 Task: Find connections with filter location Berga with filter topic #technologywith filter profile language English with filter current company WTS Energy with filter school Data Brio Academy - Big Data Analytics, Data Science, Python, R, SAS, Hadoop Training Institute with filter industry Warehousing and Storage with filter service category Customer Service with filter keywords title Account Executive
Action: Mouse moved to (255, 317)
Screenshot: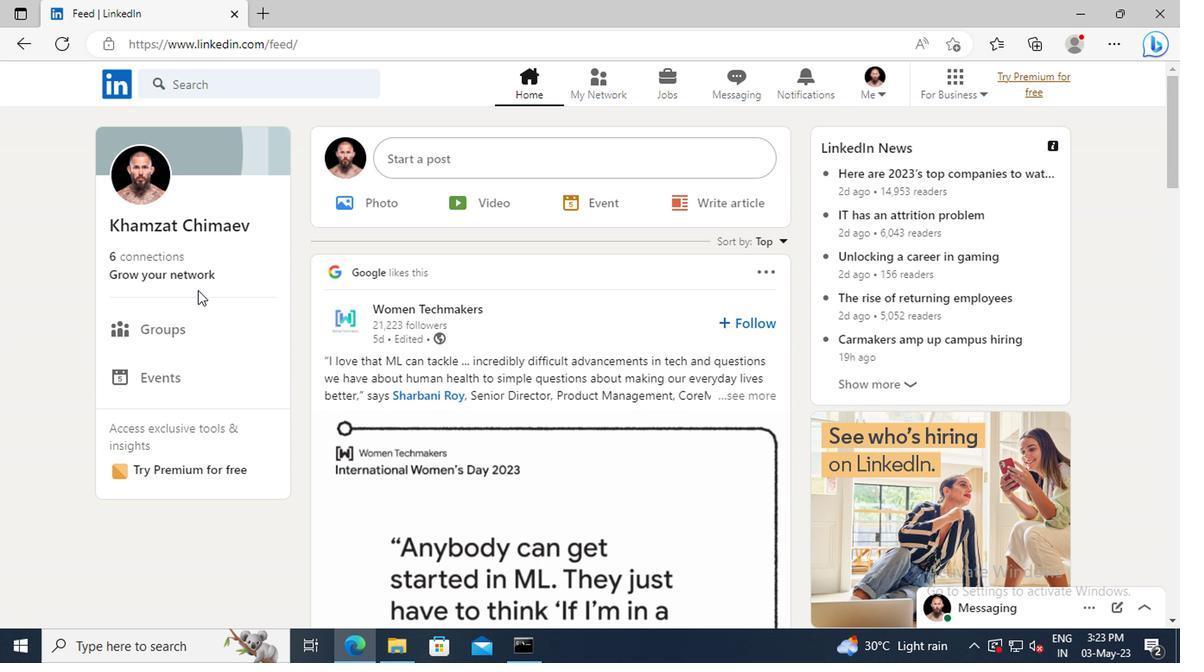 
Action: Mouse pressed left at (255, 317)
Screenshot: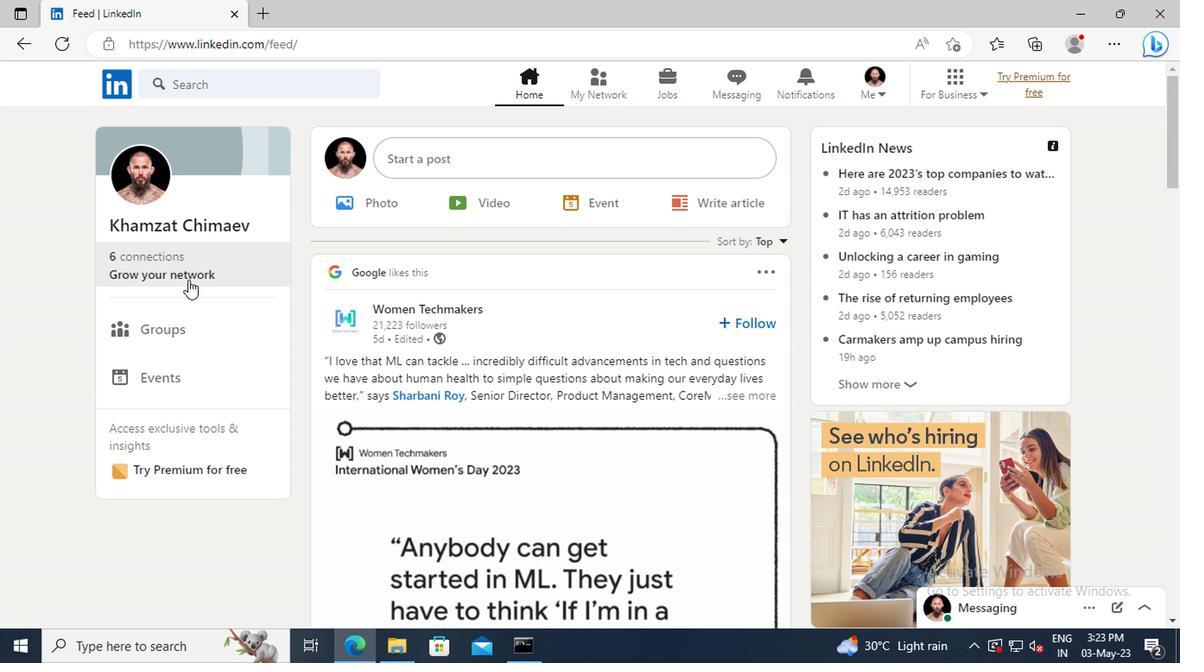 
Action: Mouse moved to (254, 255)
Screenshot: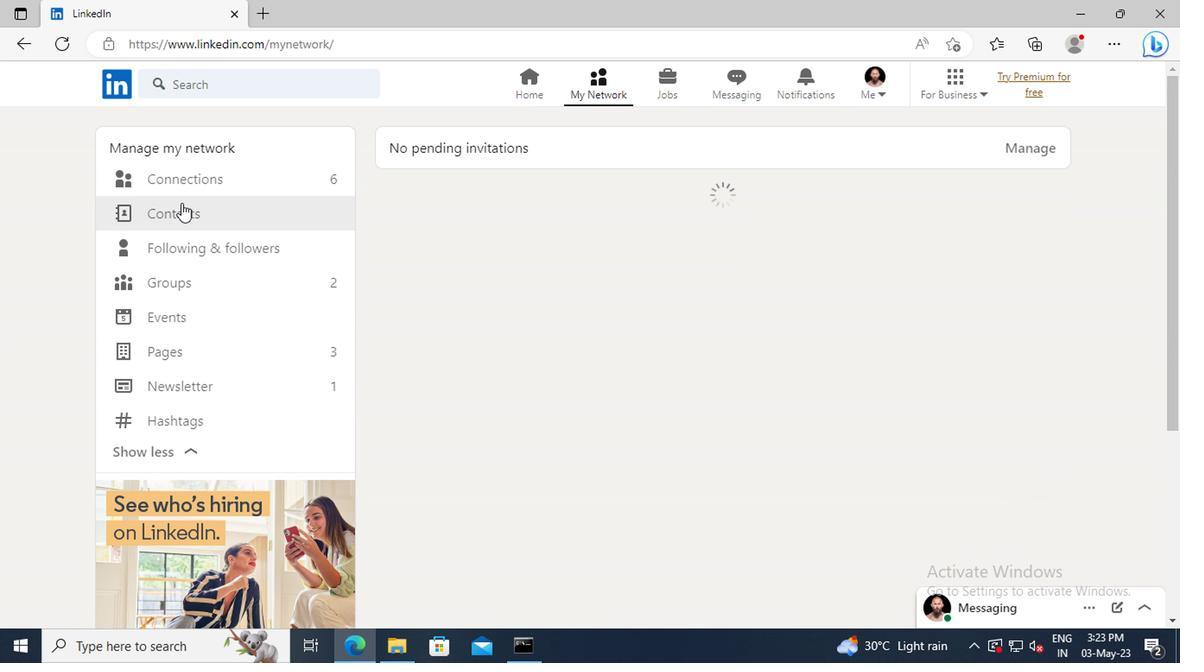 
Action: Mouse pressed left at (254, 255)
Screenshot: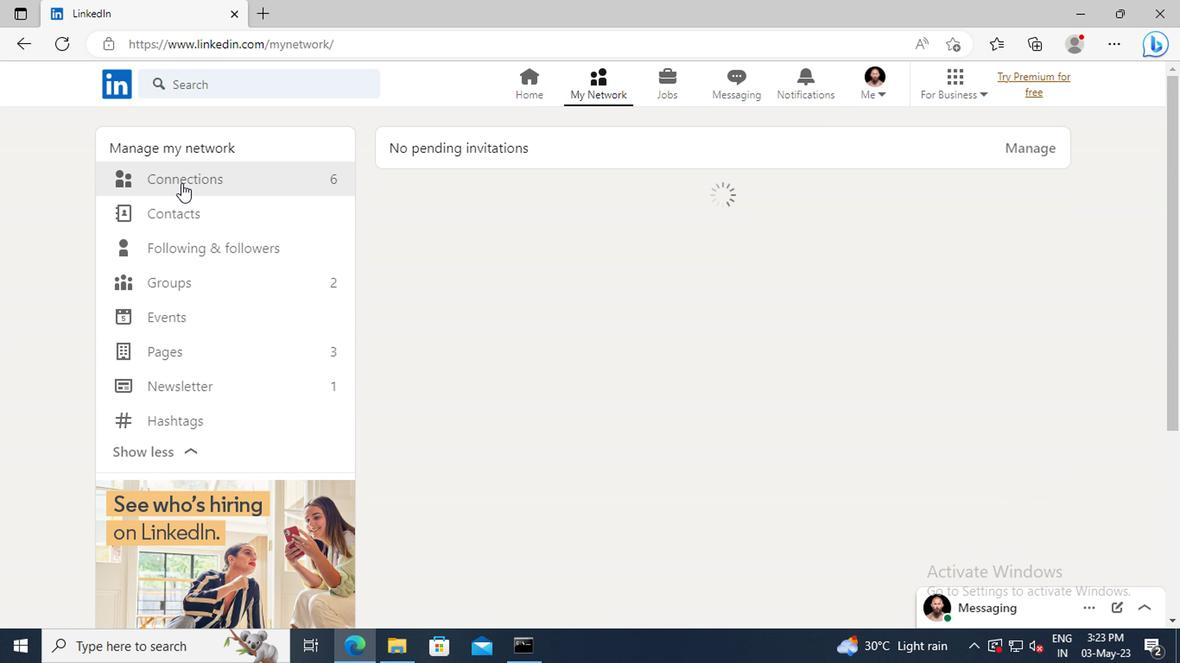 
Action: Mouse moved to (622, 256)
Screenshot: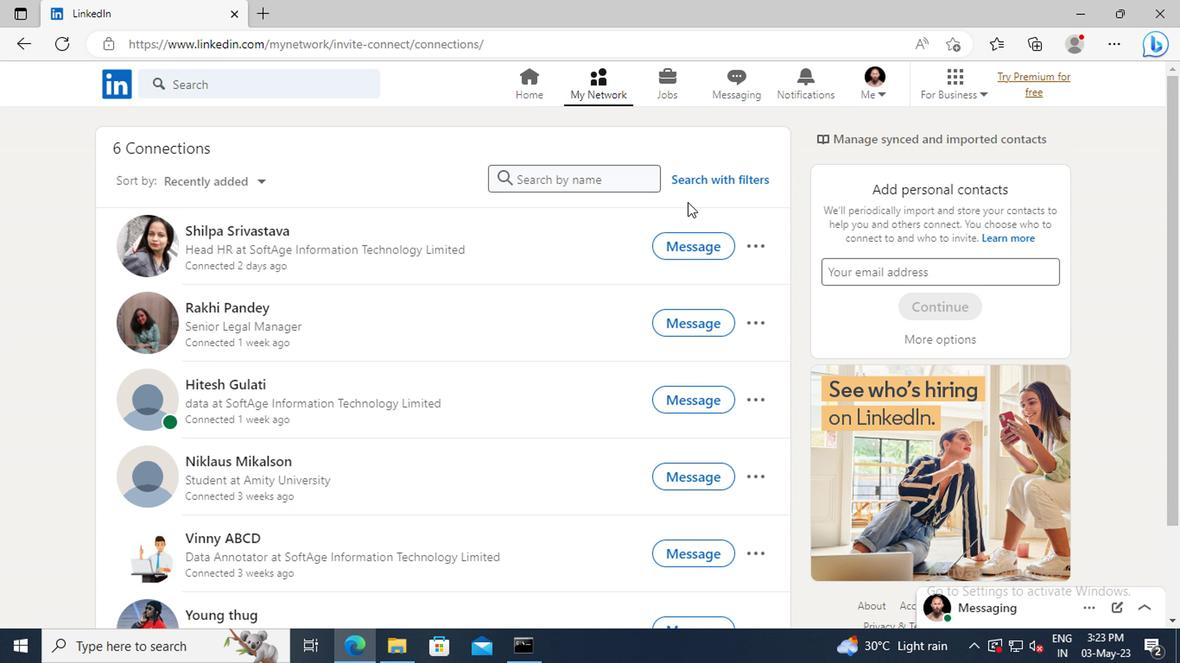 
Action: Mouse pressed left at (622, 256)
Screenshot: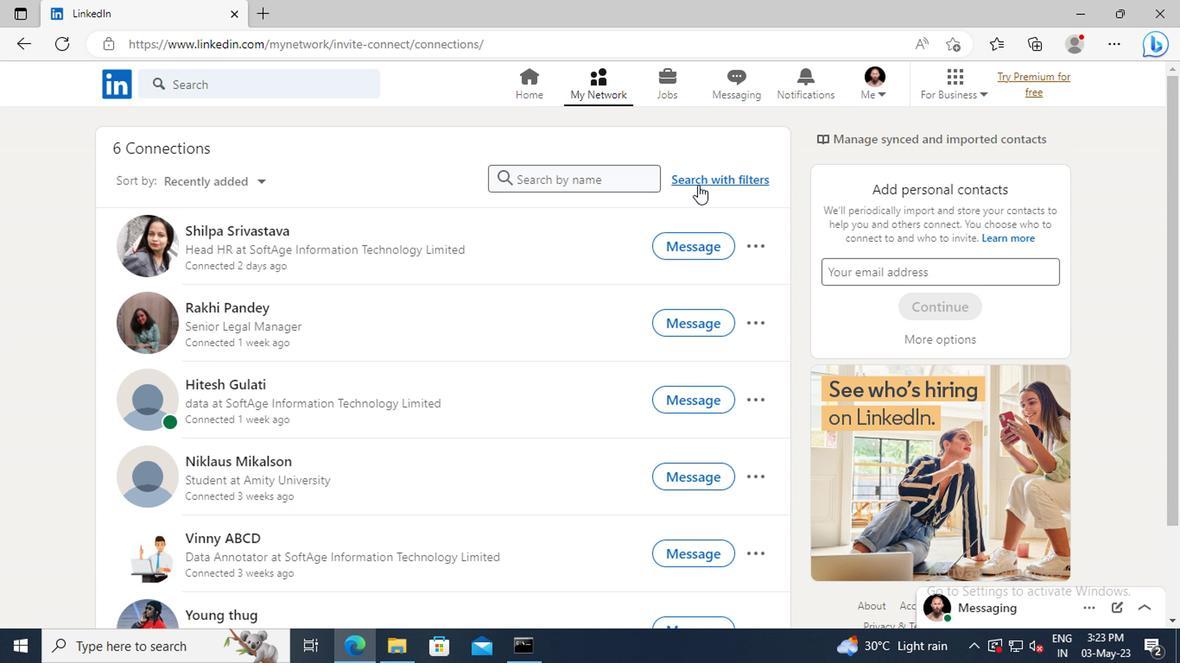 
Action: Mouse moved to (592, 223)
Screenshot: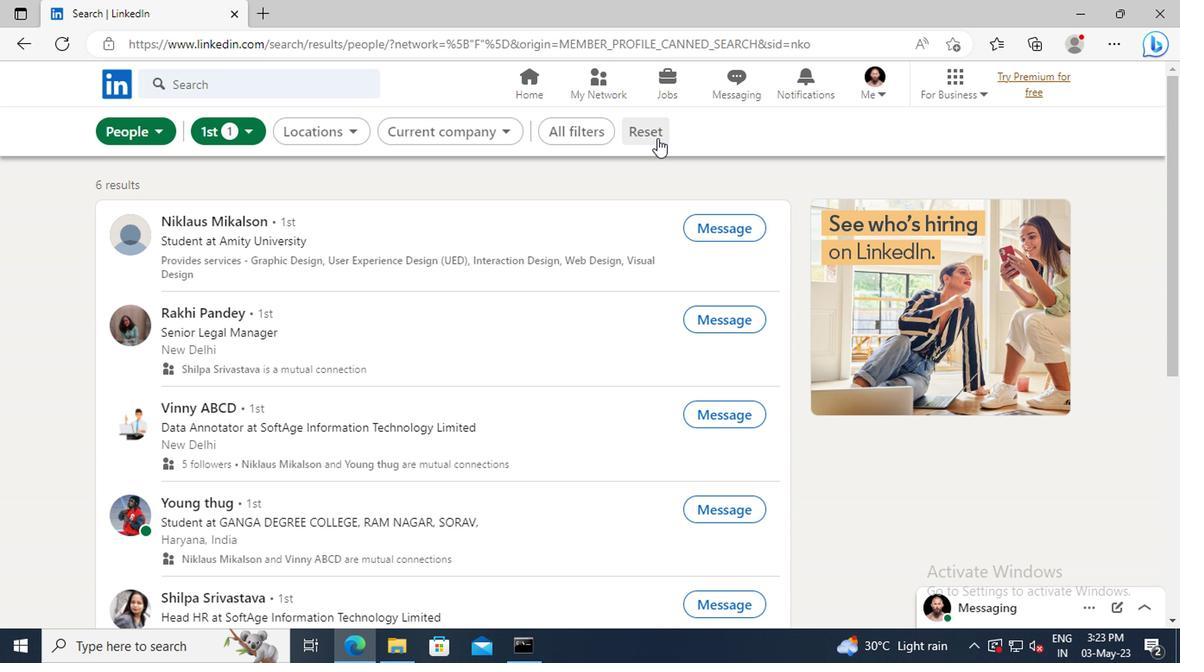 
Action: Mouse pressed left at (592, 223)
Screenshot: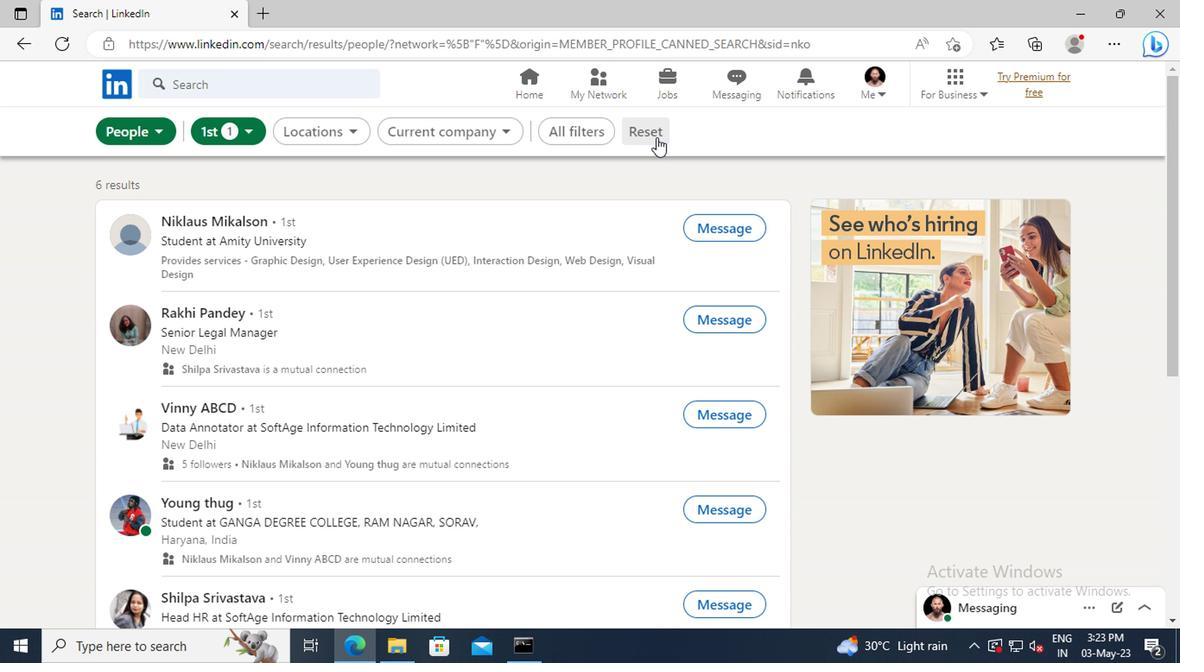 
Action: Mouse moved to (569, 221)
Screenshot: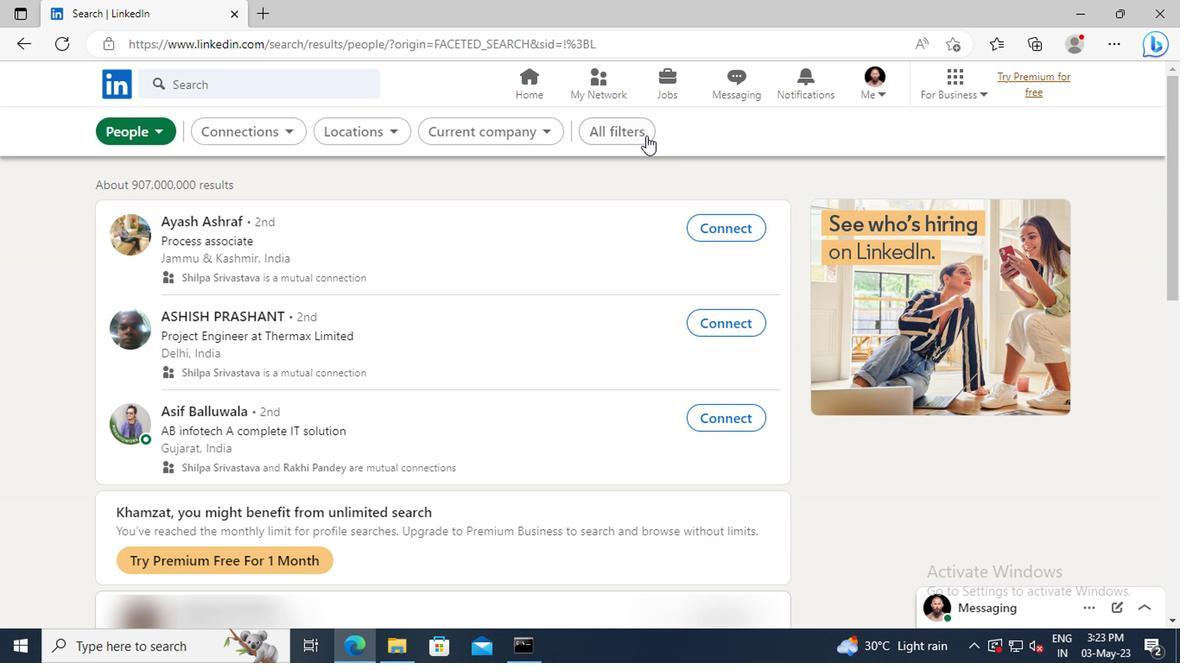 
Action: Mouse pressed left at (569, 221)
Screenshot: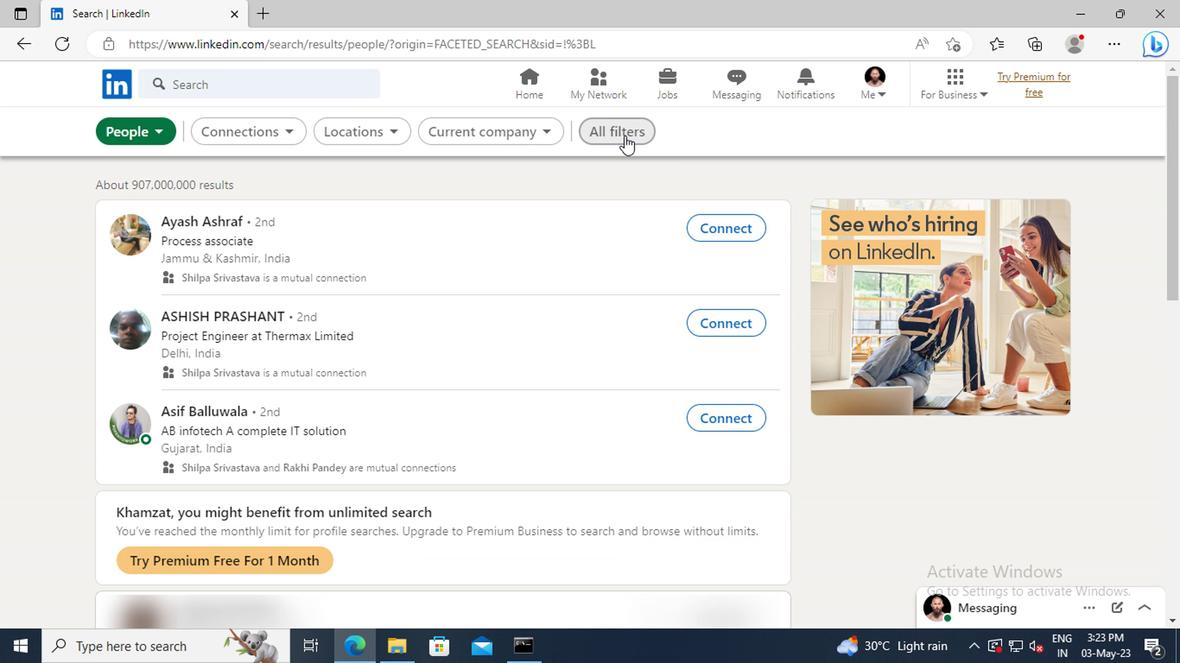 
Action: Mouse moved to (780, 363)
Screenshot: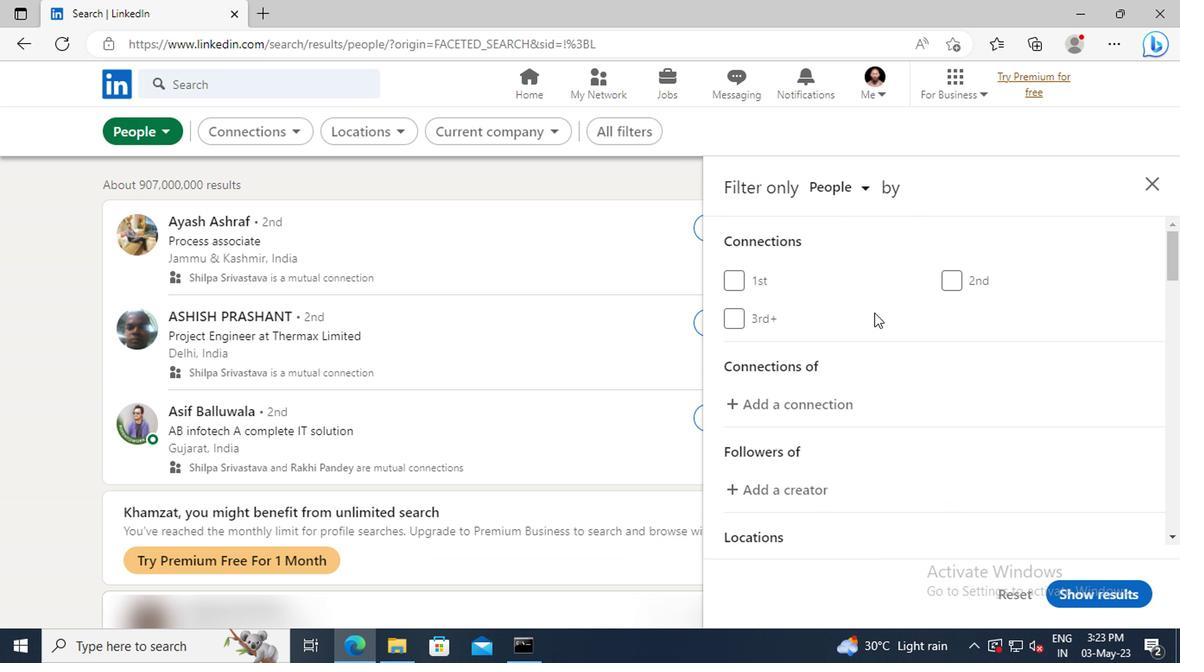 
Action: Mouse scrolled (780, 362) with delta (0, 0)
Screenshot: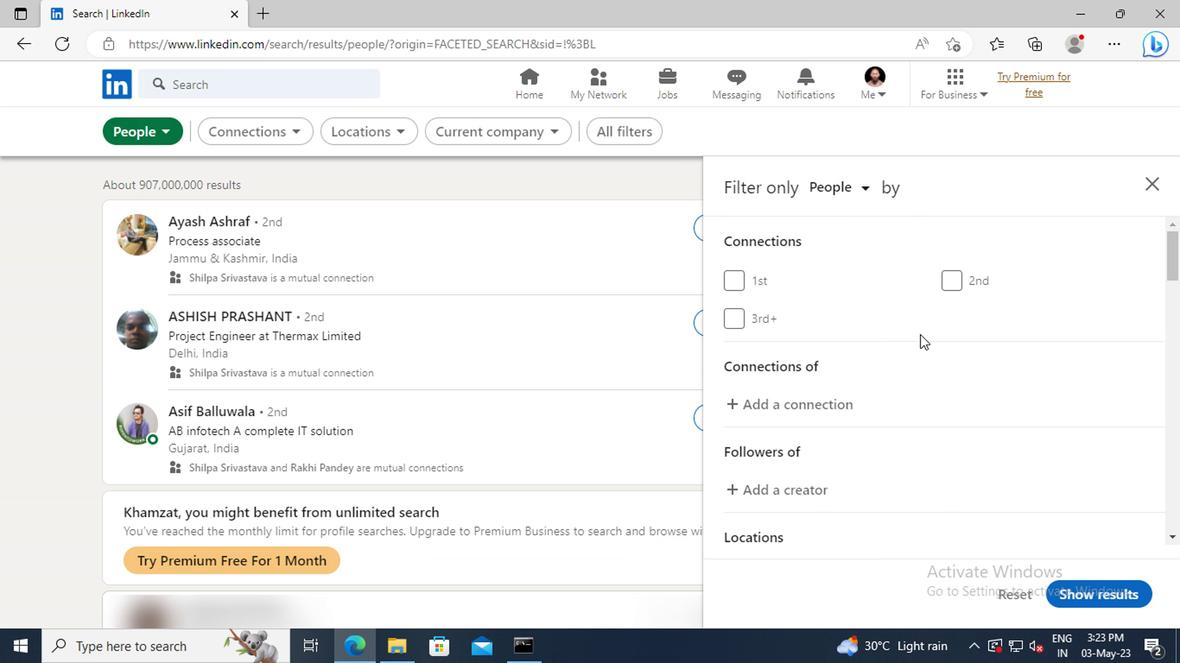 
Action: Mouse scrolled (780, 362) with delta (0, 0)
Screenshot: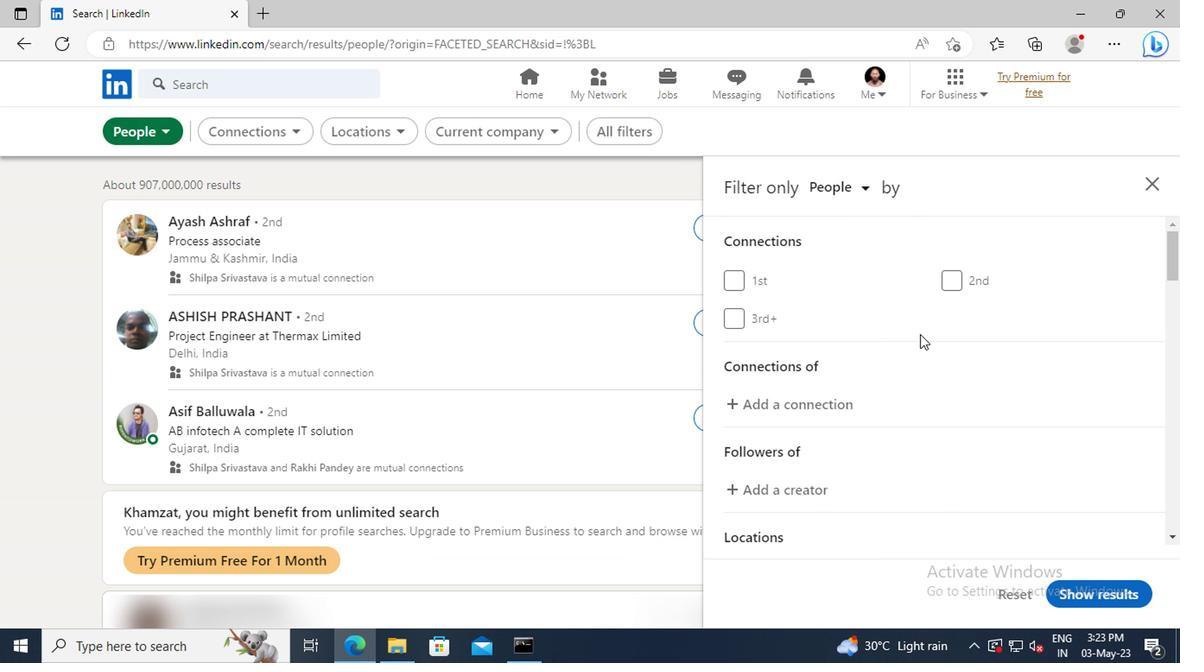 
Action: Mouse scrolled (780, 362) with delta (0, 0)
Screenshot: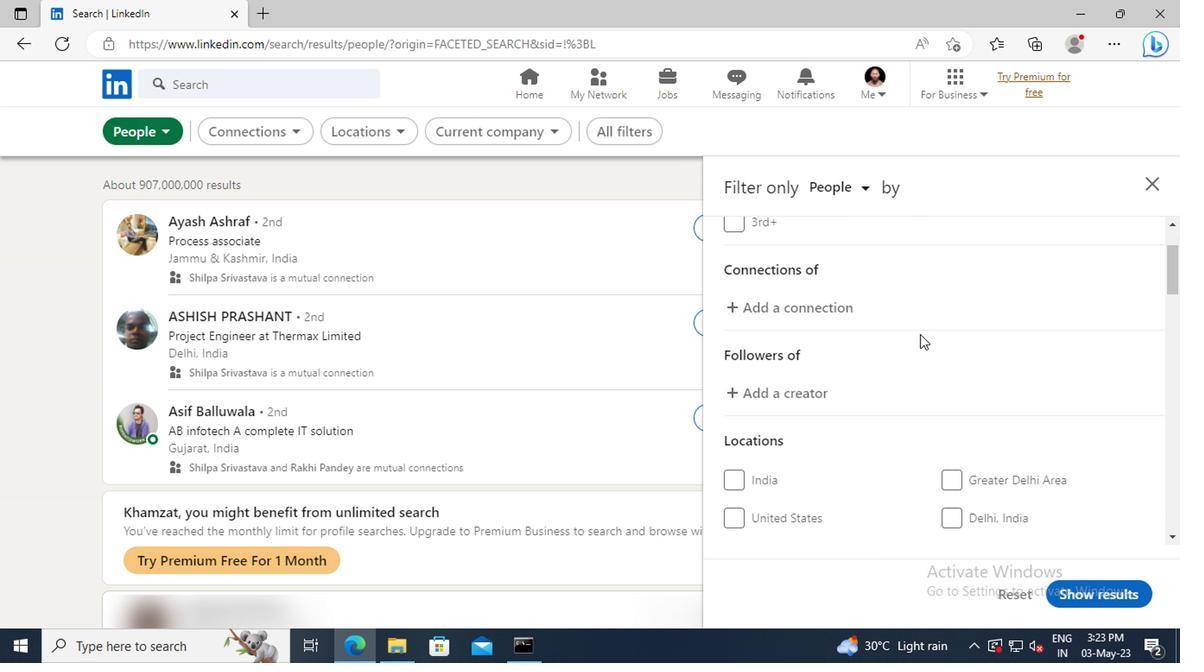 
Action: Mouse scrolled (780, 362) with delta (0, 0)
Screenshot: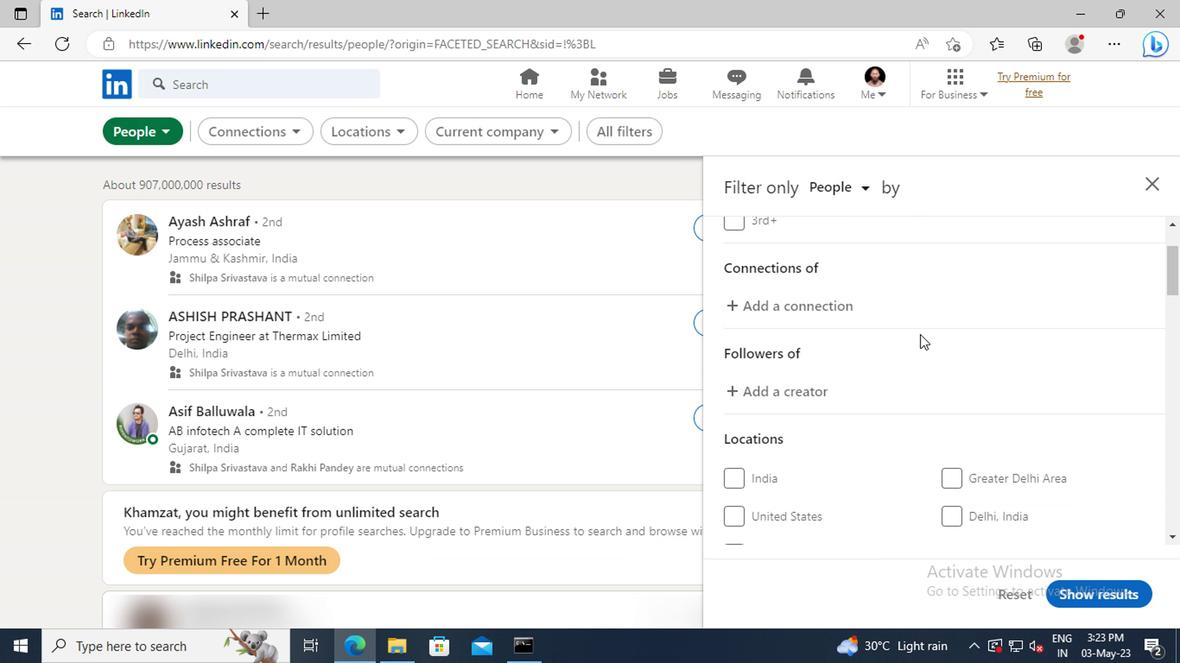 
Action: Mouse scrolled (780, 362) with delta (0, 0)
Screenshot: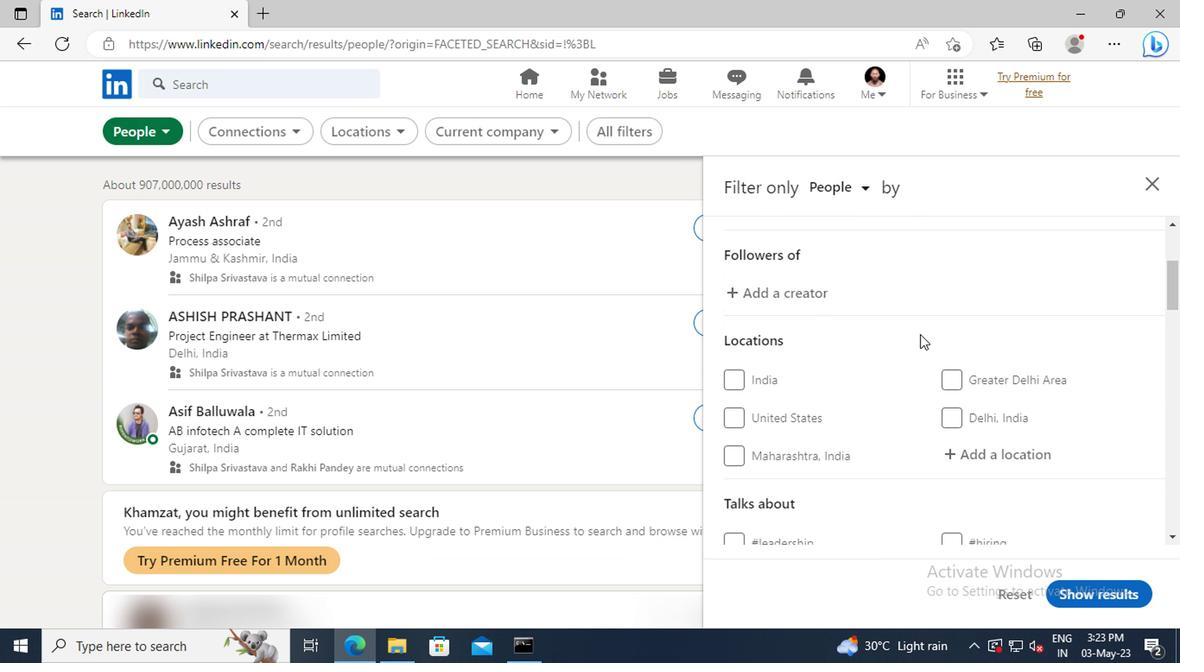 
Action: Mouse scrolled (780, 362) with delta (0, 0)
Screenshot: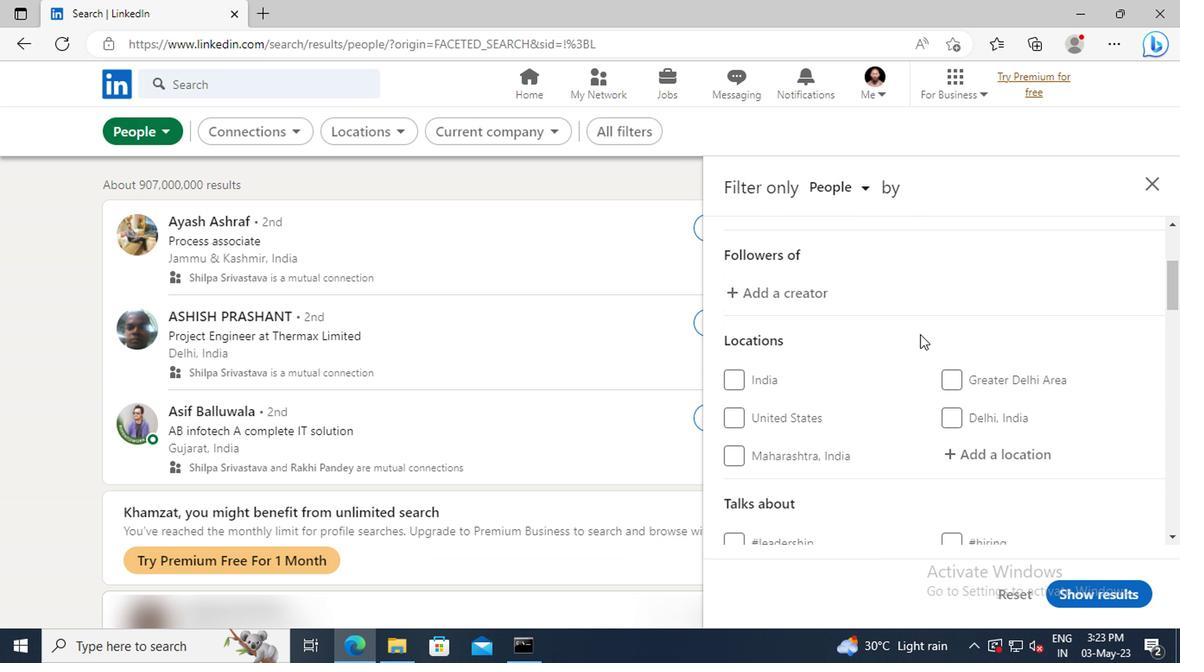 
Action: Mouse moved to (803, 378)
Screenshot: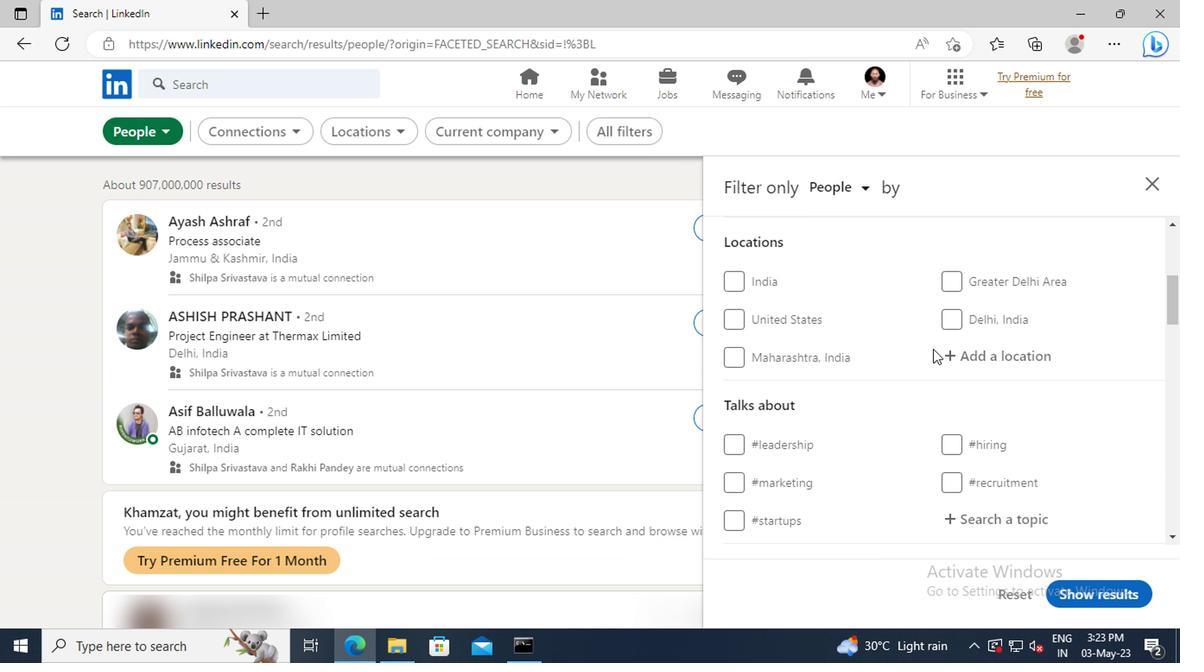 
Action: Mouse pressed left at (803, 378)
Screenshot: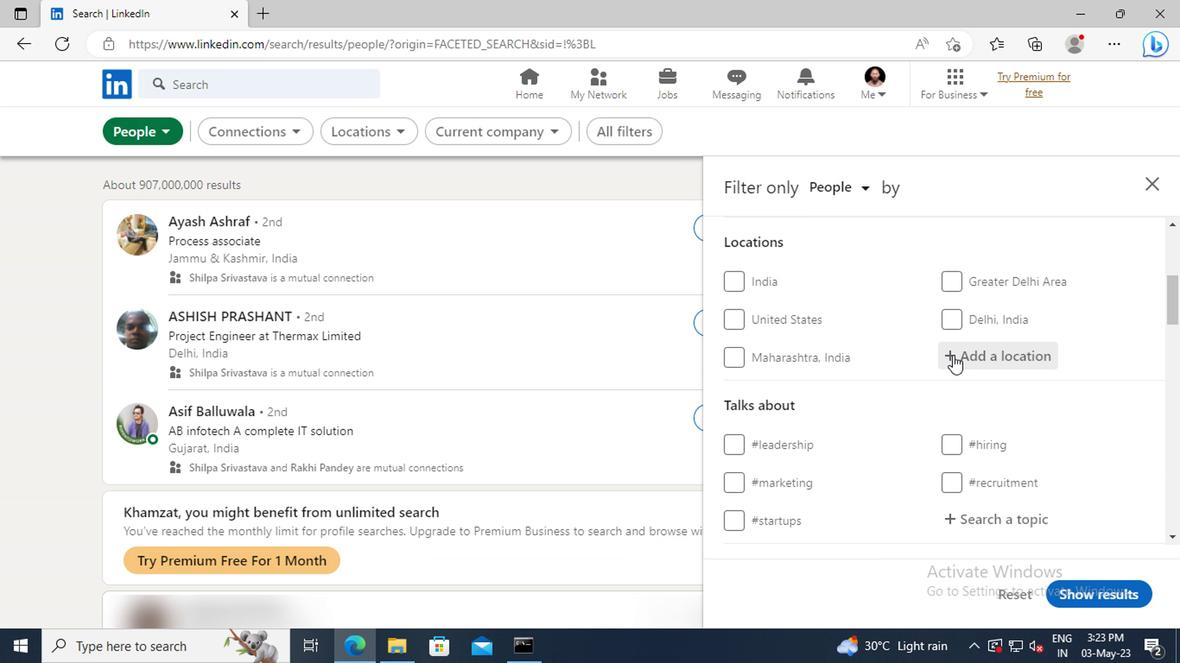 
Action: Key pressed <Key.shift>BERGA
Screenshot: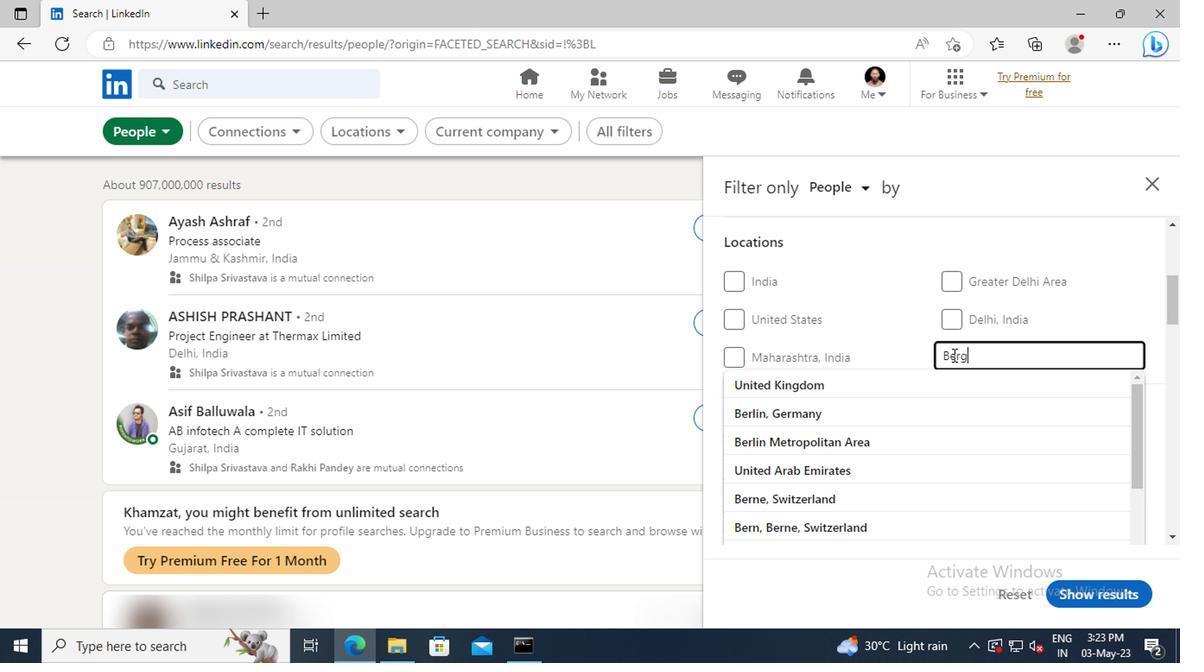 
Action: Mouse moved to (805, 433)
Screenshot: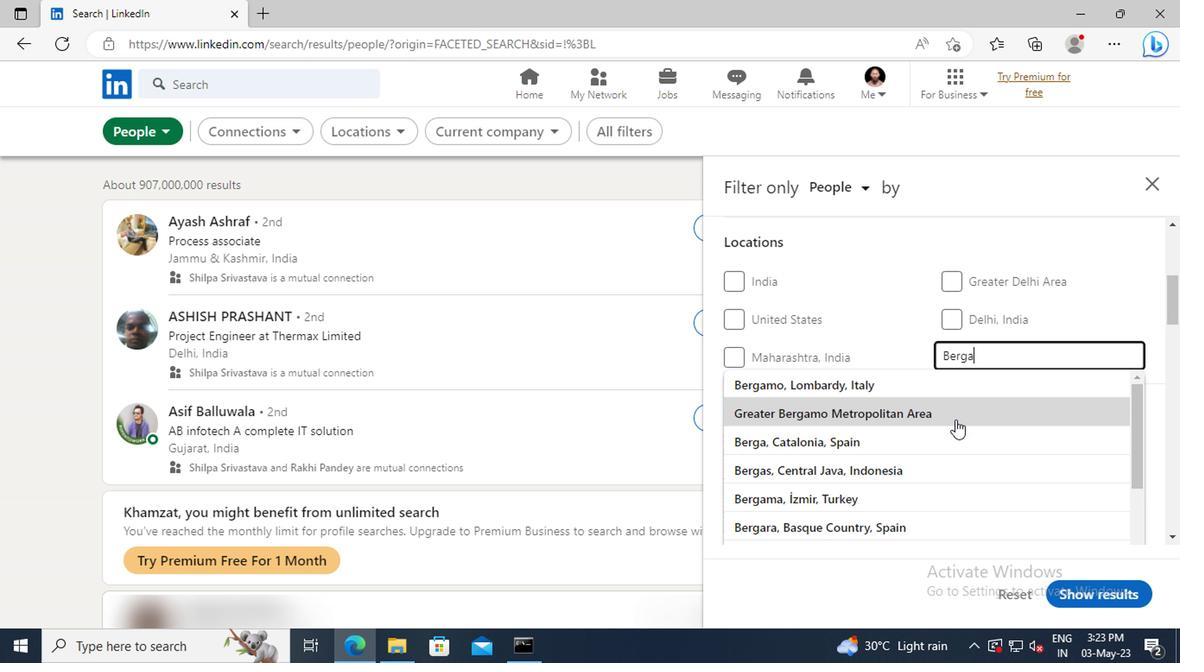 
Action: Mouse pressed left at (805, 433)
Screenshot: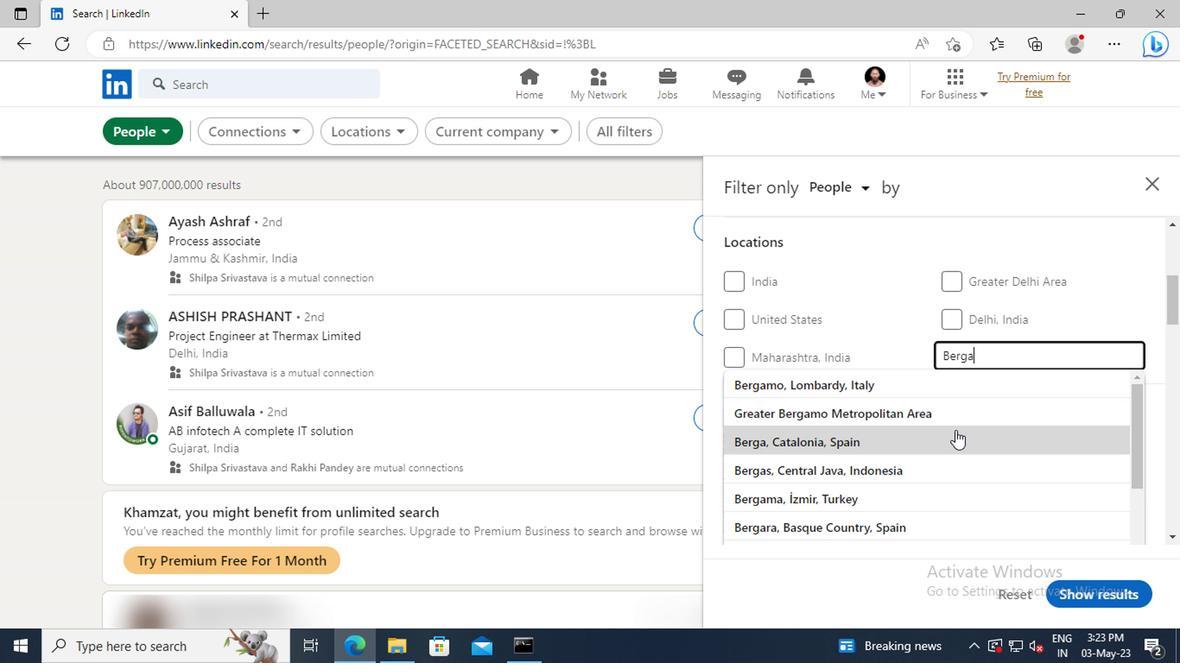 
Action: Mouse scrolled (805, 432) with delta (0, 0)
Screenshot: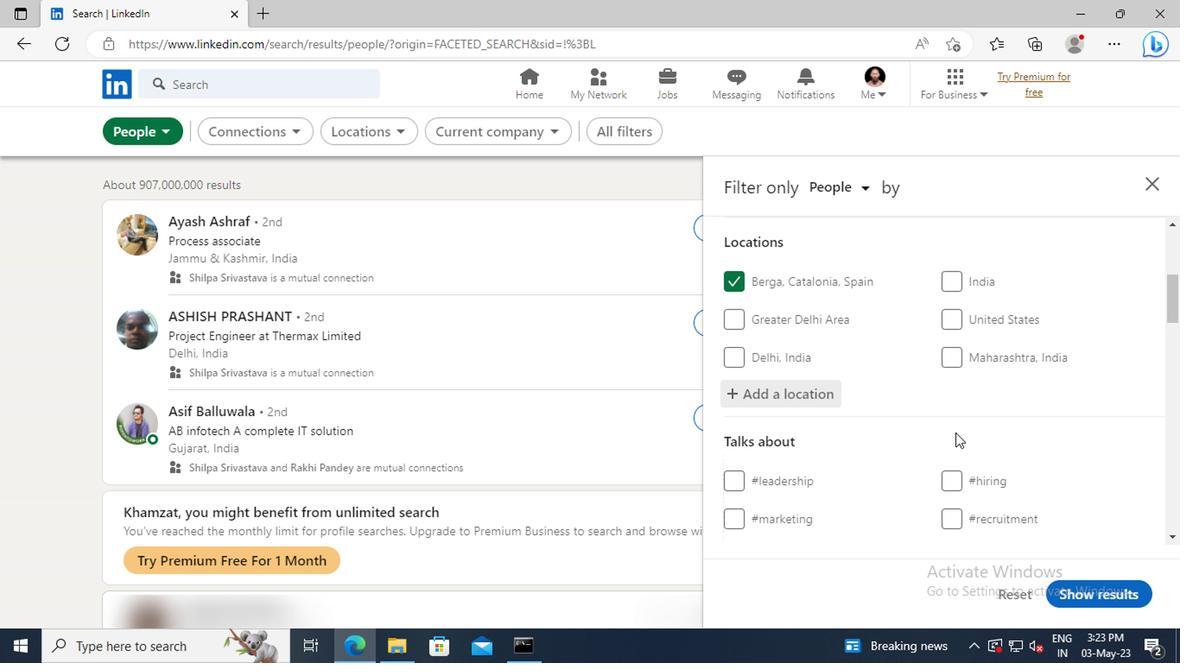 
Action: Mouse moved to (805, 426)
Screenshot: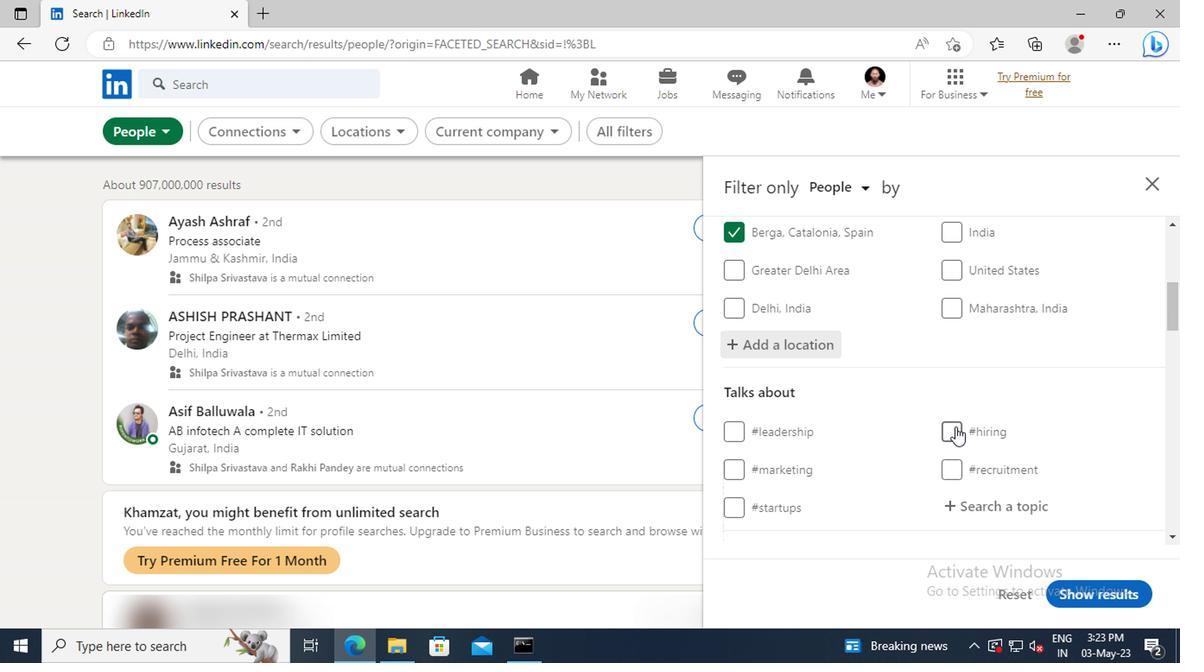 
Action: Mouse scrolled (805, 425) with delta (0, 0)
Screenshot: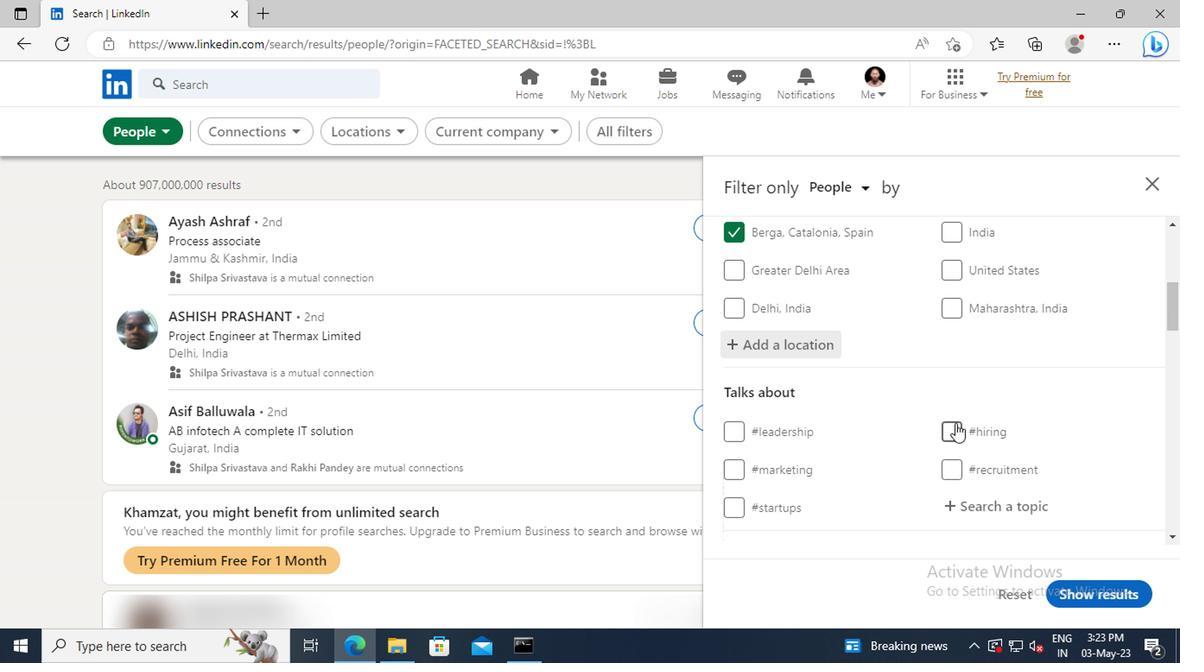 
Action: Mouse scrolled (805, 425) with delta (0, 0)
Screenshot: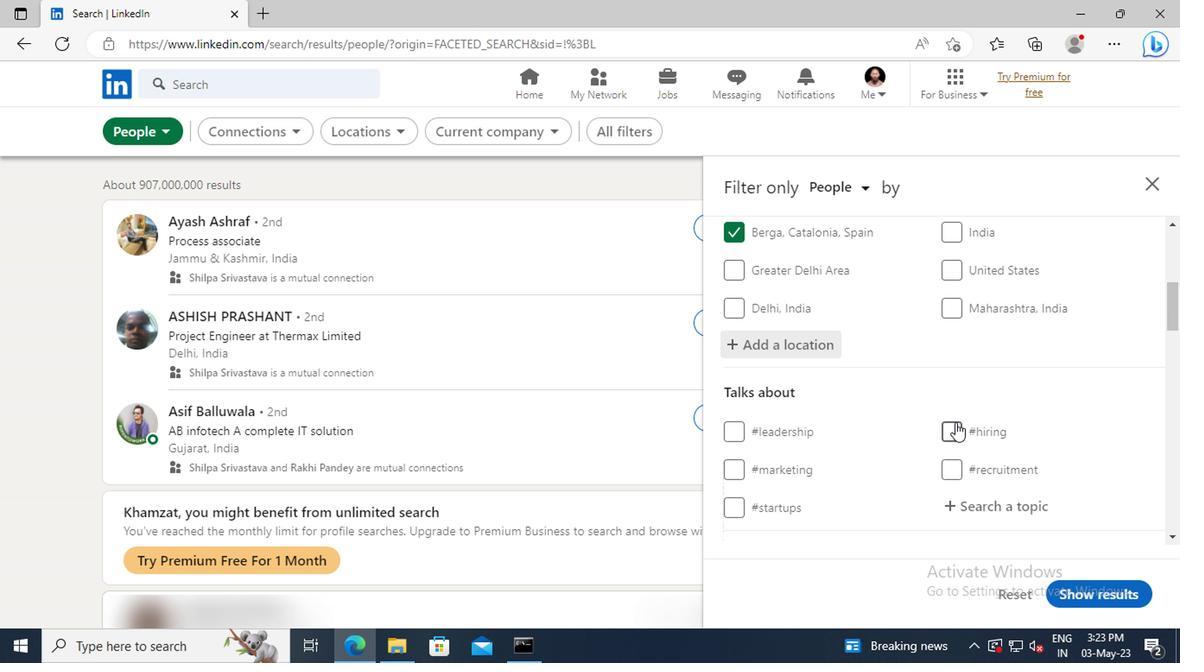 
Action: Mouse moved to (821, 423)
Screenshot: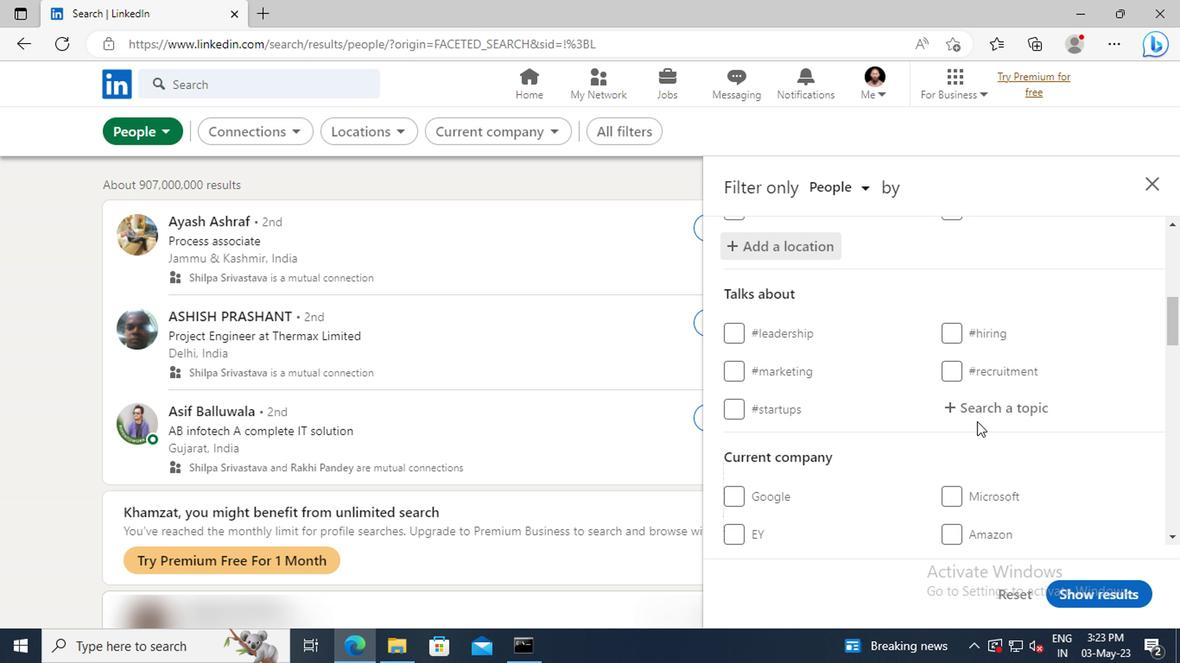 
Action: Mouse pressed left at (821, 423)
Screenshot: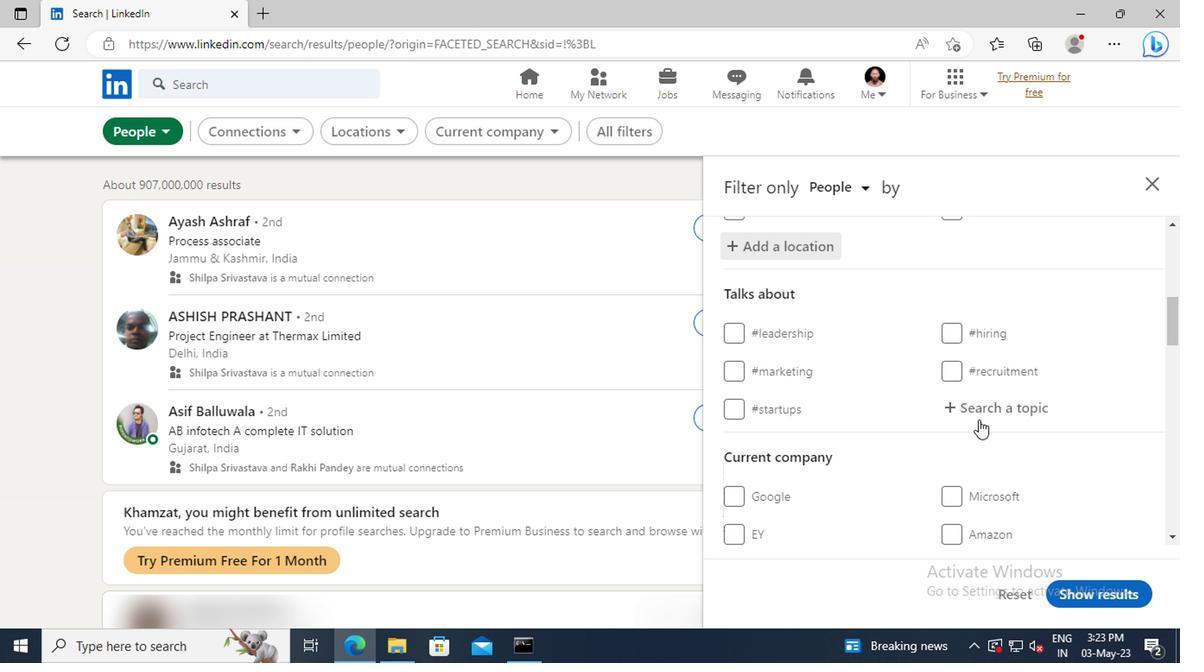 
Action: Key pressed TECHNOL
Screenshot: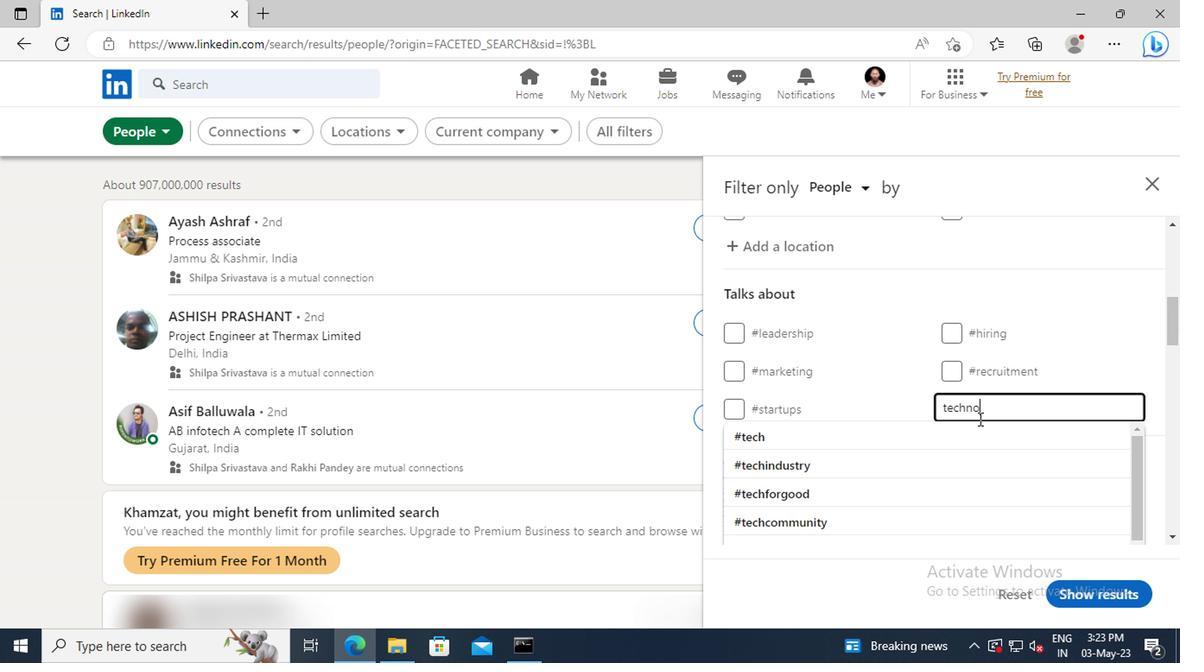 
Action: Mouse moved to (824, 430)
Screenshot: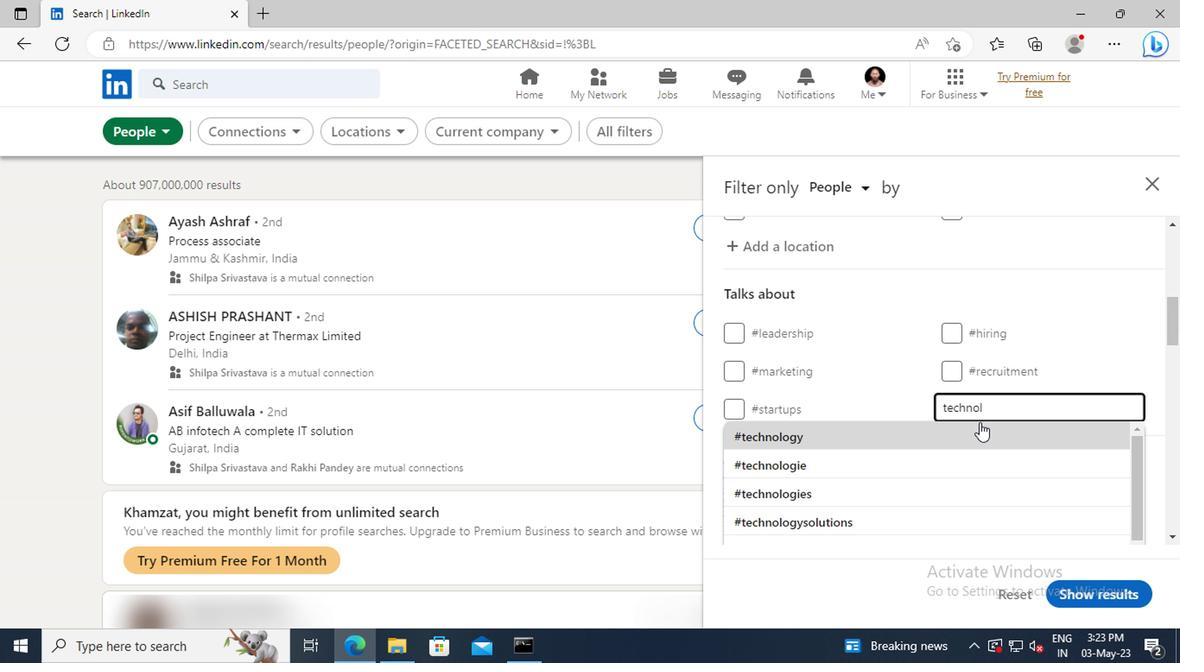 
Action: Mouse pressed left at (824, 430)
Screenshot: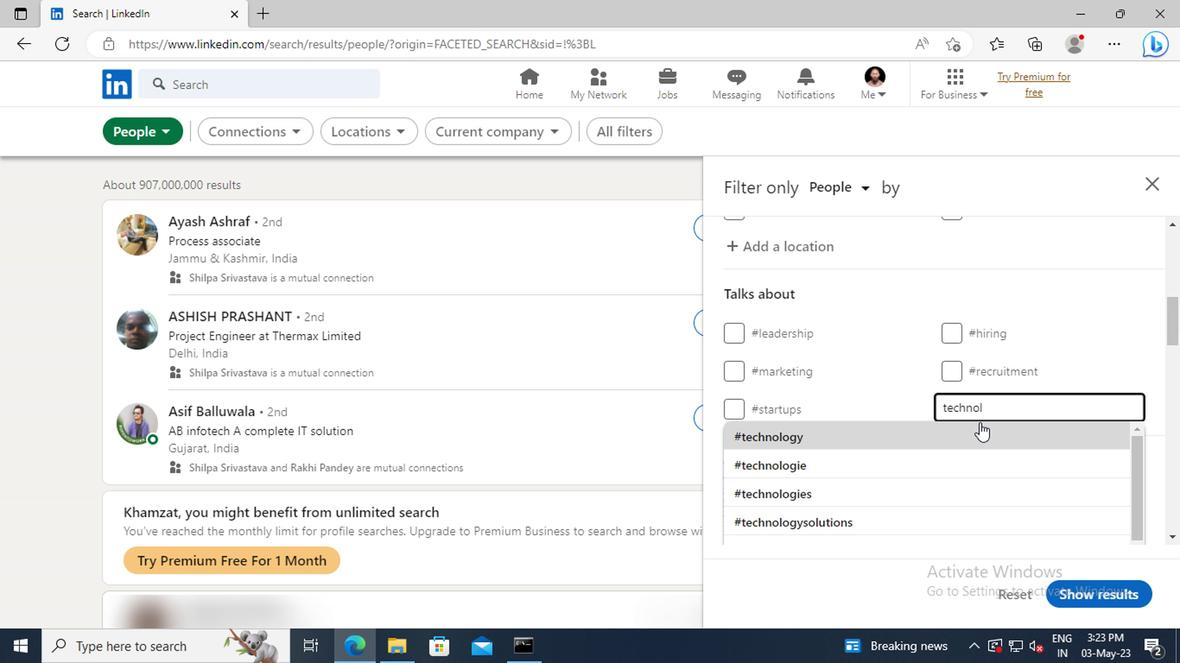 
Action: Mouse scrolled (824, 429) with delta (0, 0)
Screenshot: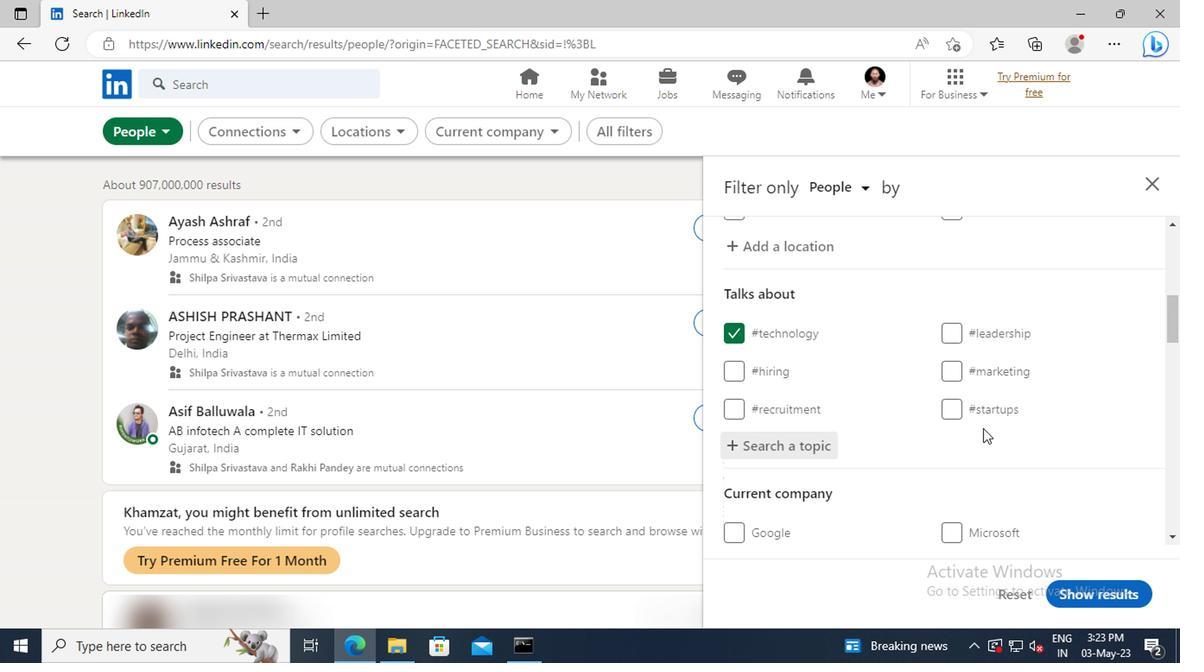
Action: Mouse scrolled (824, 429) with delta (0, 0)
Screenshot: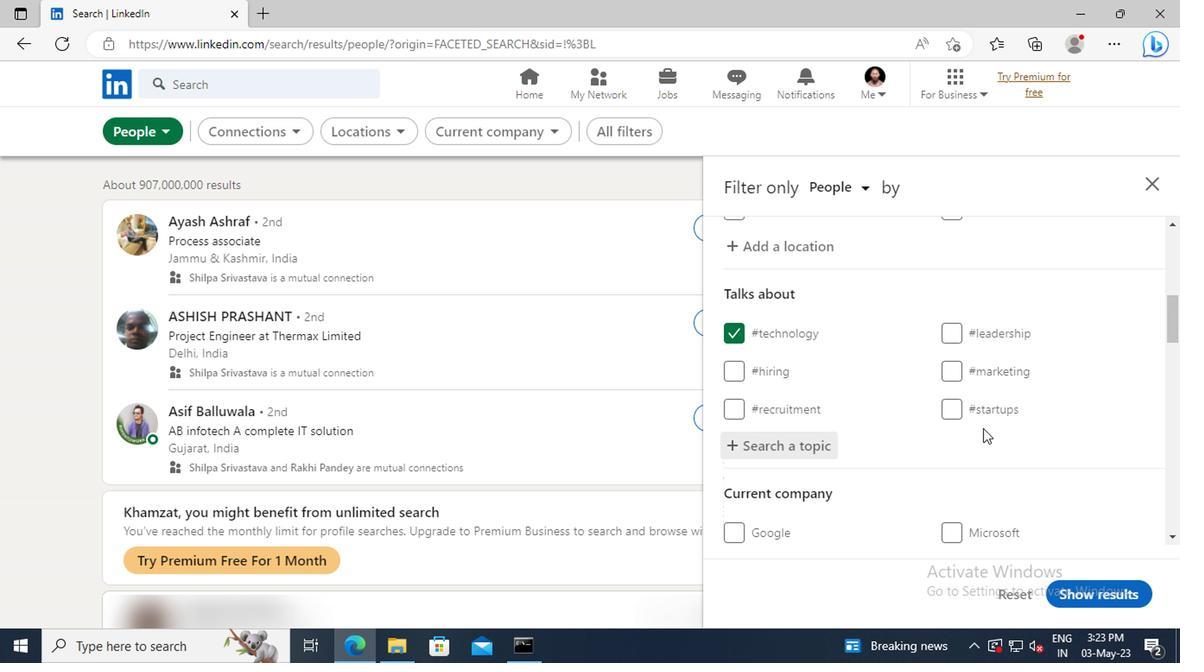 
Action: Mouse scrolled (824, 429) with delta (0, 0)
Screenshot: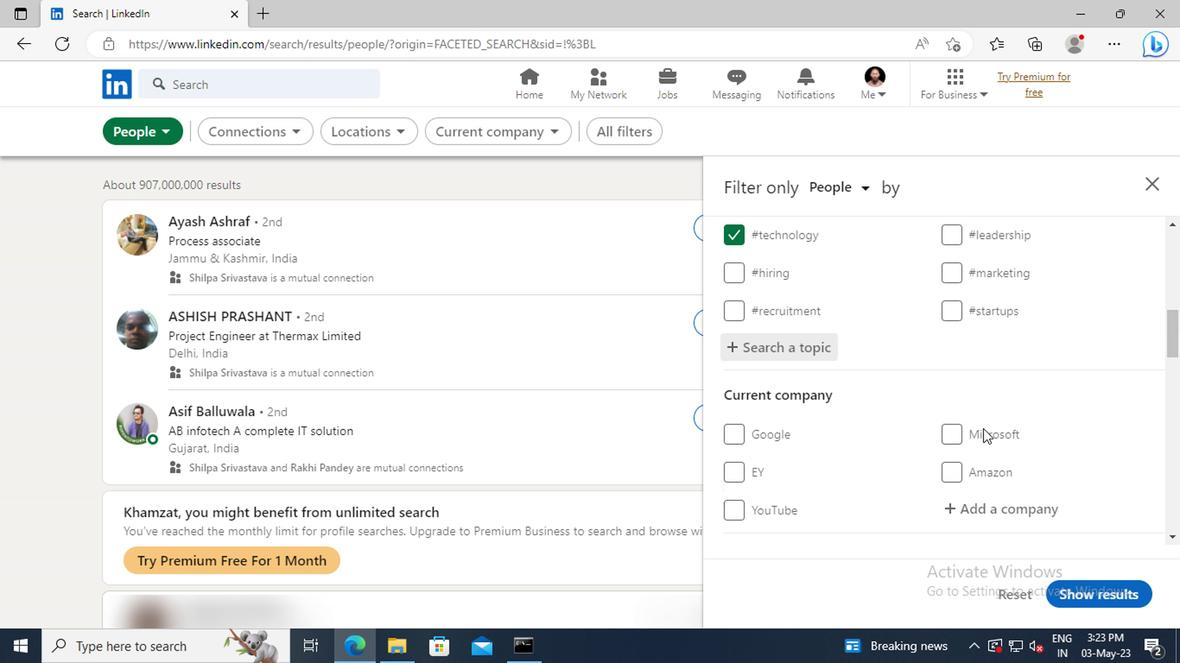 
Action: Mouse scrolled (824, 429) with delta (0, 0)
Screenshot: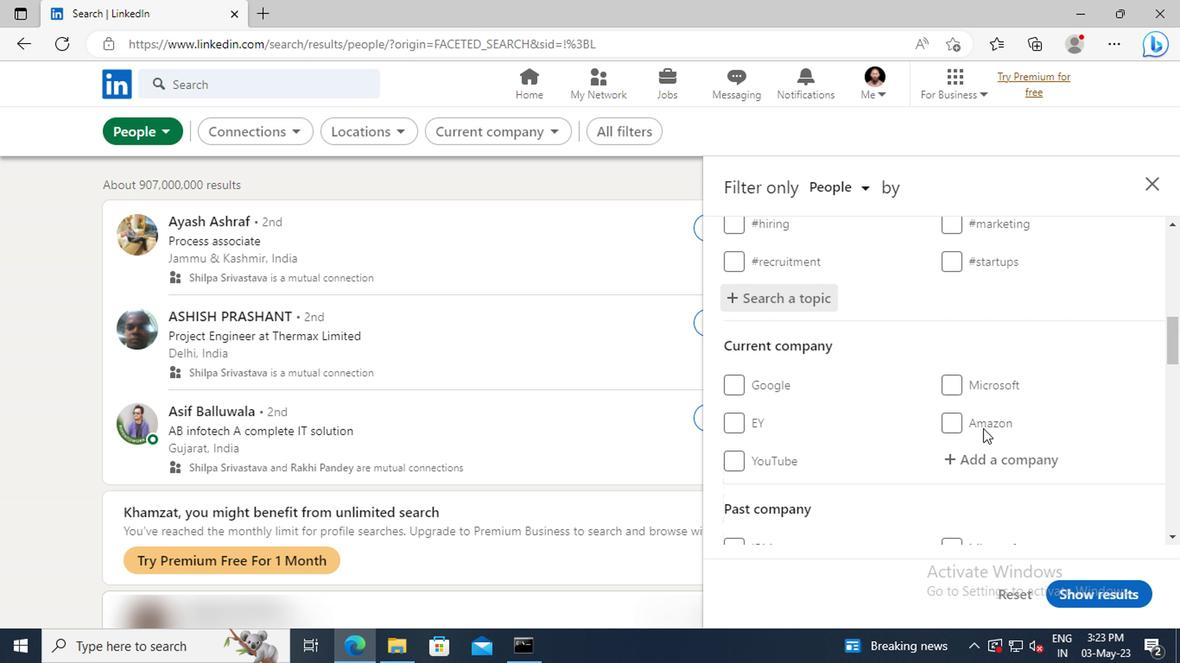 
Action: Mouse scrolled (824, 429) with delta (0, 0)
Screenshot: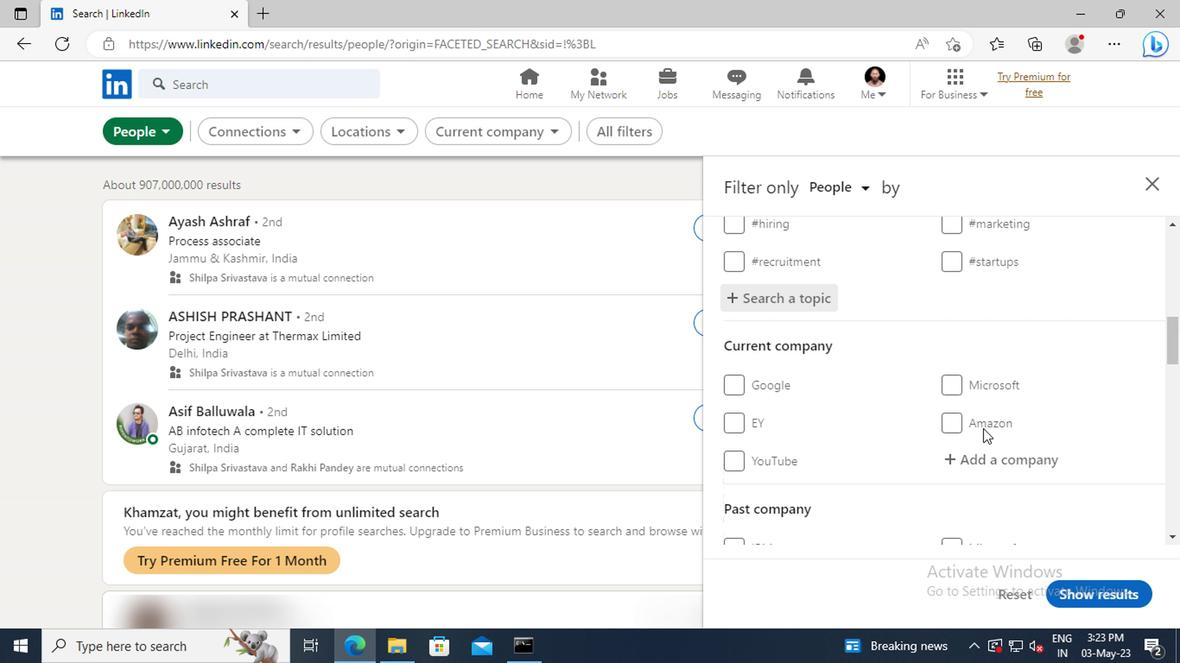
Action: Mouse scrolled (824, 429) with delta (0, 0)
Screenshot: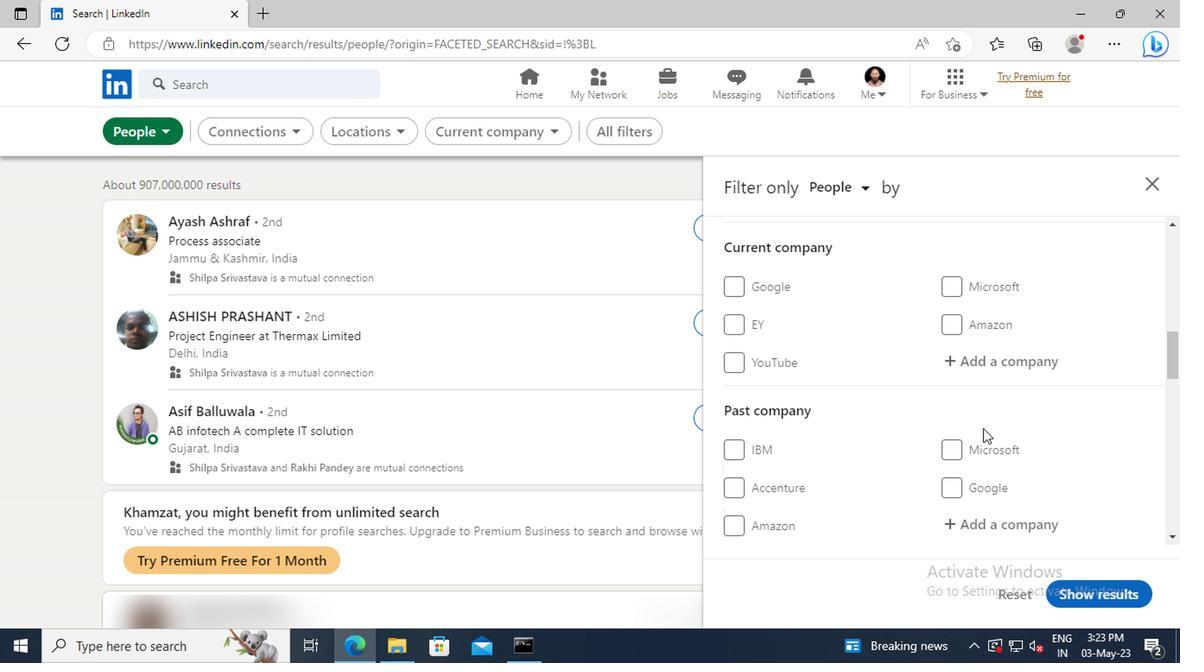 
Action: Mouse scrolled (824, 429) with delta (0, 0)
Screenshot: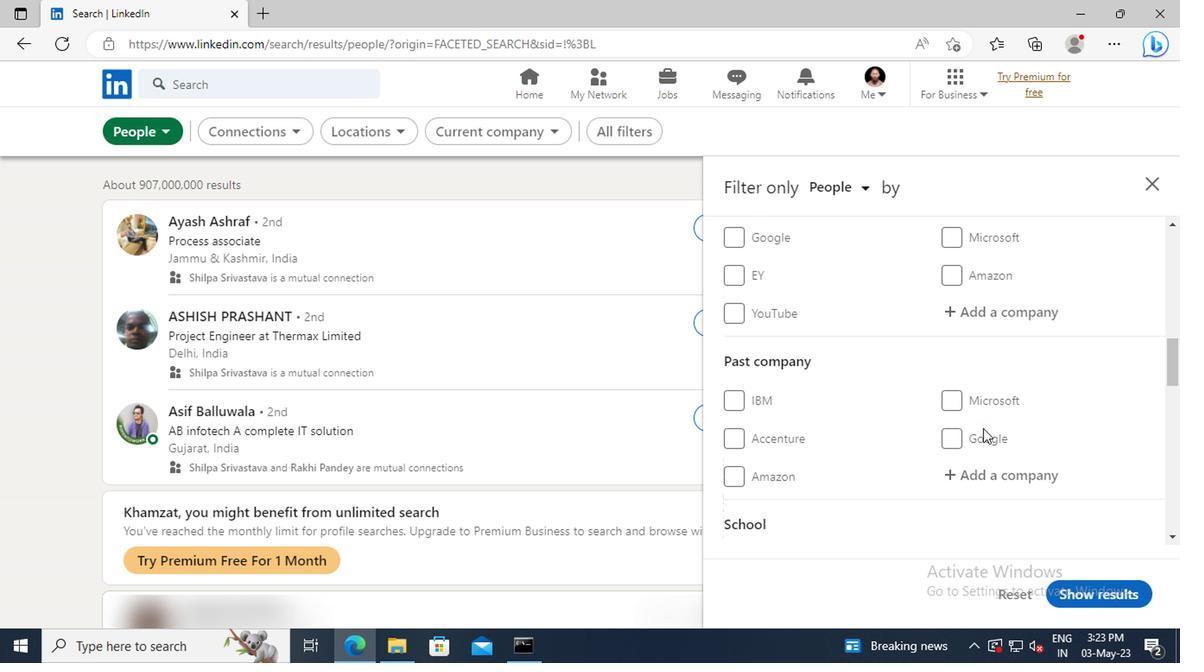 
Action: Mouse scrolled (824, 429) with delta (0, 0)
Screenshot: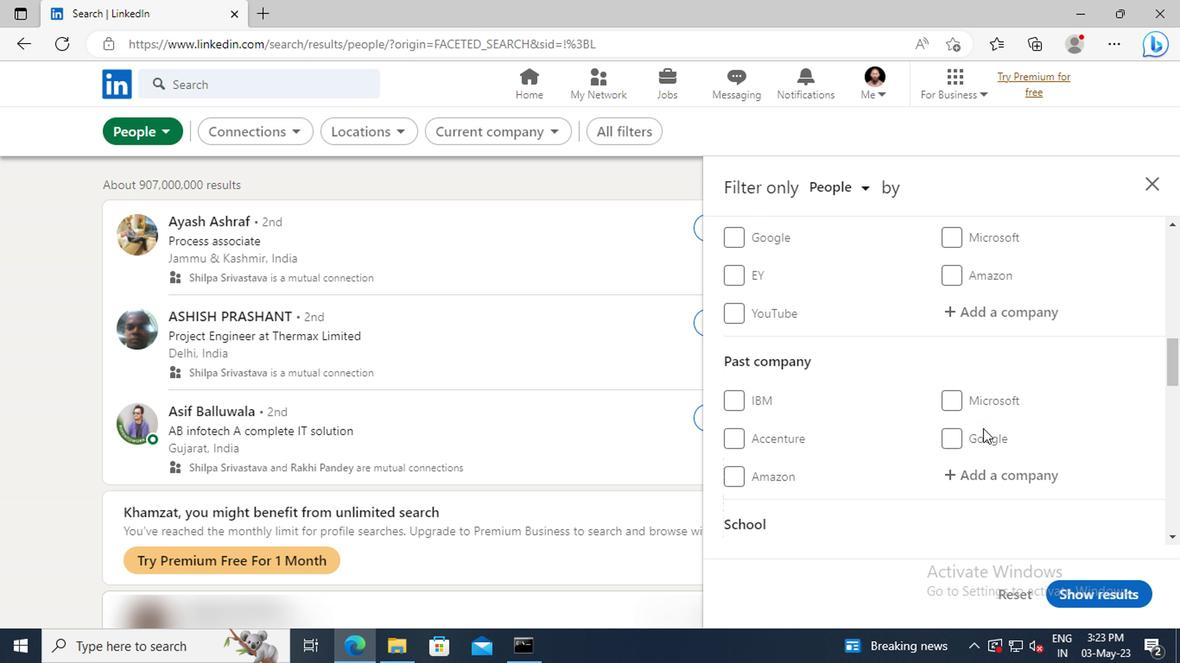 
Action: Mouse scrolled (824, 429) with delta (0, 0)
Screenshot: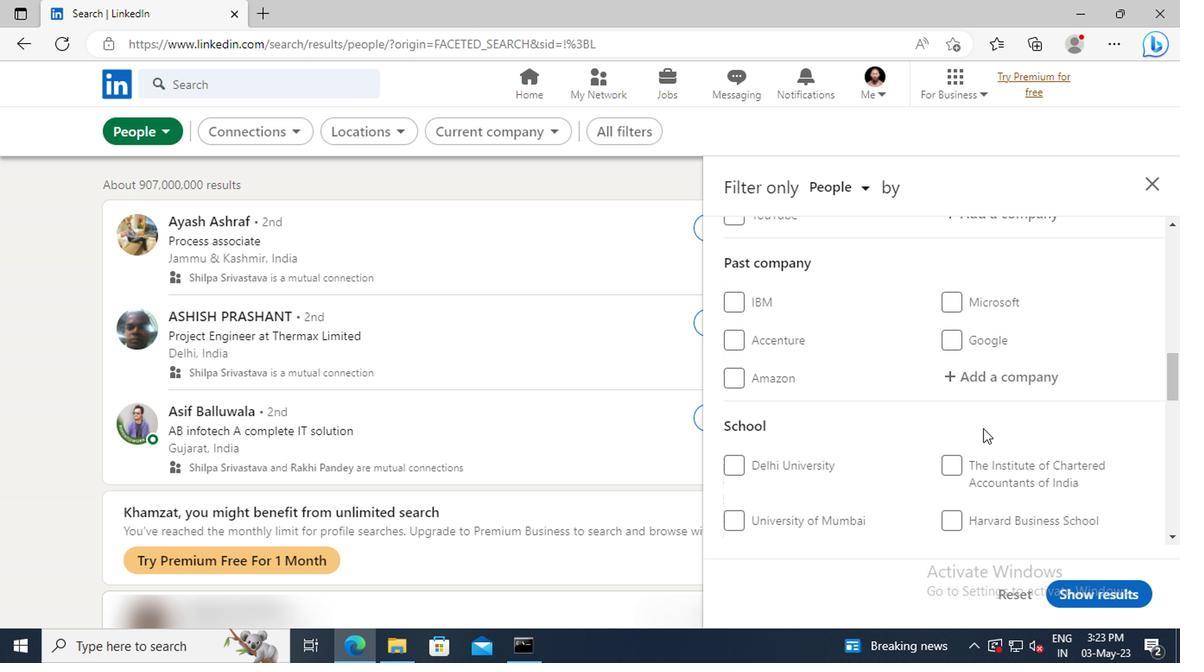 
Action: Mouse scrolled (824, 429) with delta (0, 0)
Screenshot: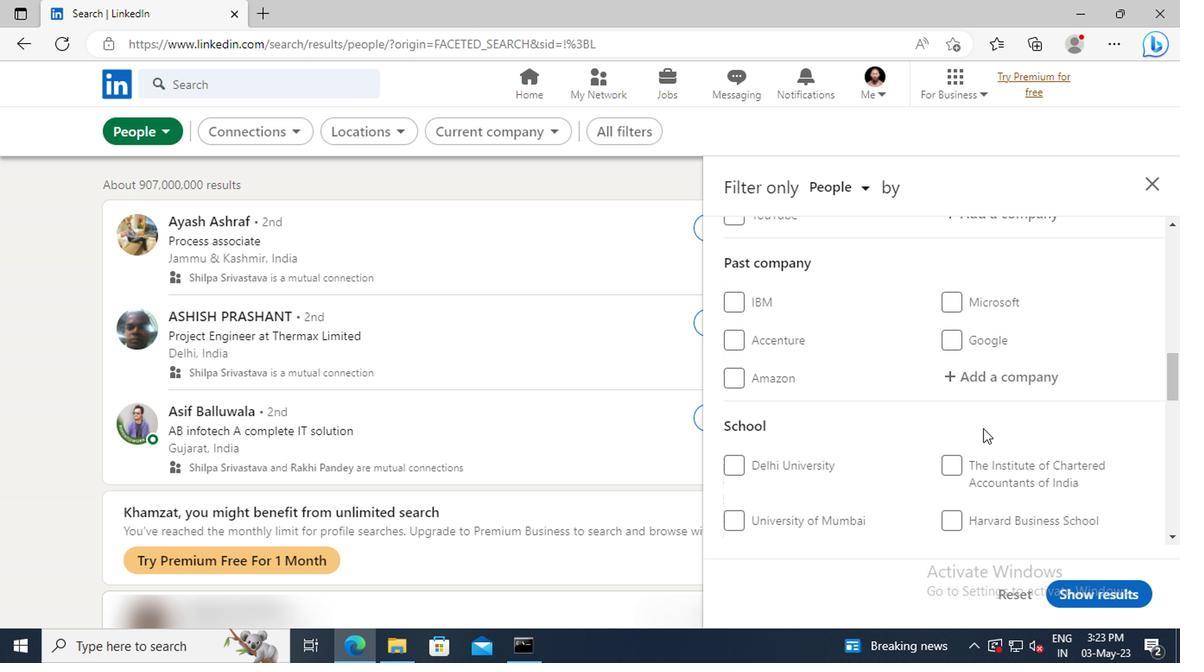 
Action: Mouse scrolled (824, 429) with delta (0, 0)
Screenshot: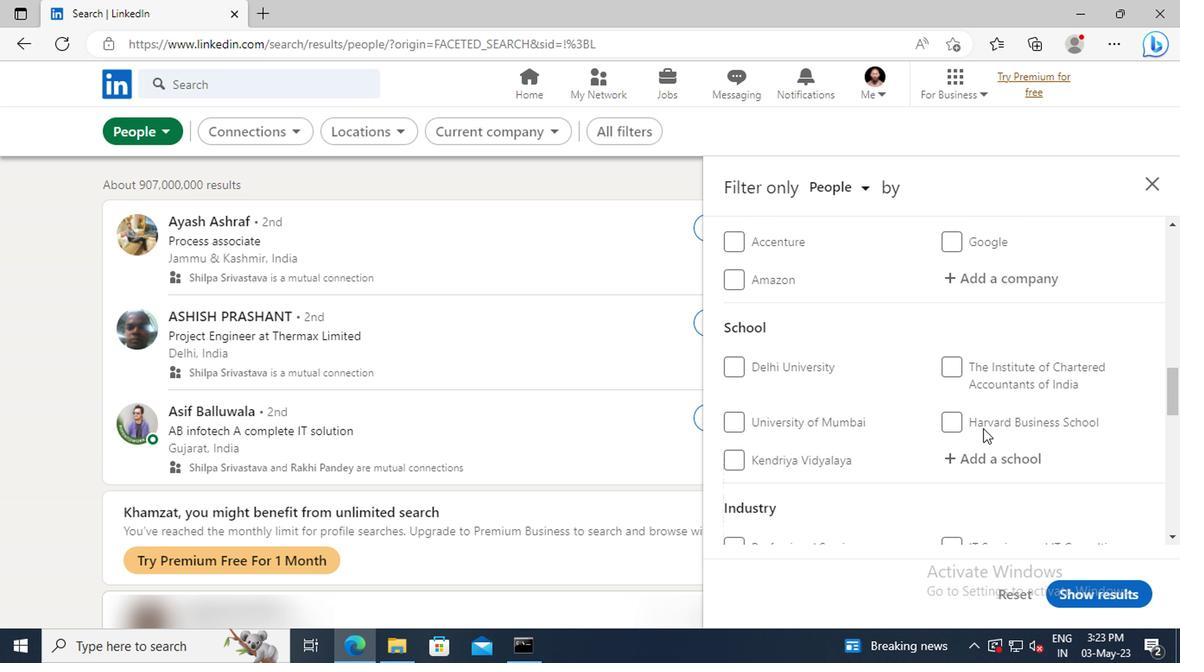 
Action: Mouse scrolled (824, 429) with delta (0, 0)
Screenshot: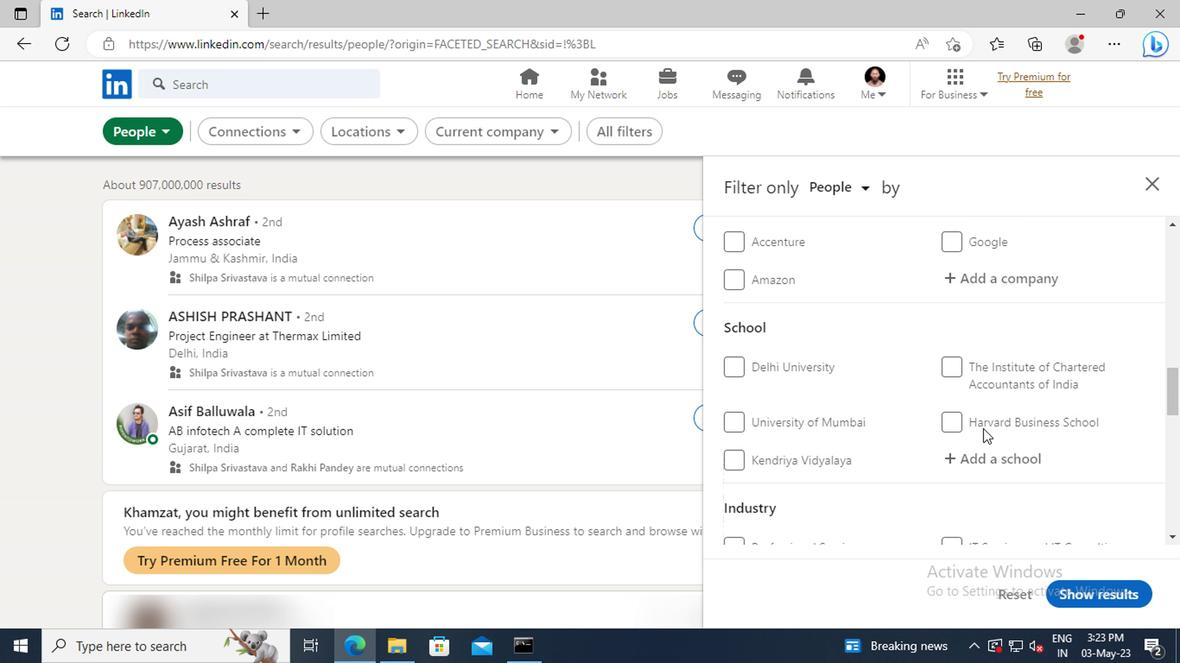 
Action: Mouse scrolled (824, 429) with delta (0, 0)
Screenshot: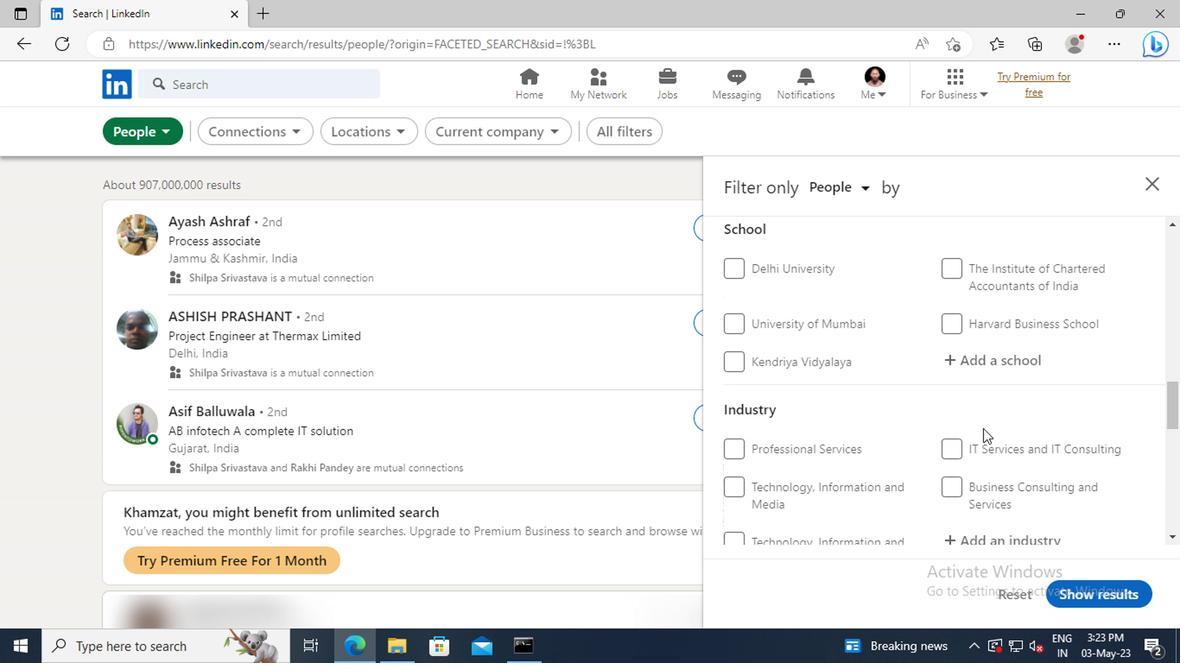 
Action: Mouse scrolled (824, 429) with delta (0, 0)
Screenshot: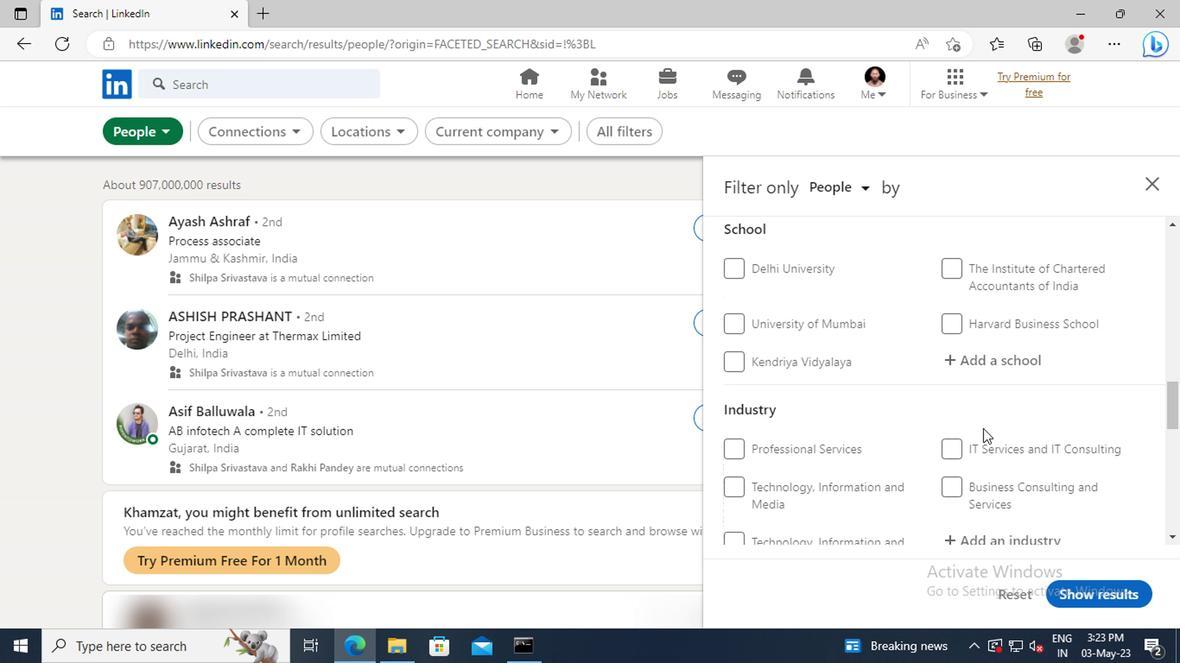 
Action: Mouse scrolled (824, 429) with delta (0, 0)
Screenshot: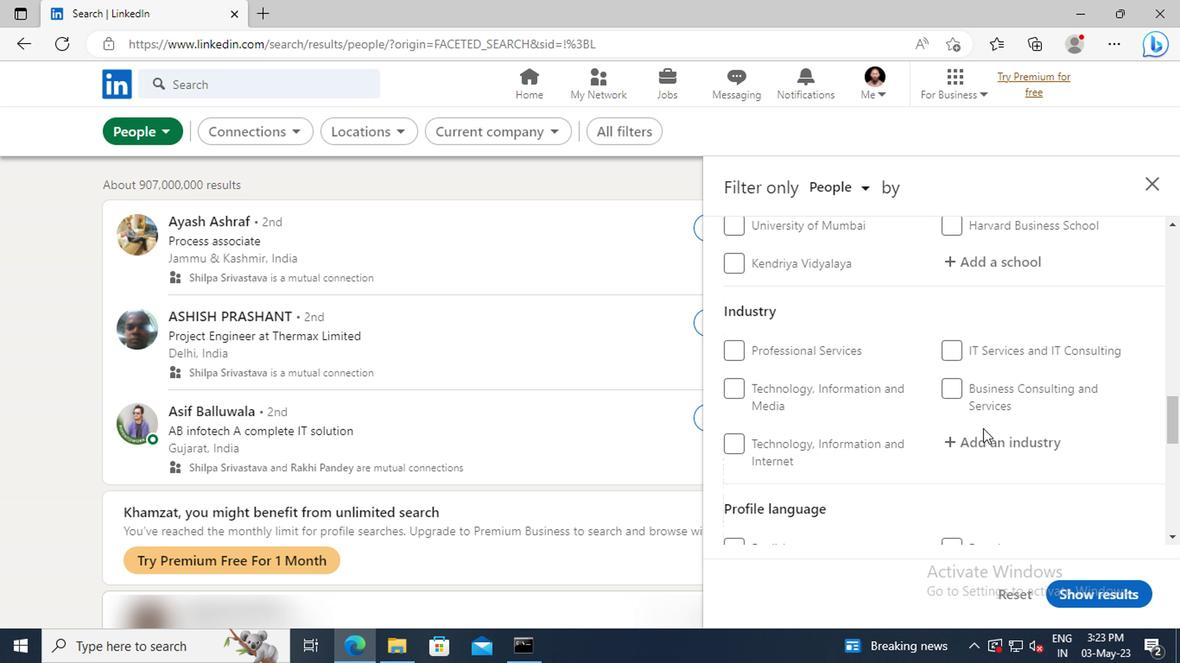 
Action: Mouse scrolled (824, 429) with delta (0, 0)
Screenshot: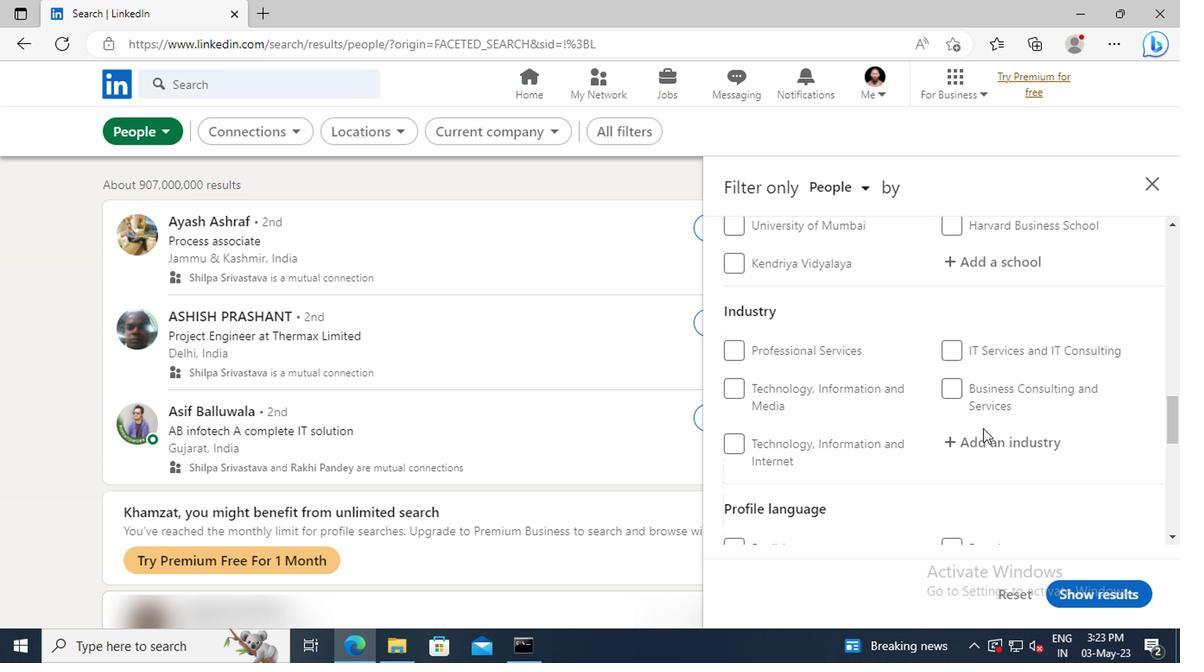 
Action: Mouse moved to (647, 449)
Screenshot: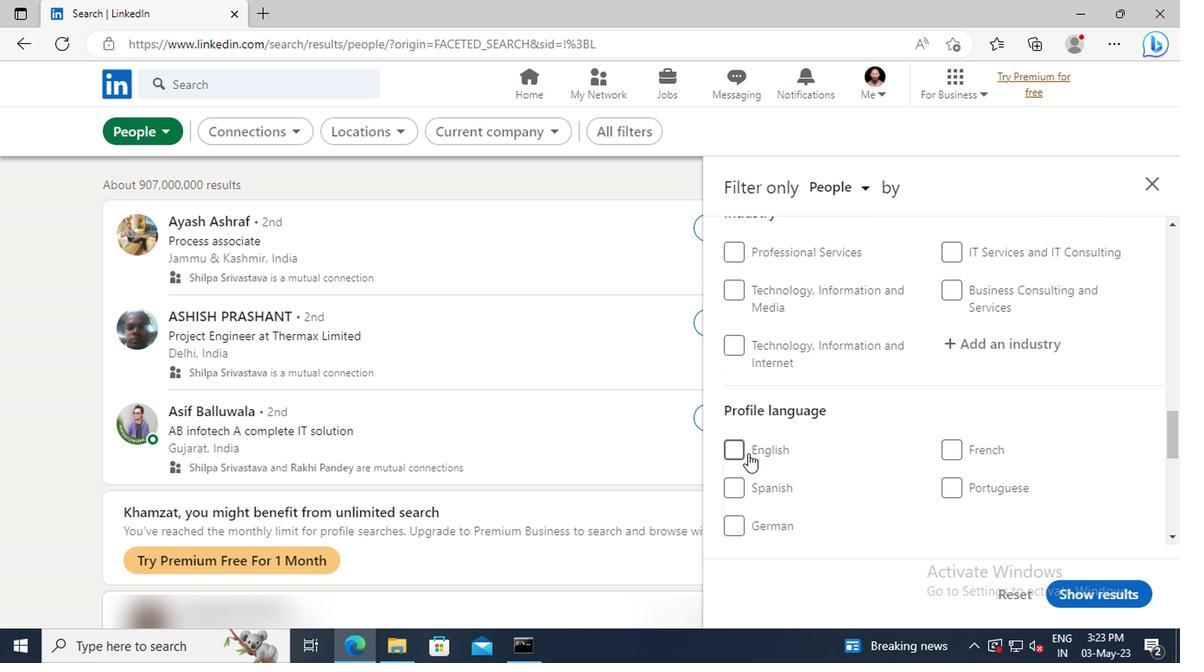 
Action: Mouse pressed left at (647, 449)
Screenshot: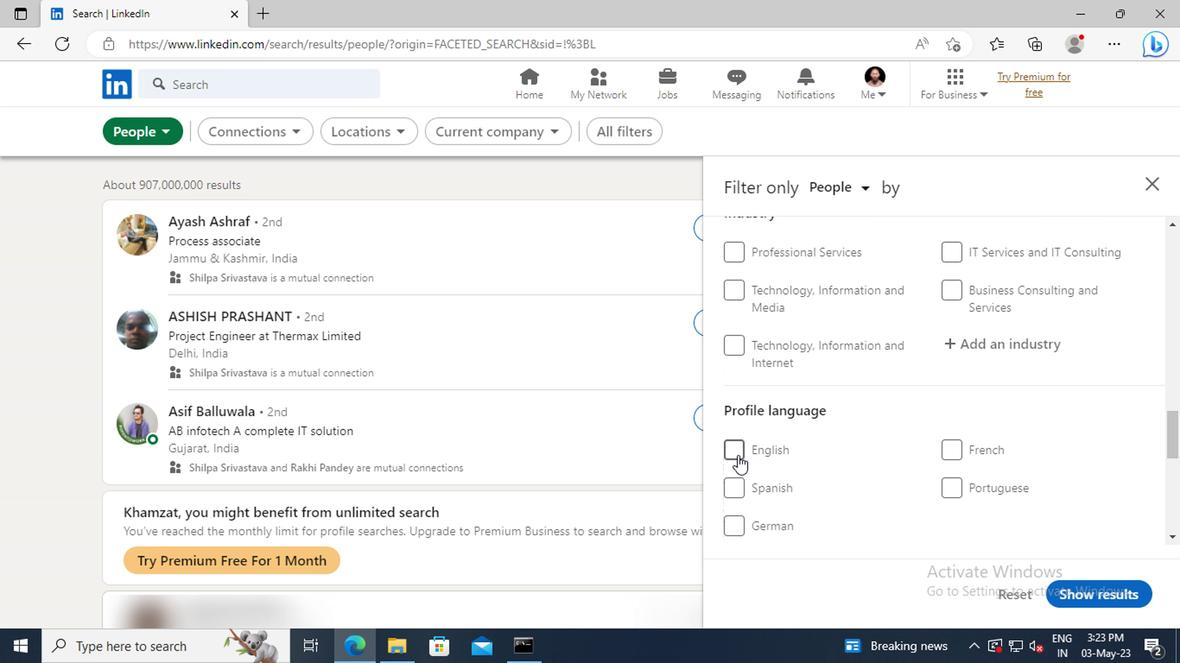
Action: Mouse moved to (806, 432)
Screenshot: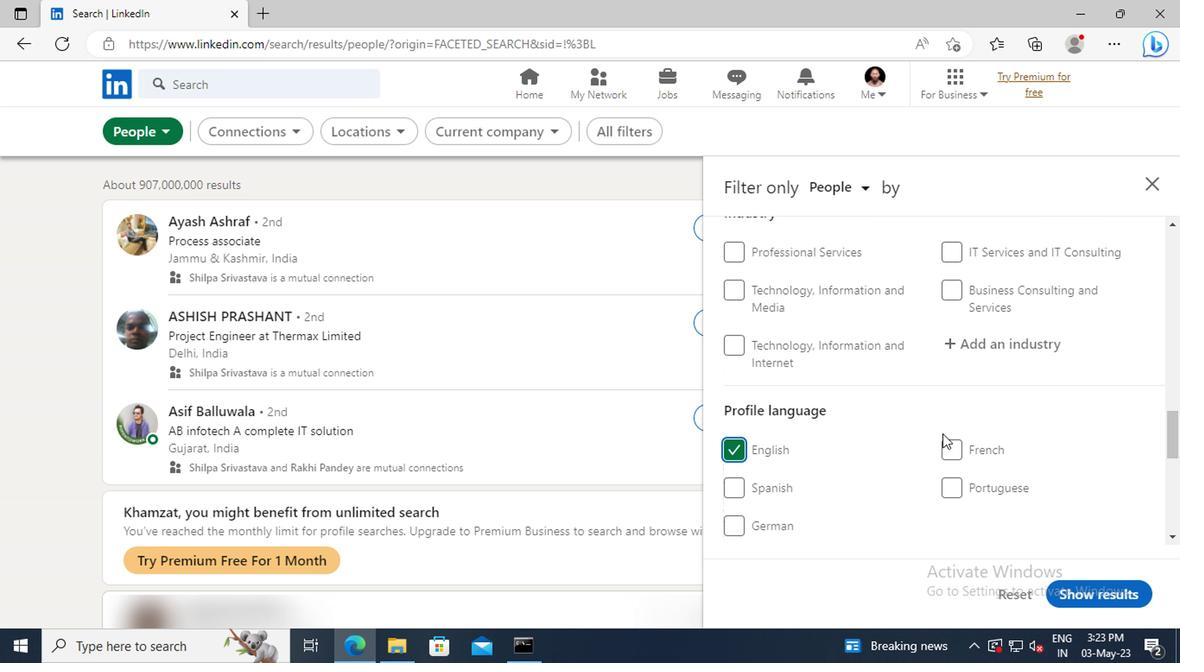 
Action: Mouse scrolled (806, 432) with delta (0, 0)
Screenshot: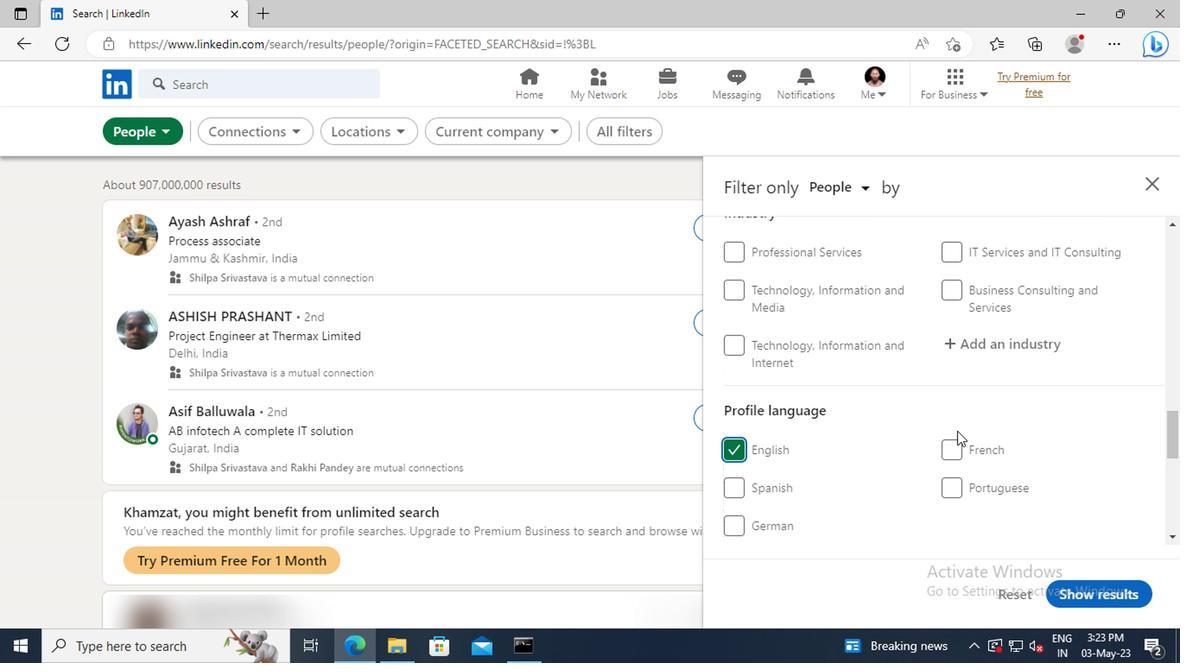 
Action: Mouse moved to (807, 431)
Screenshot: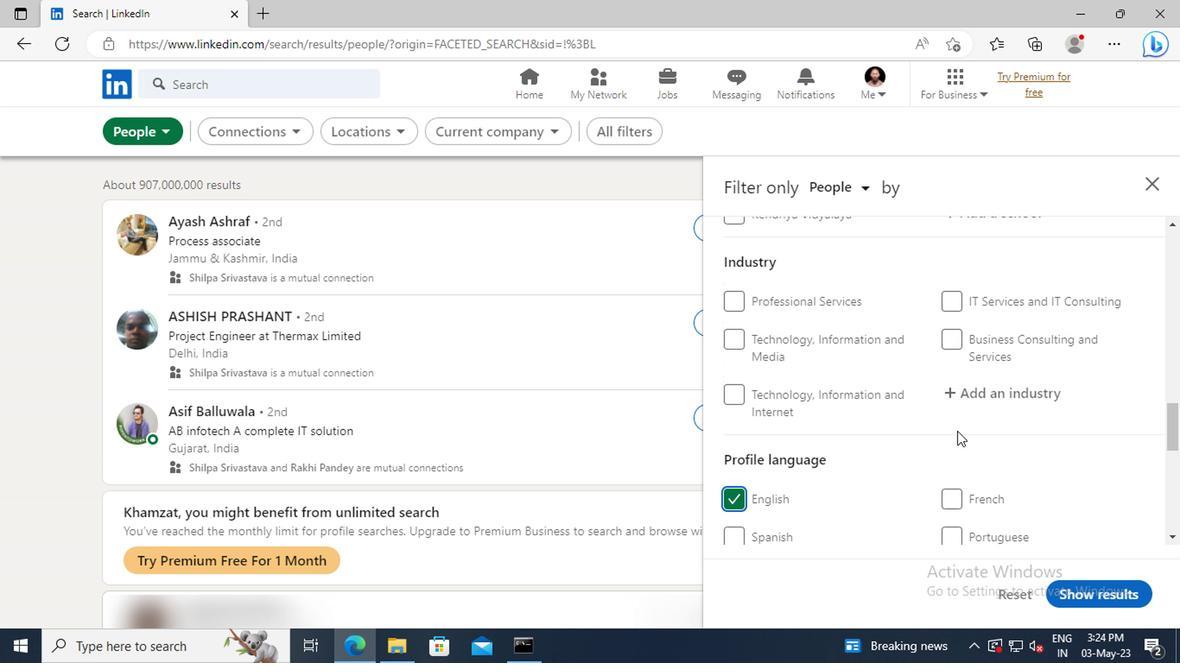 
Action: Mouse scrolled (807, 432) with delta (0, 0)
Screenshot: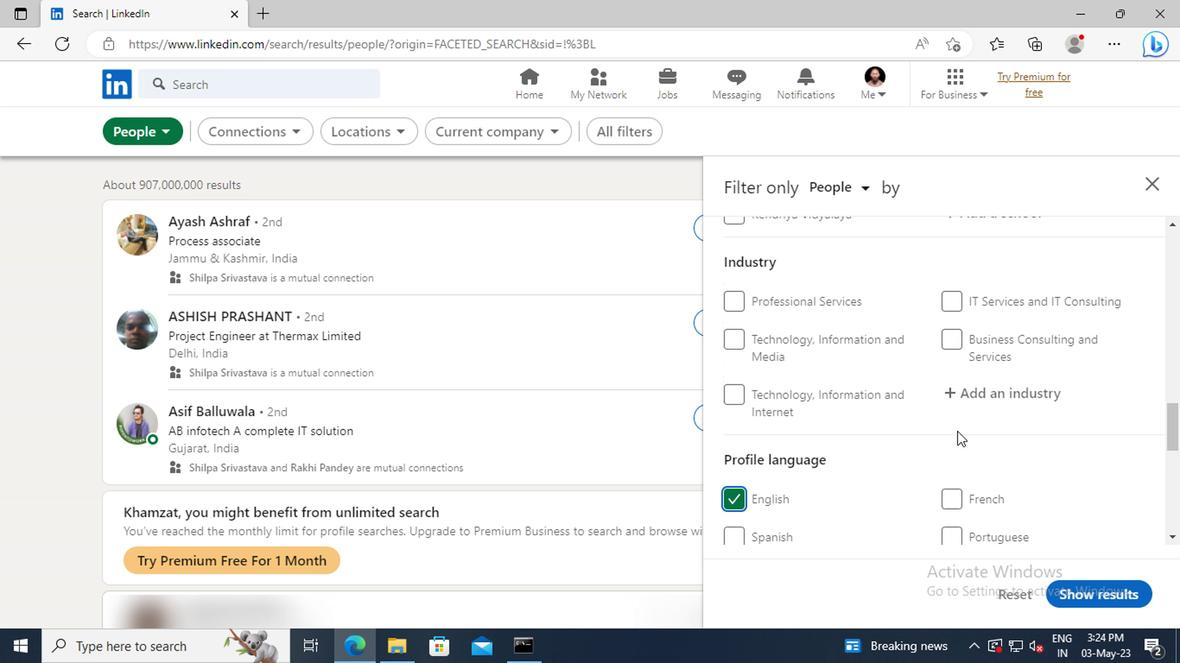 
Action: Mouse scrolled (807, 432) with delta (0, 0)
Screenshot: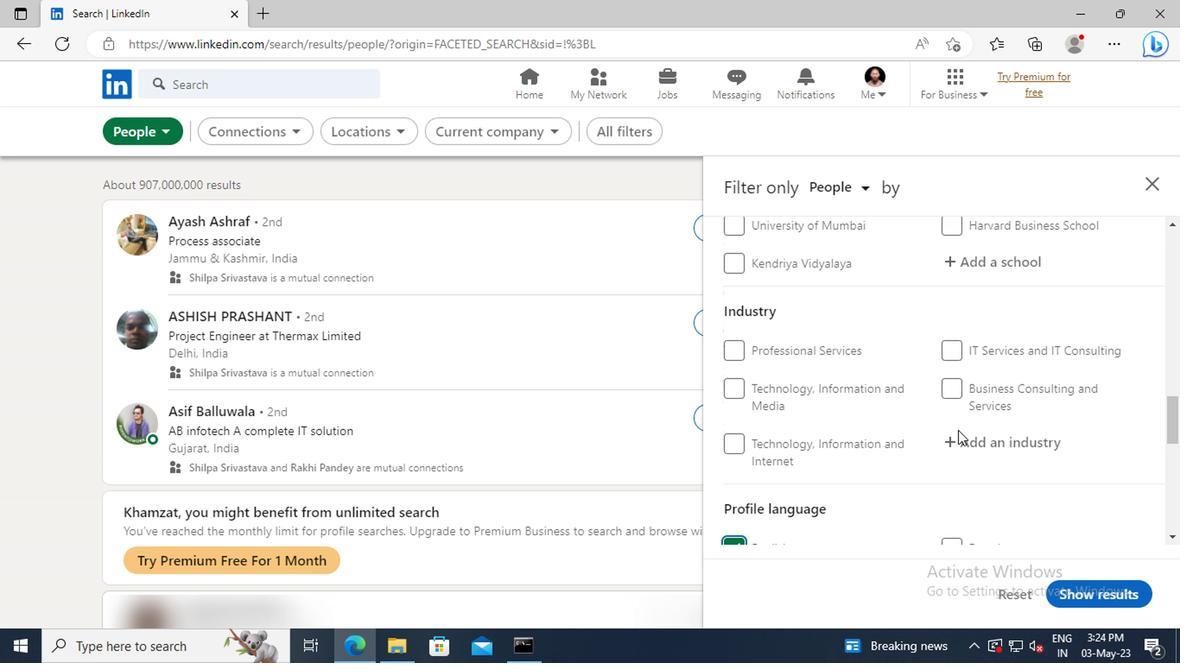
Action: Mouse scrolled (807, 432) with delta (0, 0)
Screenshot: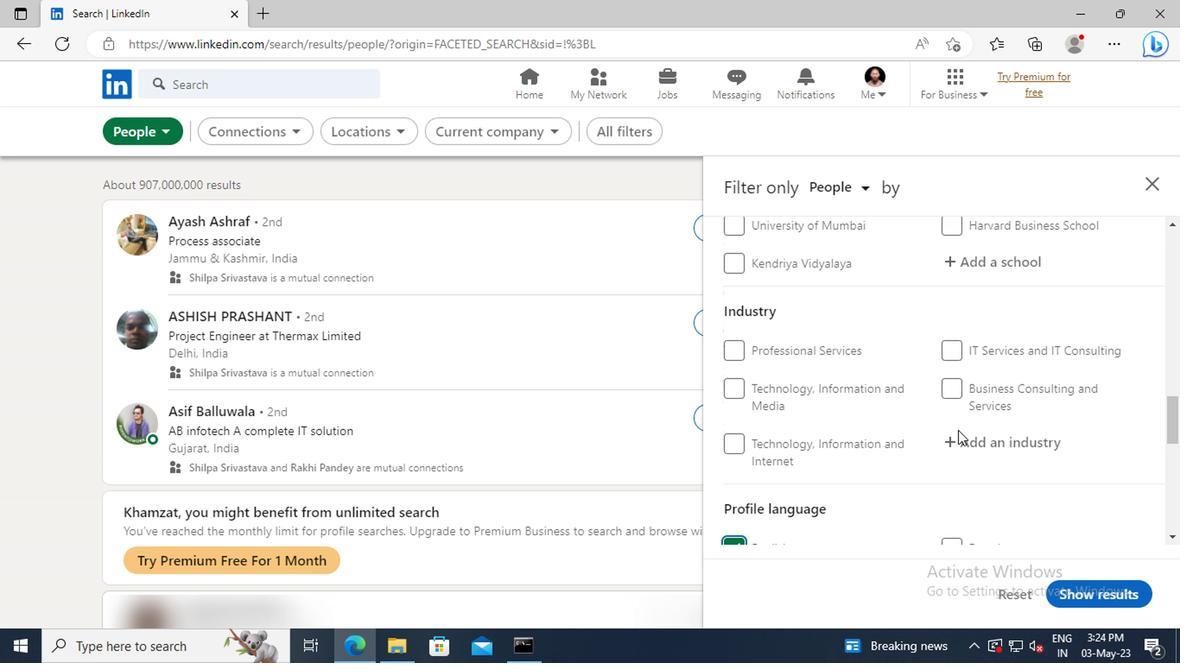 
Action: Mouse scrolled (807, 432) with delta (0, 0)
Screenshot: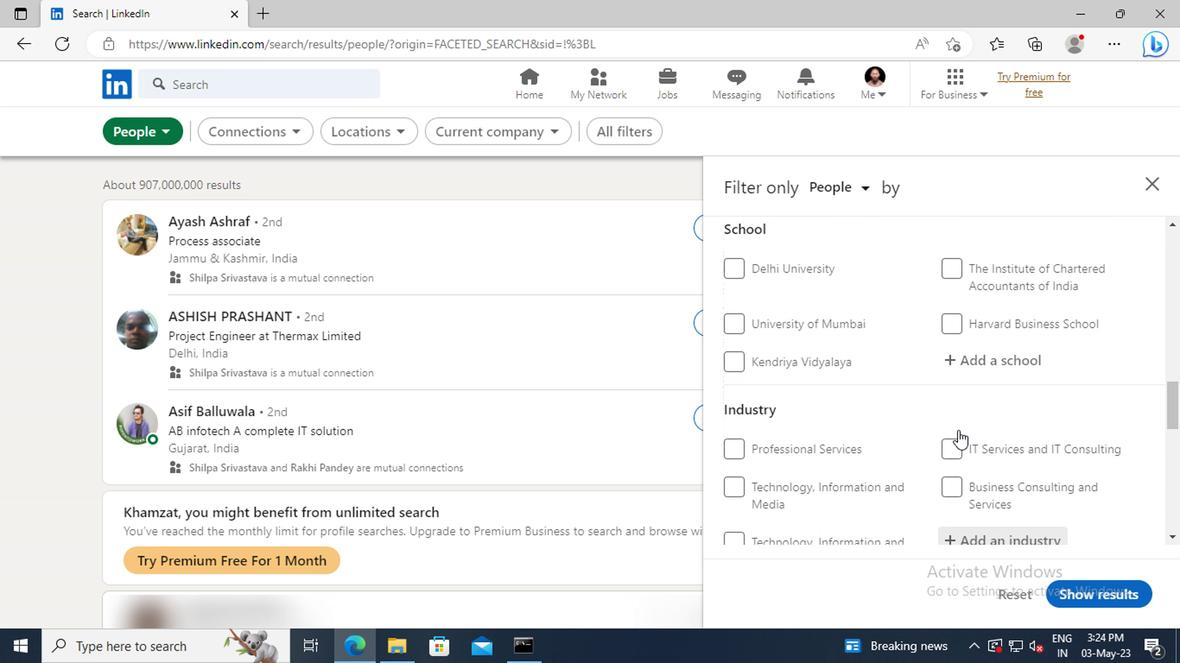 
Action: Mouse scrolled (807, 432) with delta (0, 0)
Screenshot: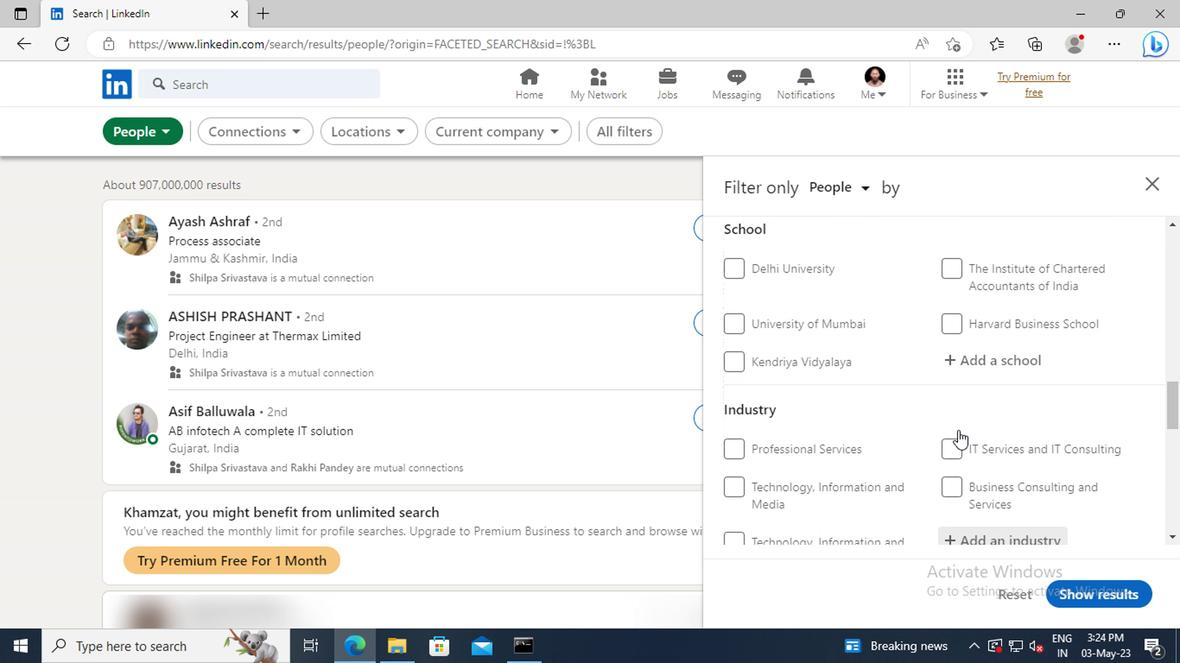 
Action: Mouse scrolled (807, 432) with delta (0, 0)
Screenshot: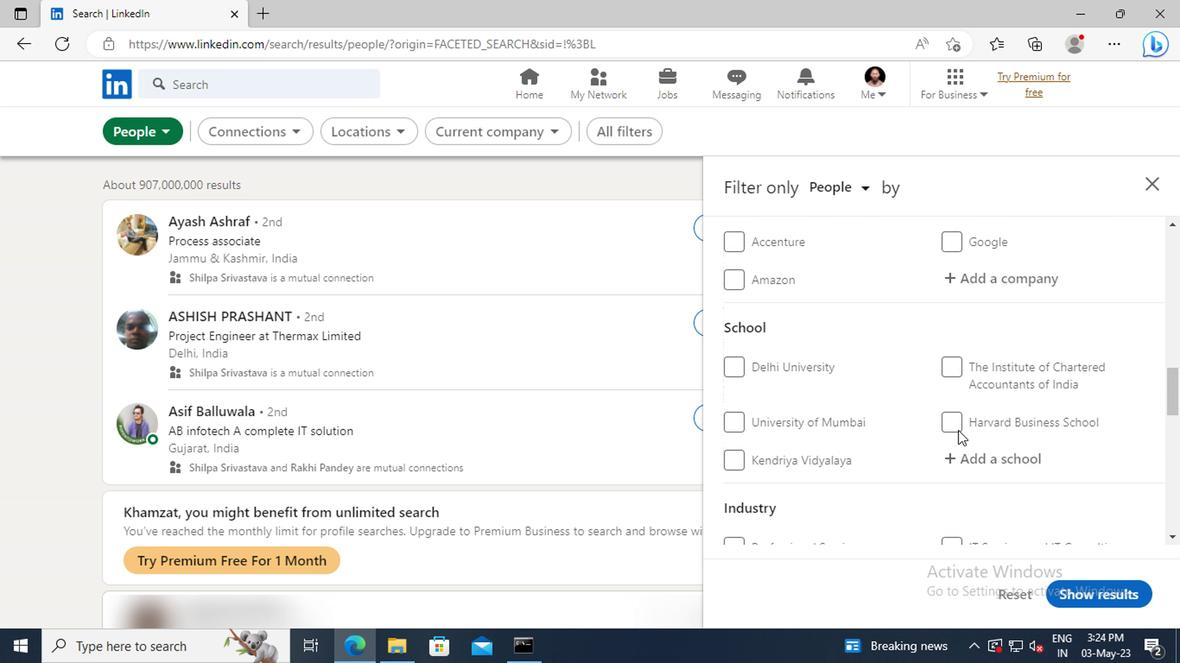 
Action: Mouse scrolled (807, 432) with delta (0, 0)
Screenshot: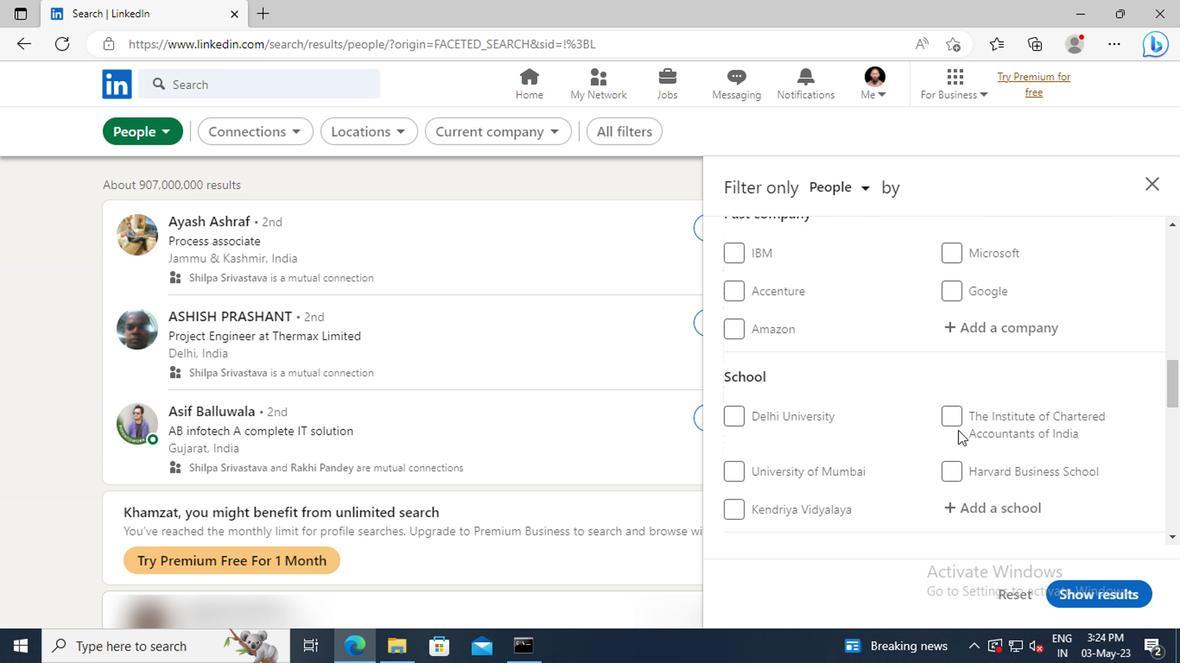 
Action: Mouse scrolled (807, 432) with delta (0, 0)
Screenshot: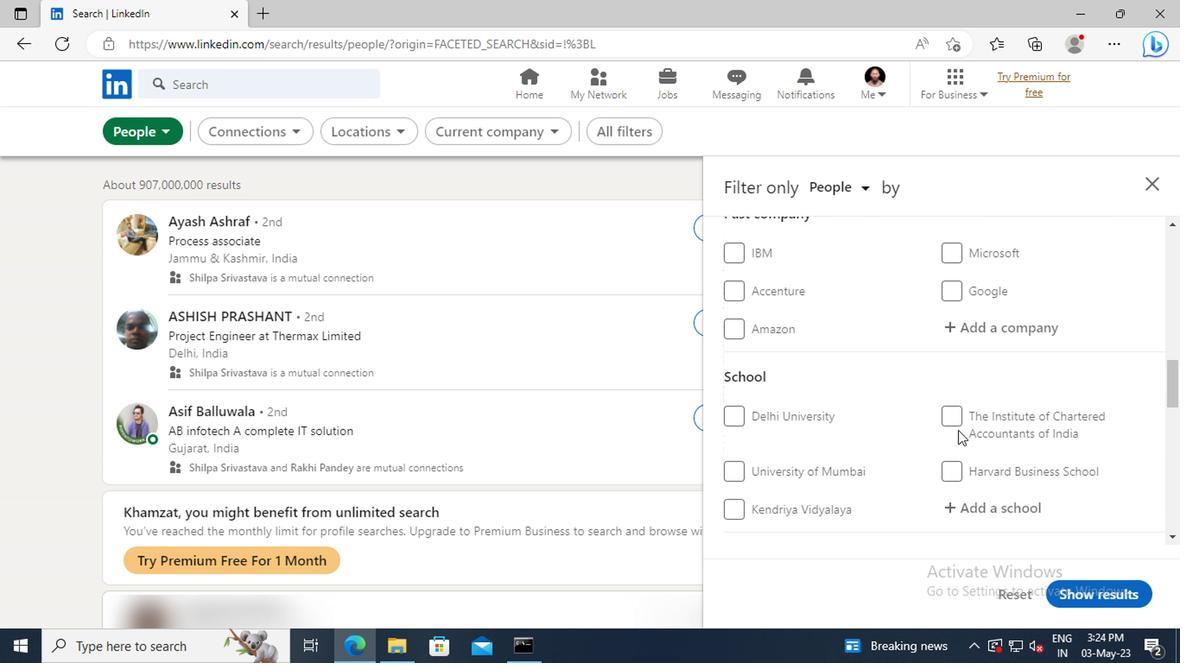 
Action: Mouse scrolled (807, 432) with delta (0, 0)
Screenshot: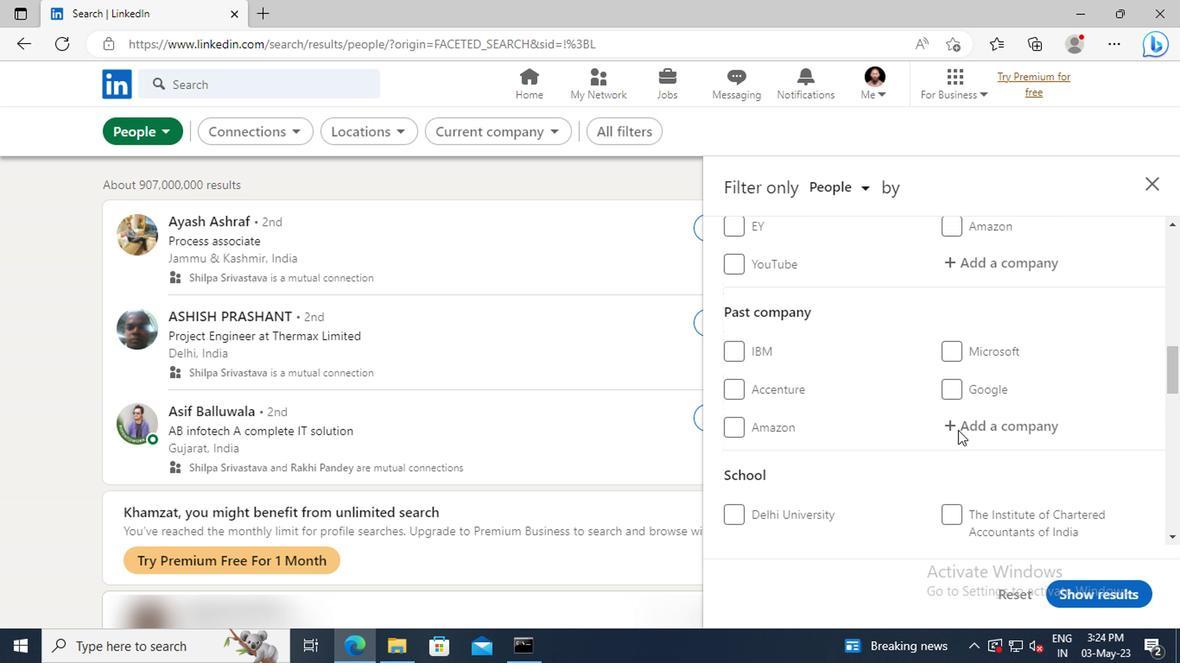 
Action: Mouse scrolled (807, 432) with delta (0, 0)
Screenshot: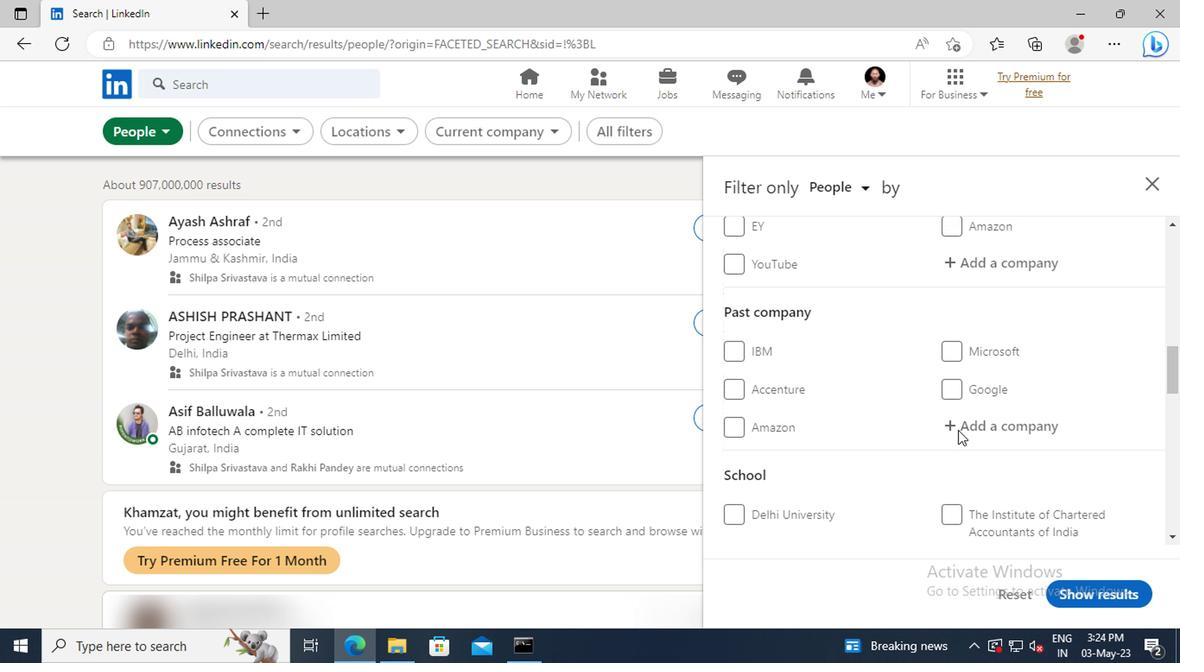 
Action: Mouse scrolled (807, 432) with delta (0, 0)
Screenshot: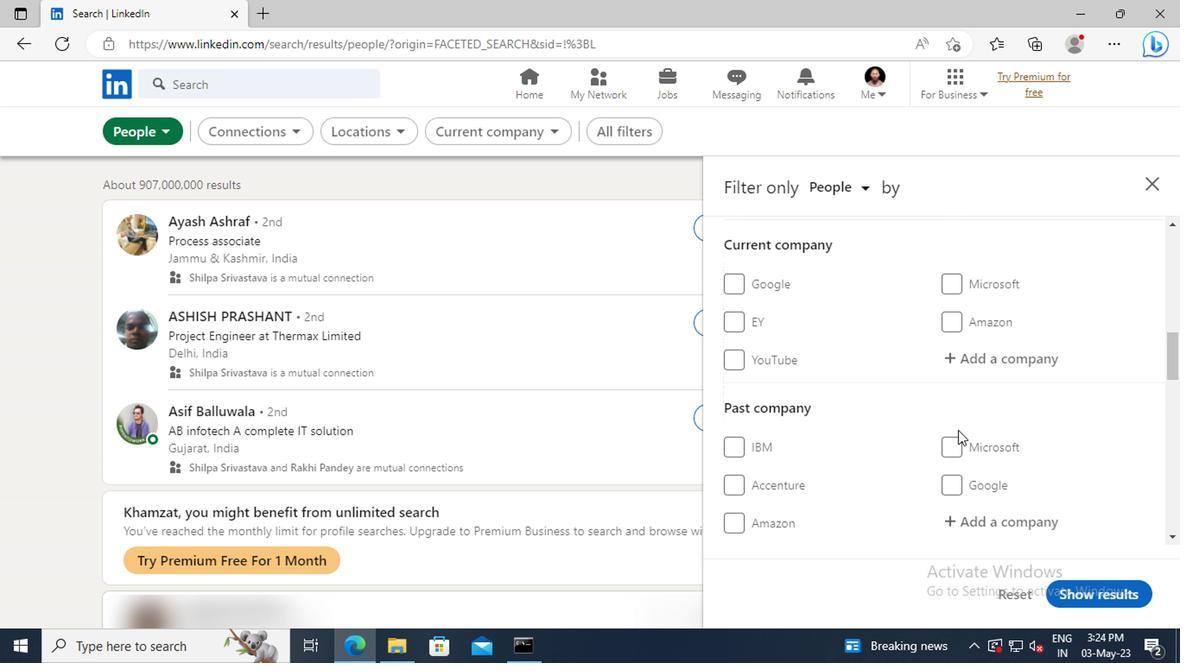 
Action: Mouse moved to (812, 423)
Screenshot: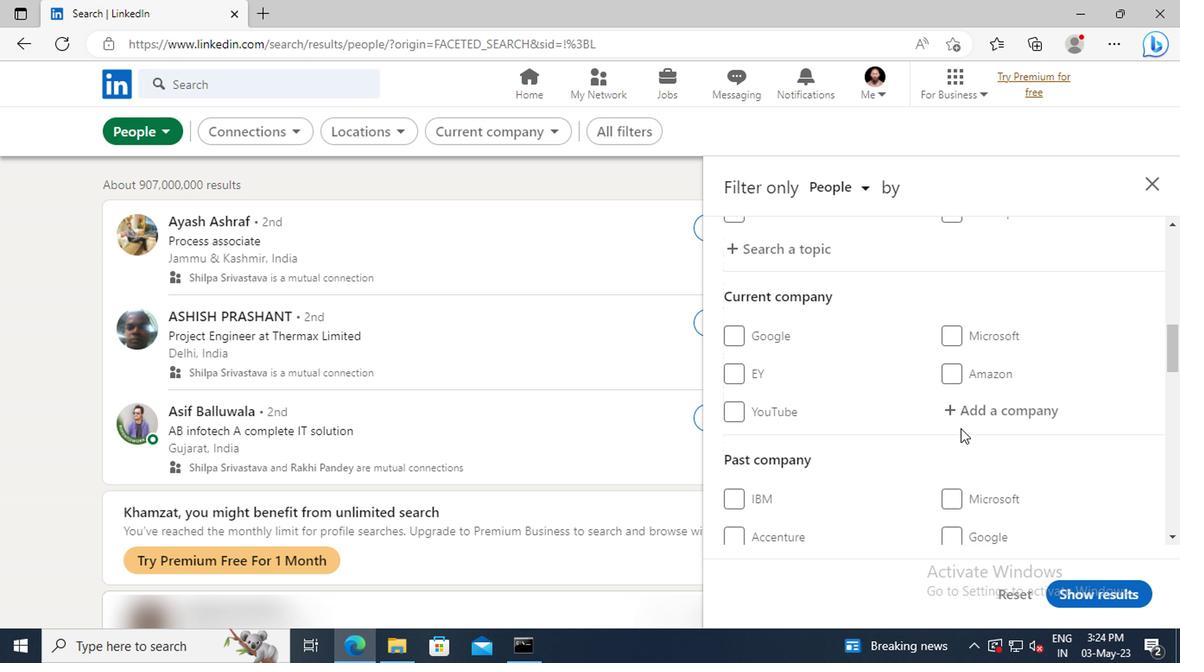 
Action: Mouse pressed left at (812, 423)
Screenshot: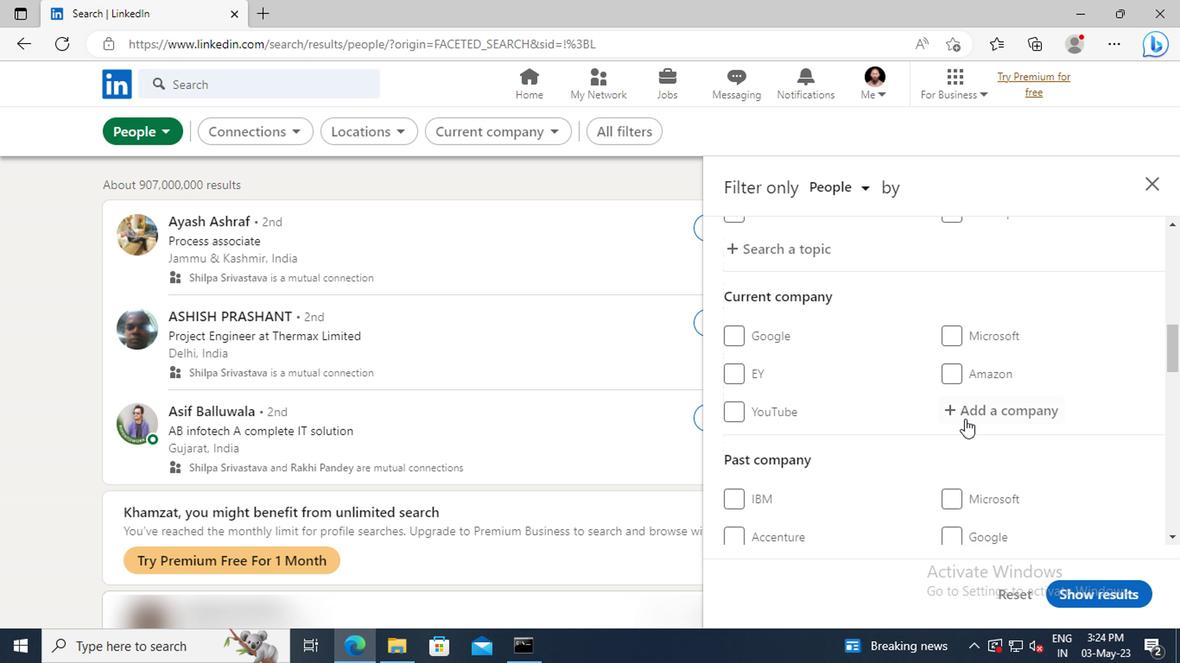 
Action: Key pressed <Key.shift>WTS<Key.space><Key.shift>ENE
Screenshot: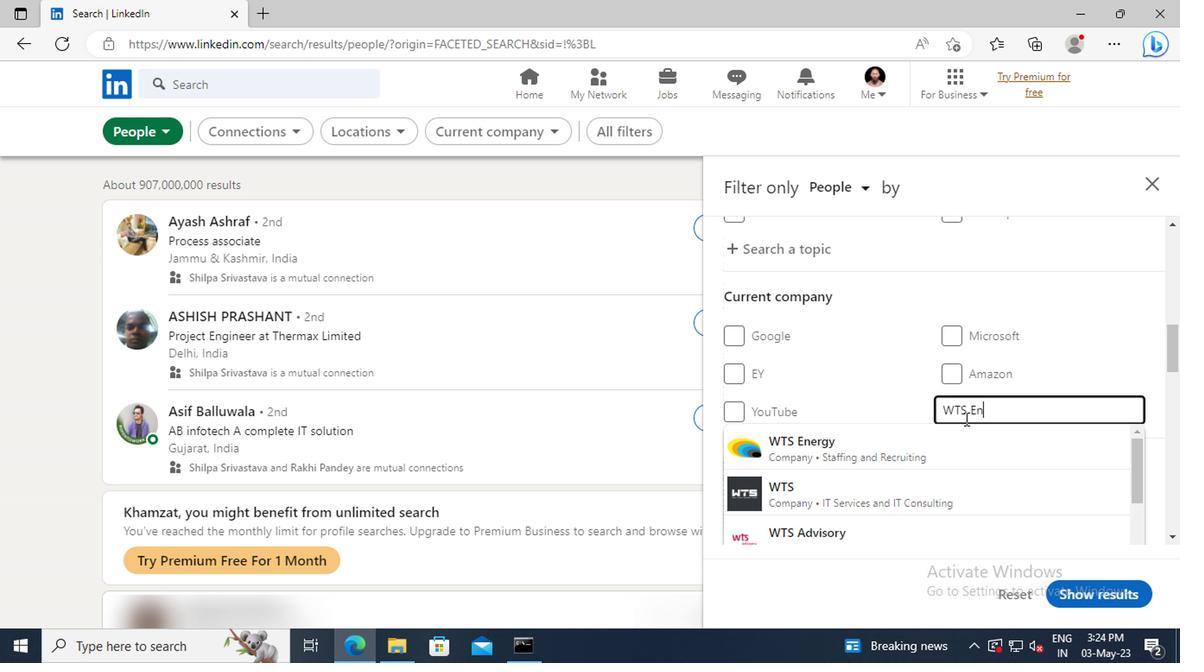 
Action: Mouse moved to (812, 437)
Screenshot: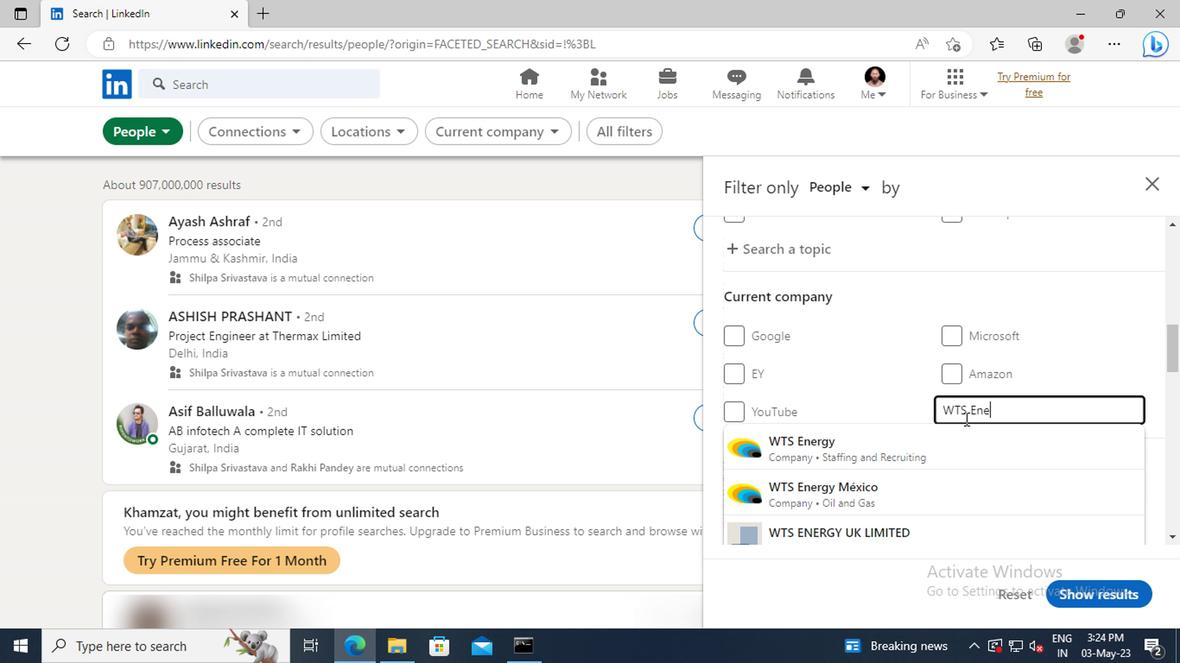 
Action: Mouse pressed left at (812, 437)
Screenshot: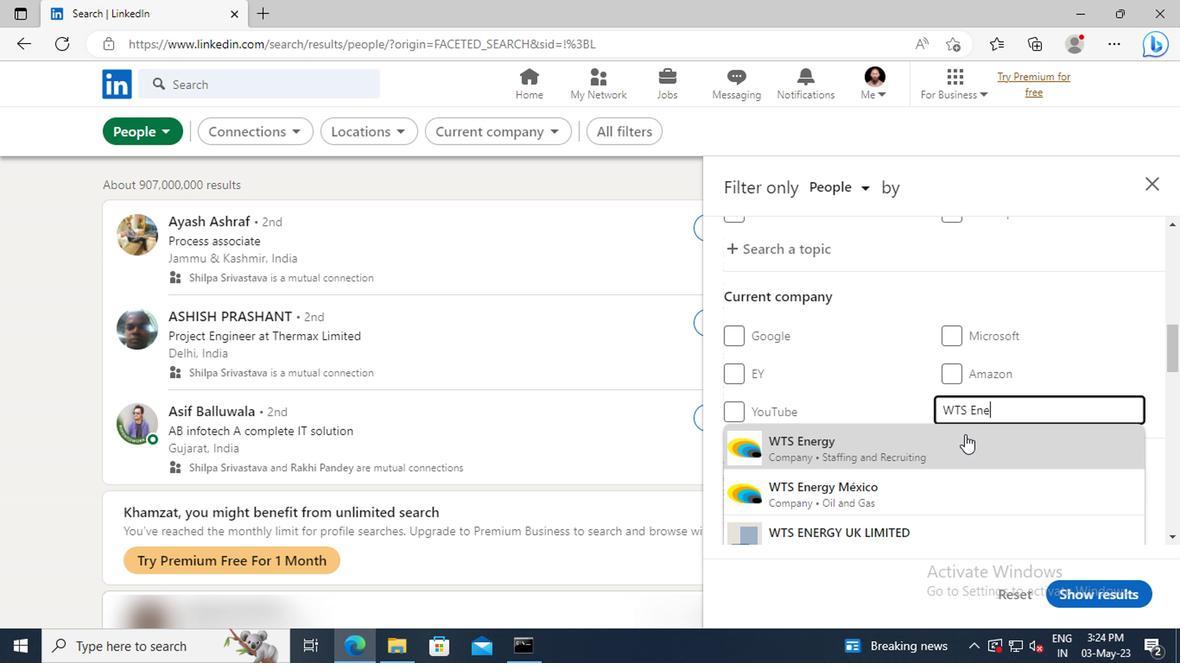 
Action: Mouse scrolled (812, 436) with delta (0, 0)
Screenshot: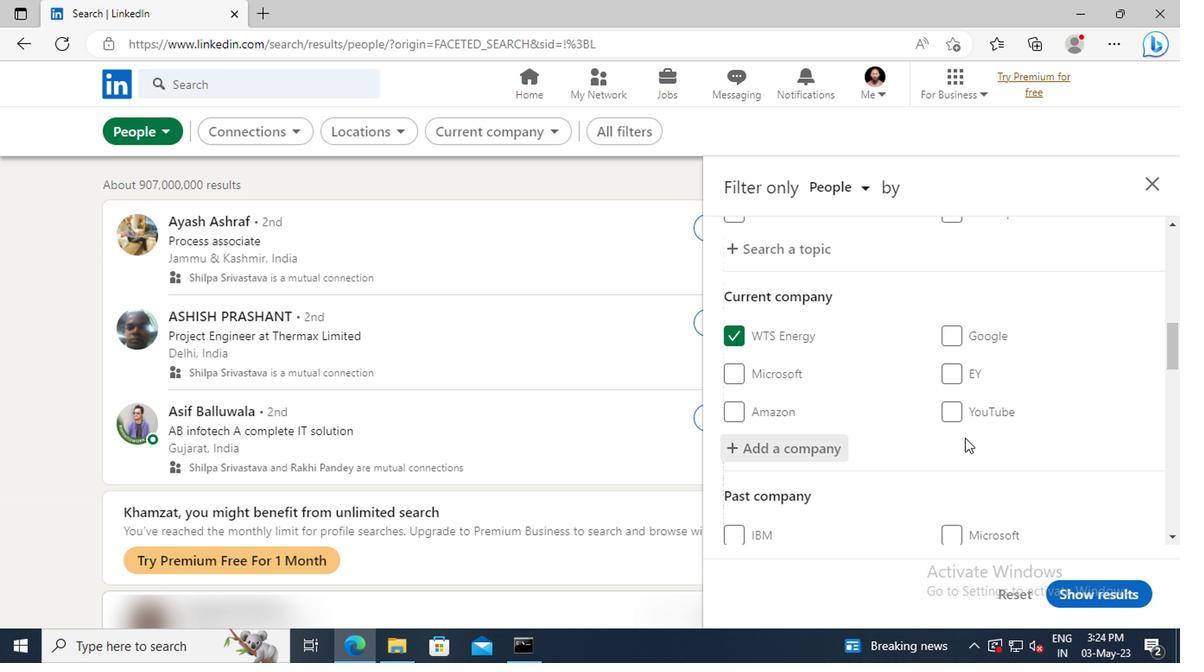 
Action: Mouse moved to (812, 434)
Screenshot: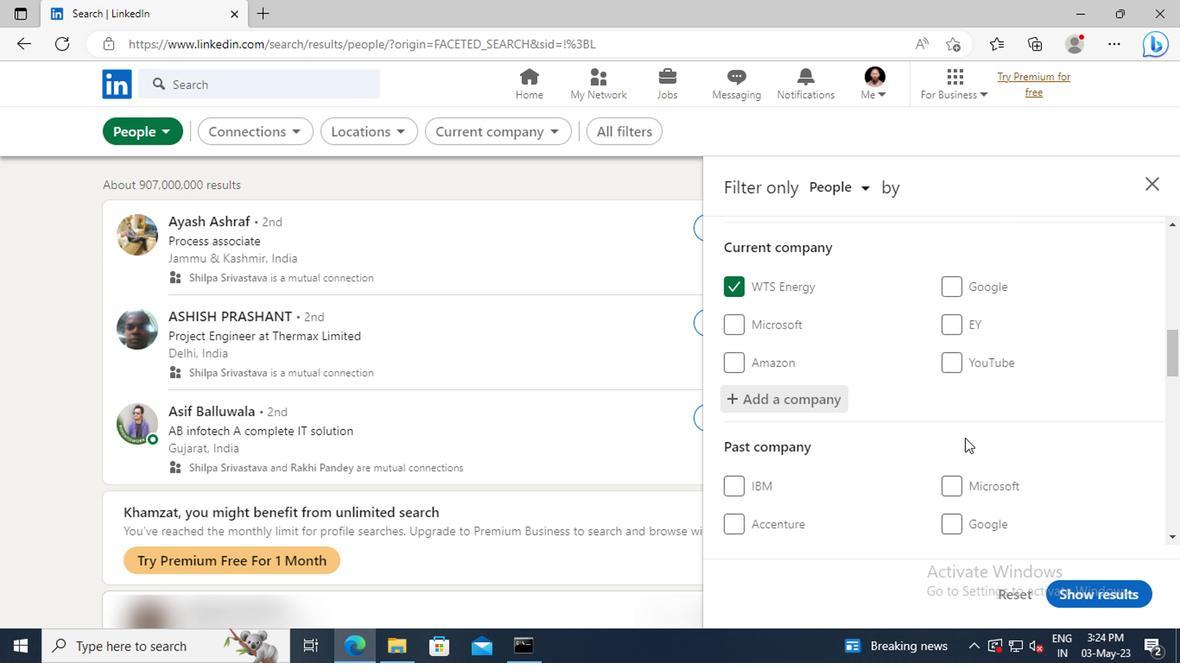 
Action: Mouse scrolled (812, 433) with delta (0, 0)
Screenshot: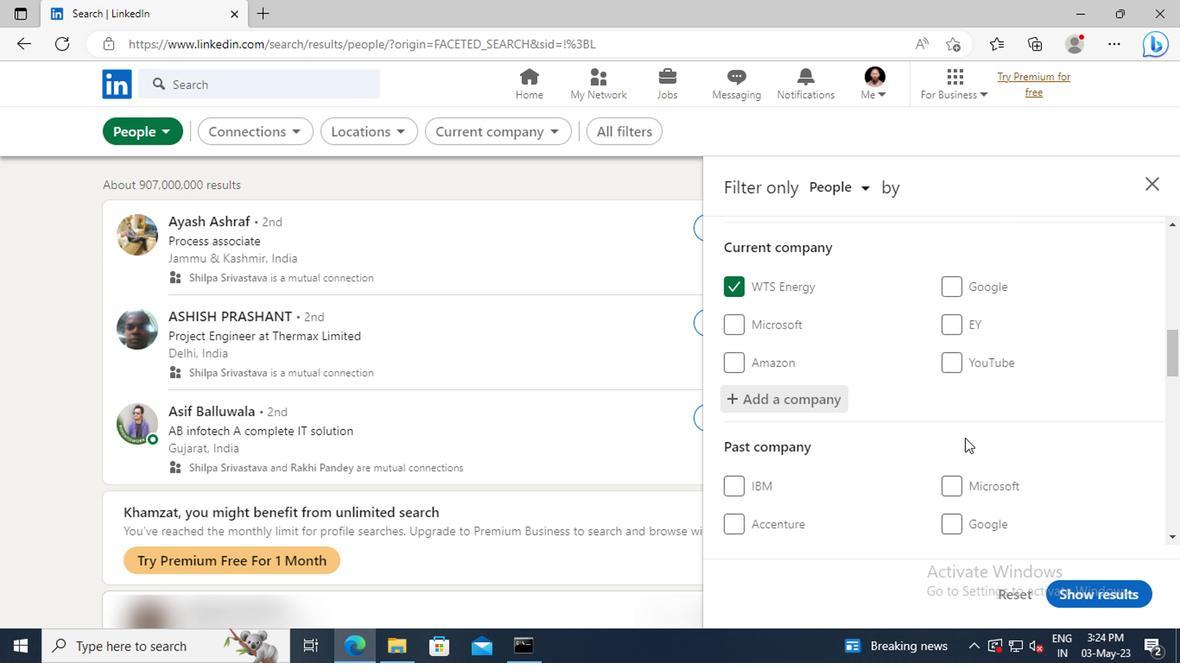 
Action: Mouse scrolled (812, 433) with delta (0, 0)
Screenshot: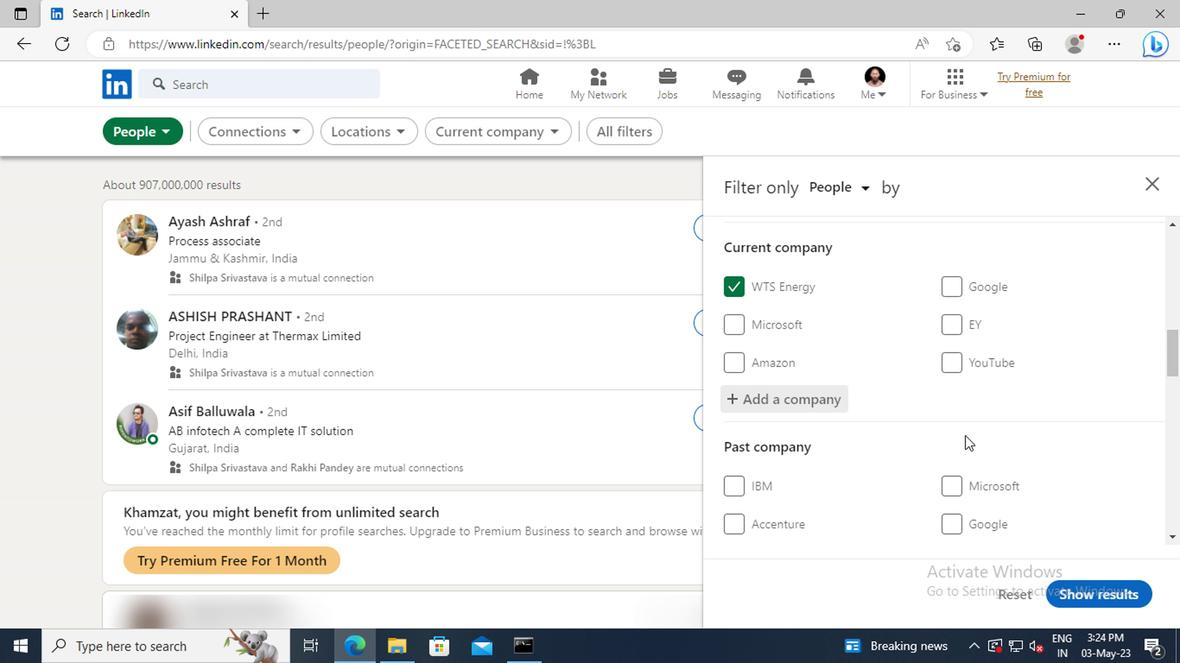 
Action: Mouse moved to (809, 398)
Screenshot: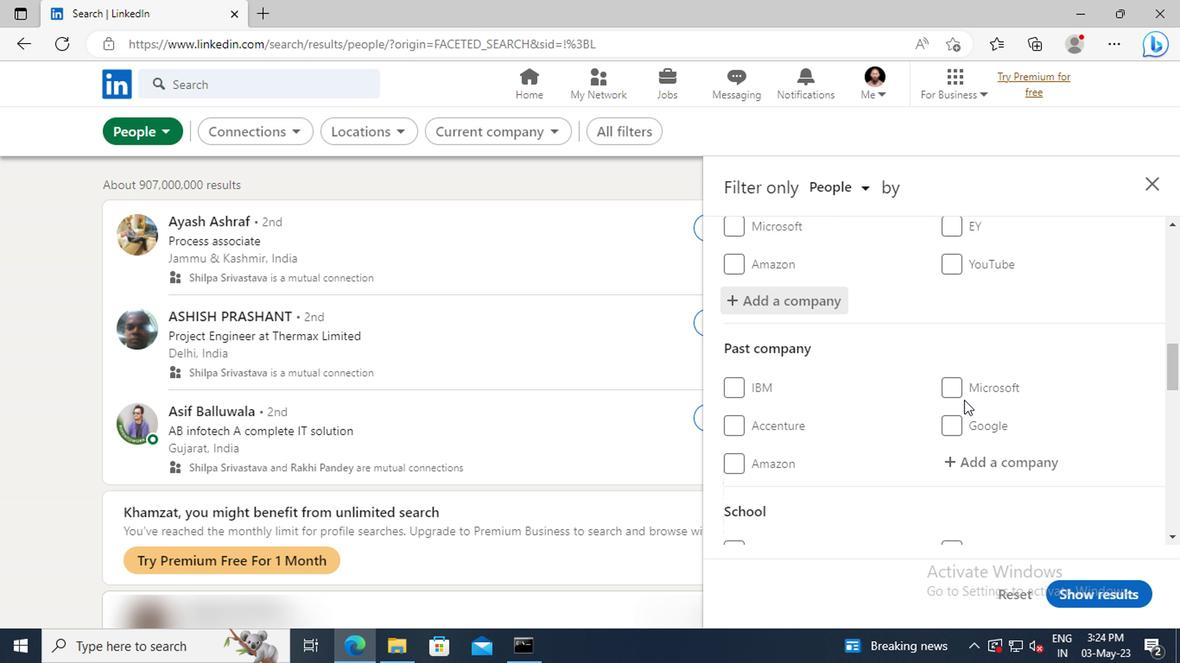 
Action: Mouse scrolled (809, 397) with delta (0, 0)
Screenshot: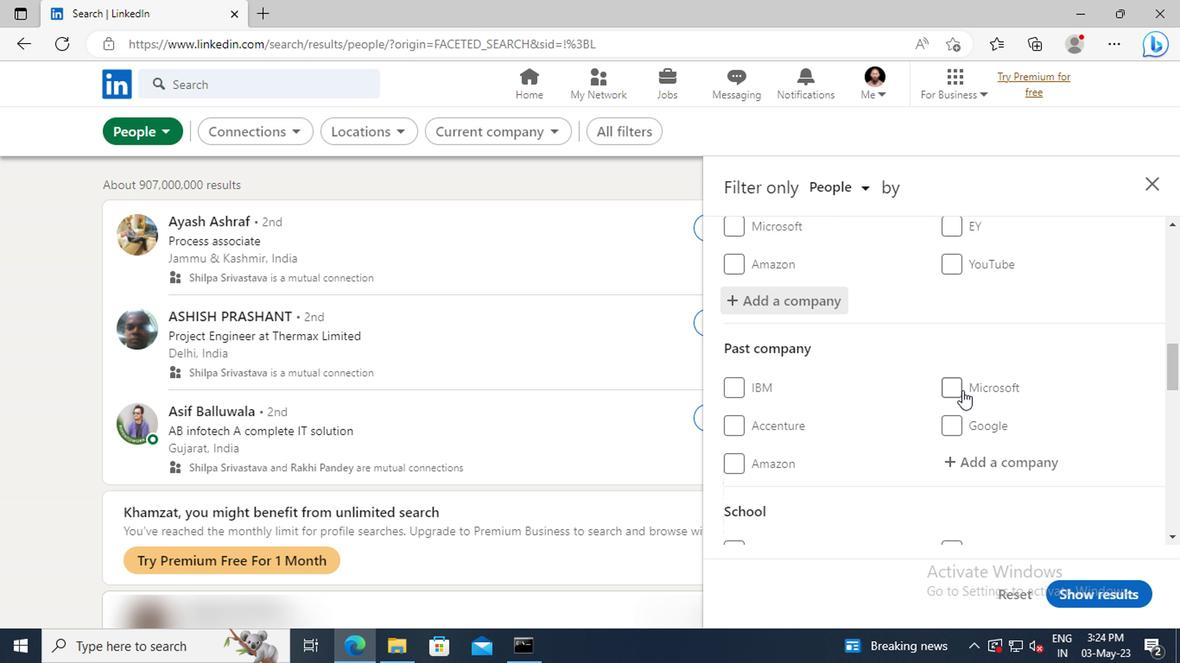 
Action: Mouse scrolled (809, 397) with delta (0, 0)
Screenshot: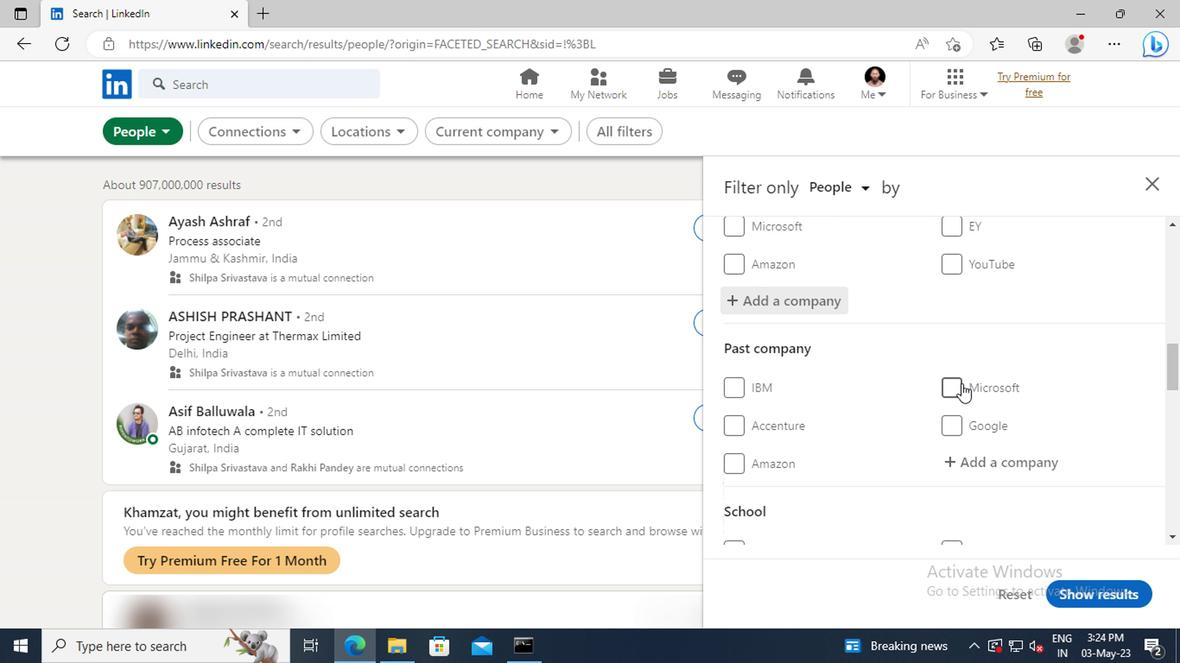 
Action: Mouse moved to (809, 392)
Screenshot: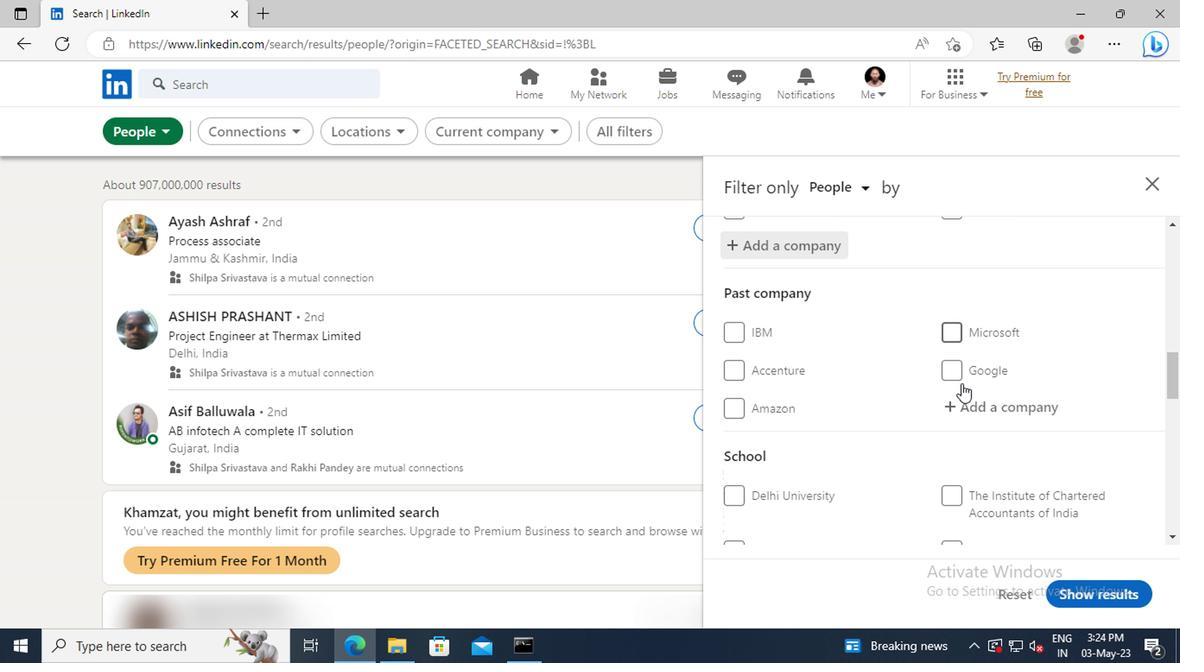 
Action: Mouse scrolled (809, 392) with delta (0, 0)
Screenshot: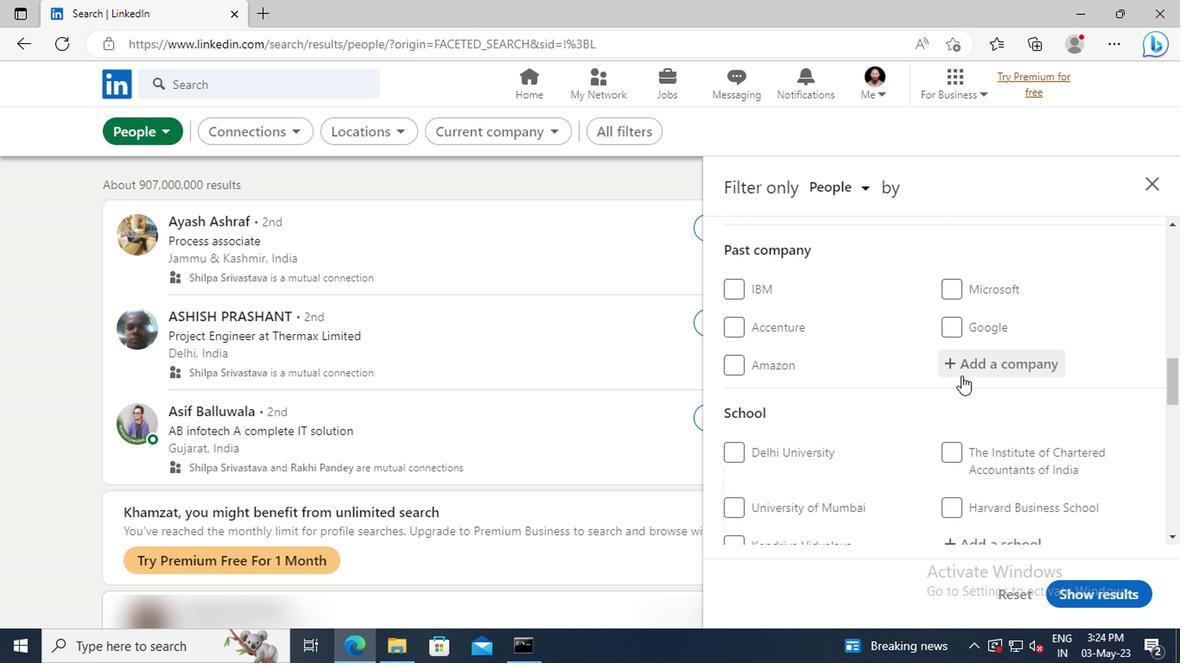 
Action: Mouse scrolled (809, 392) with delta (0, 0)
Screenshot: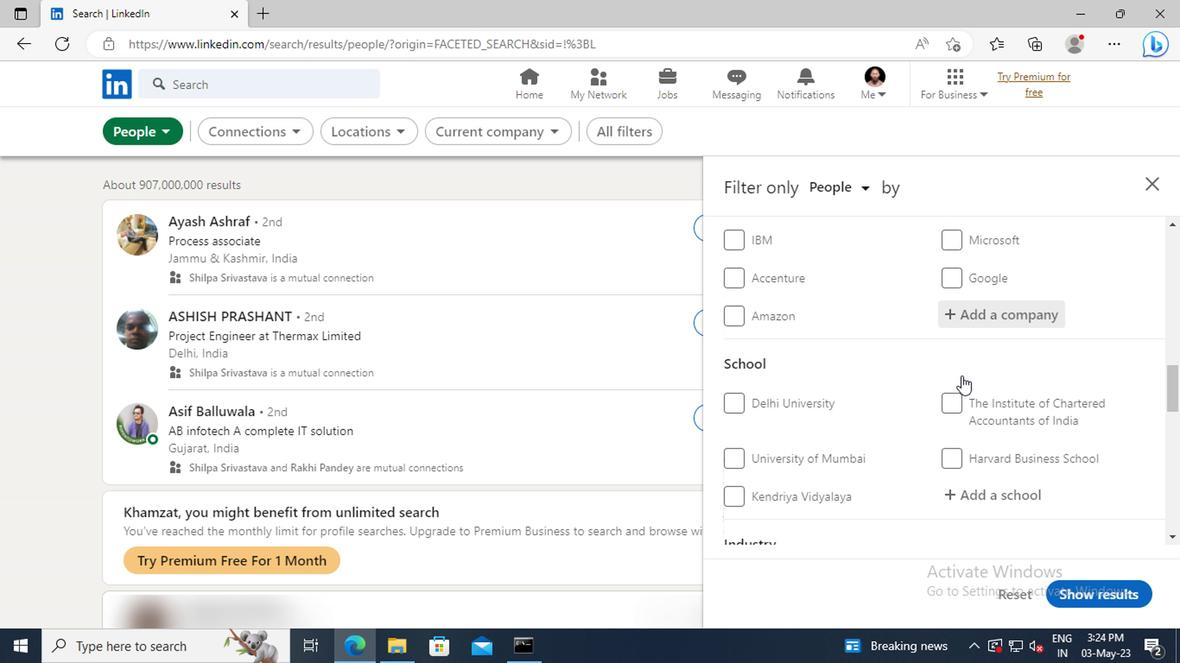 
Action: Mouse moved to (807, 392)
Screenshot: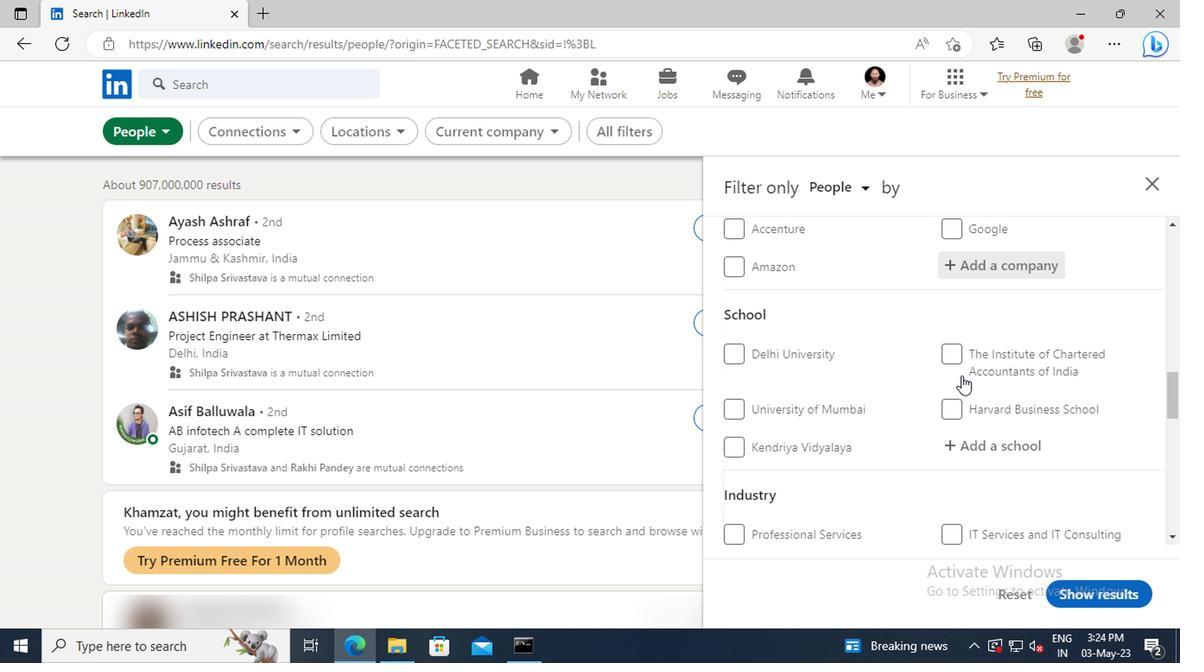 
Action: Mouse scrolled (807, 392) with delta (0, 0)
Screenshot: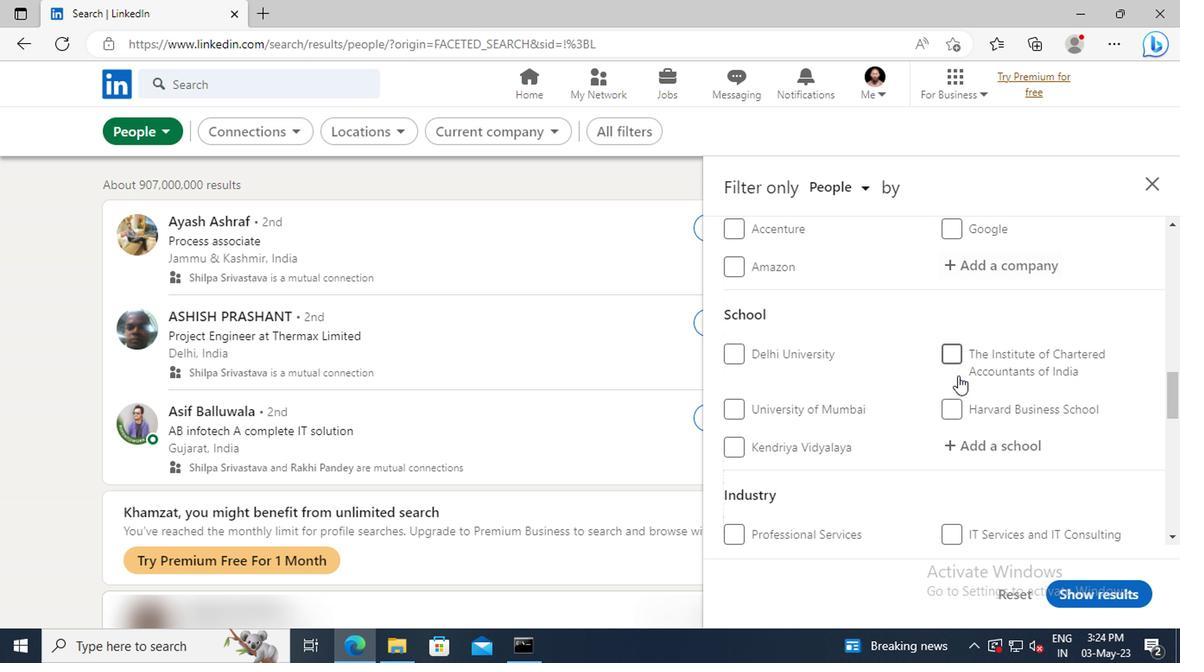 
Action: Mouse moved to (812, 405)
Screenshot: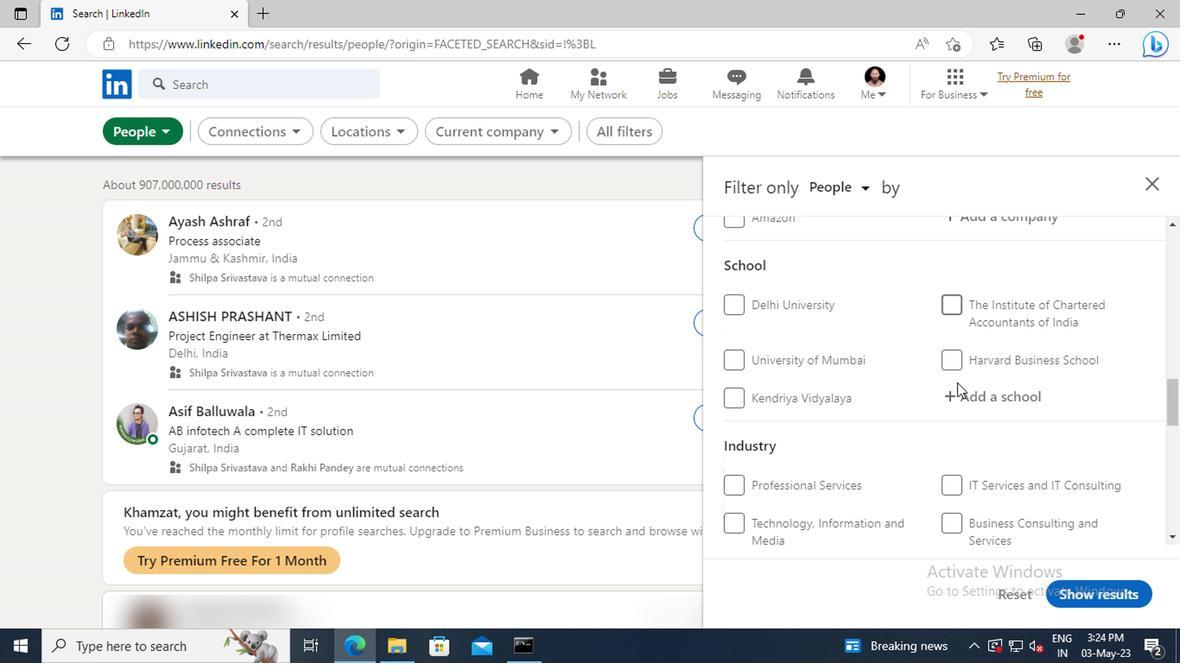 
Action: Mouse pressed left at (812, 405)
Screenshot: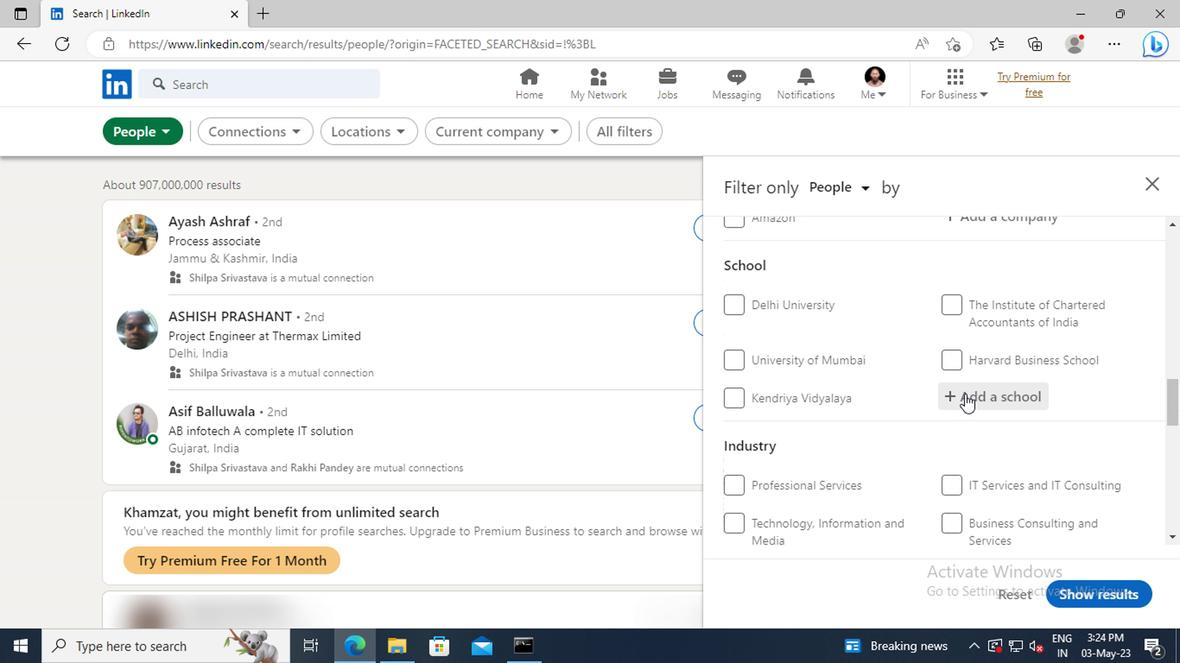 
Action: Key pressed <Key.shift>DATA<Key.space><Key.shift>BRIO
Screenshot: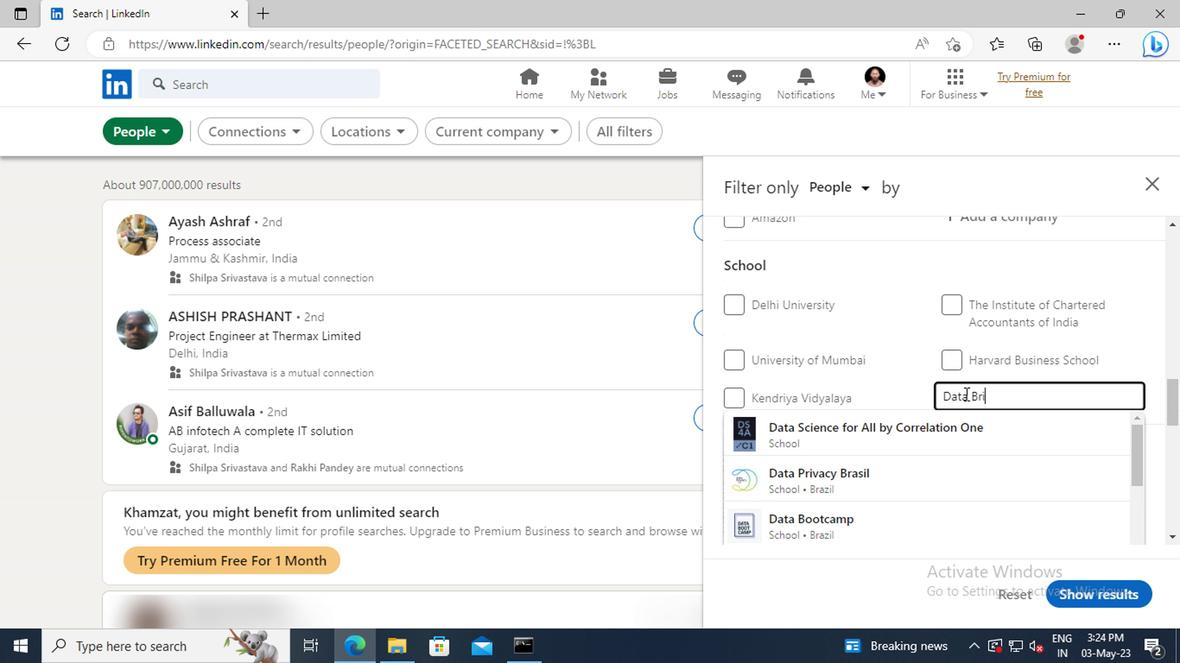 
Action: Mouse moved to (816, 430)
Screenshot: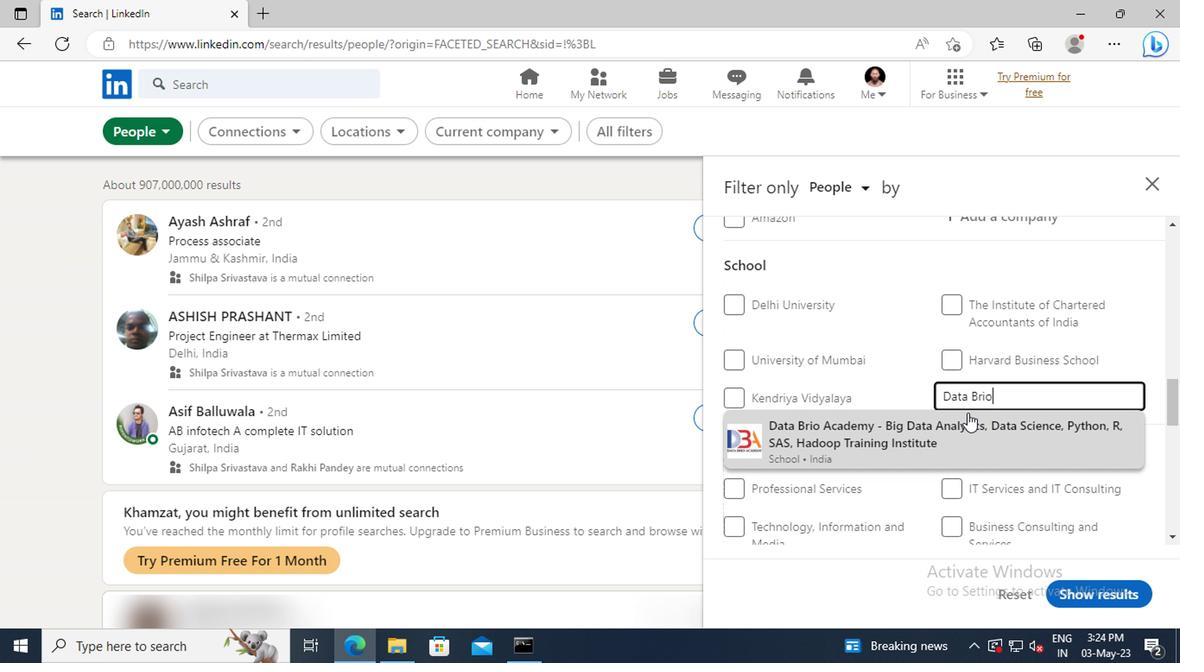 
Action: Mouse pressed left at (816, 430)
Screenshot: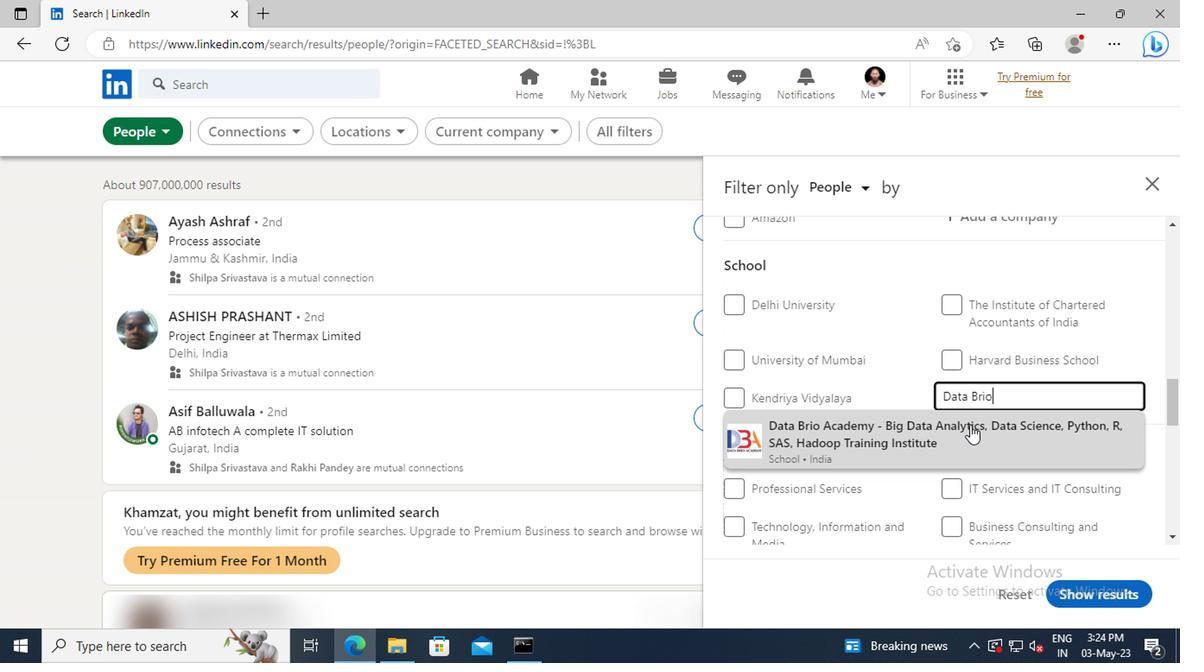 
Action: Mouse scrolled (816, 430) with delta (0, 0)
Screenshot: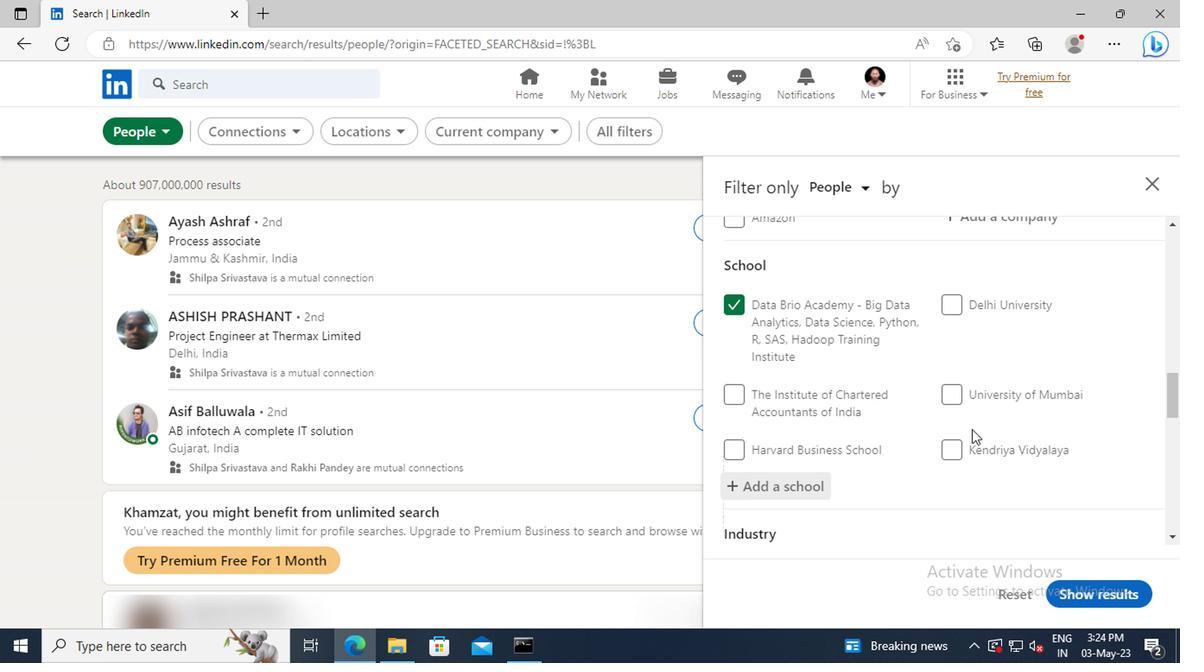 
Action: Mouse scrolled (816, 430) with delta (0, 0)
Screenshot: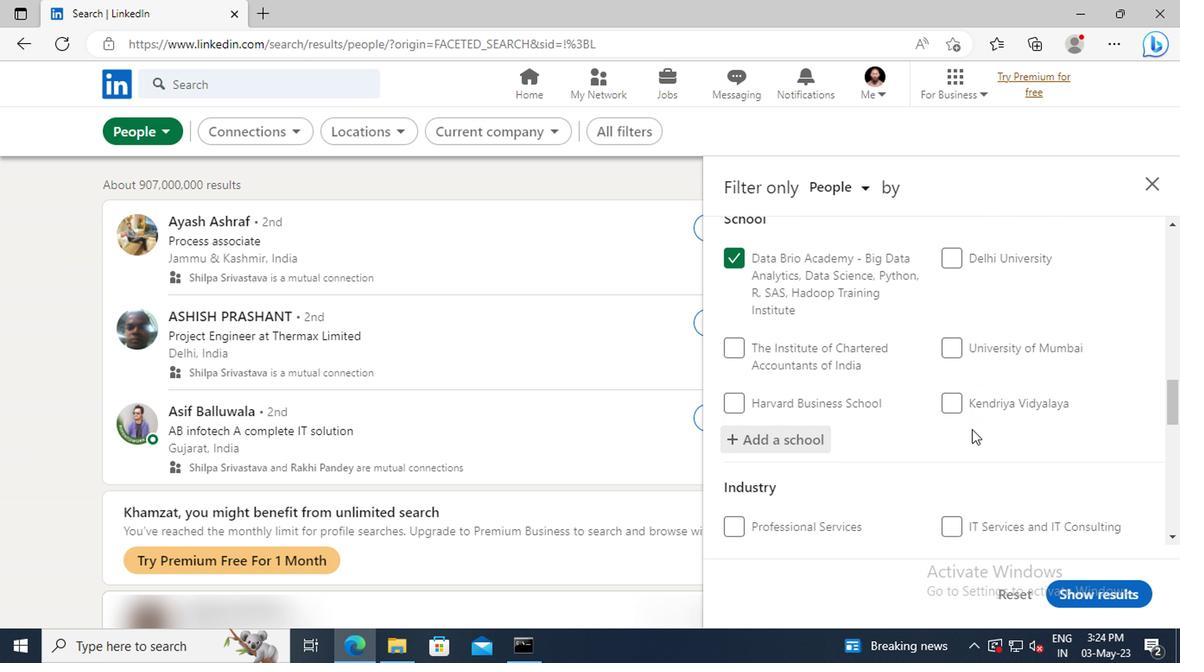 
Action: Mouse moved to (817, 424)
Screenshot: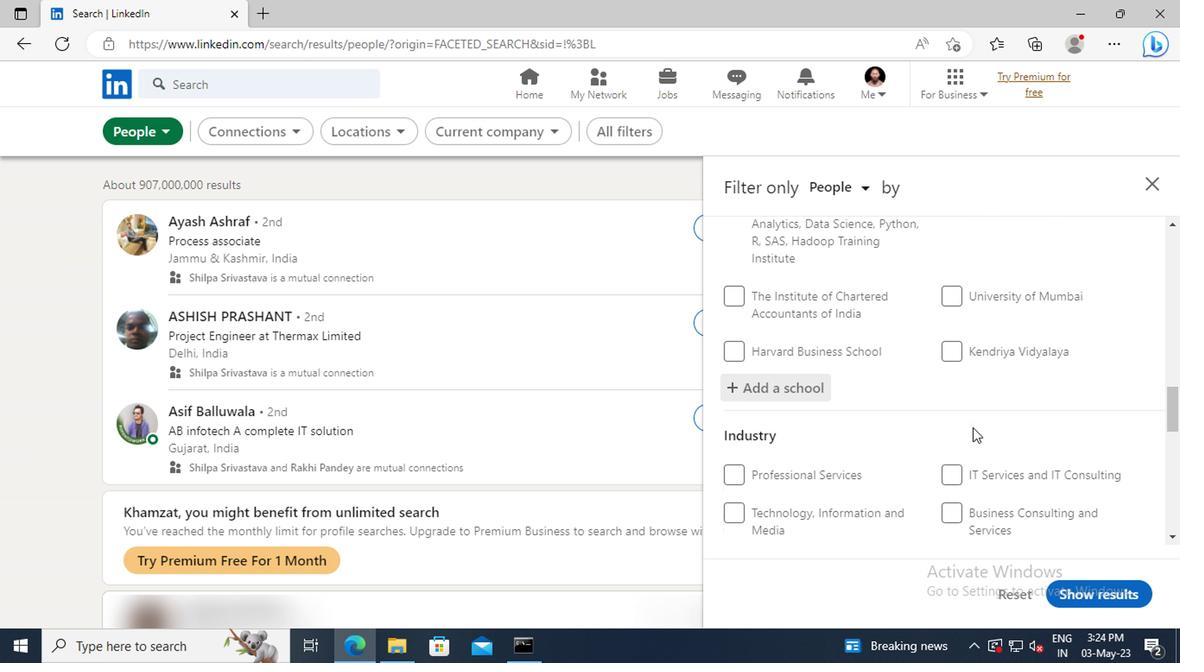 
Action: Mouse scrolled (817, 423) with delta (0, 0)
Screenshot: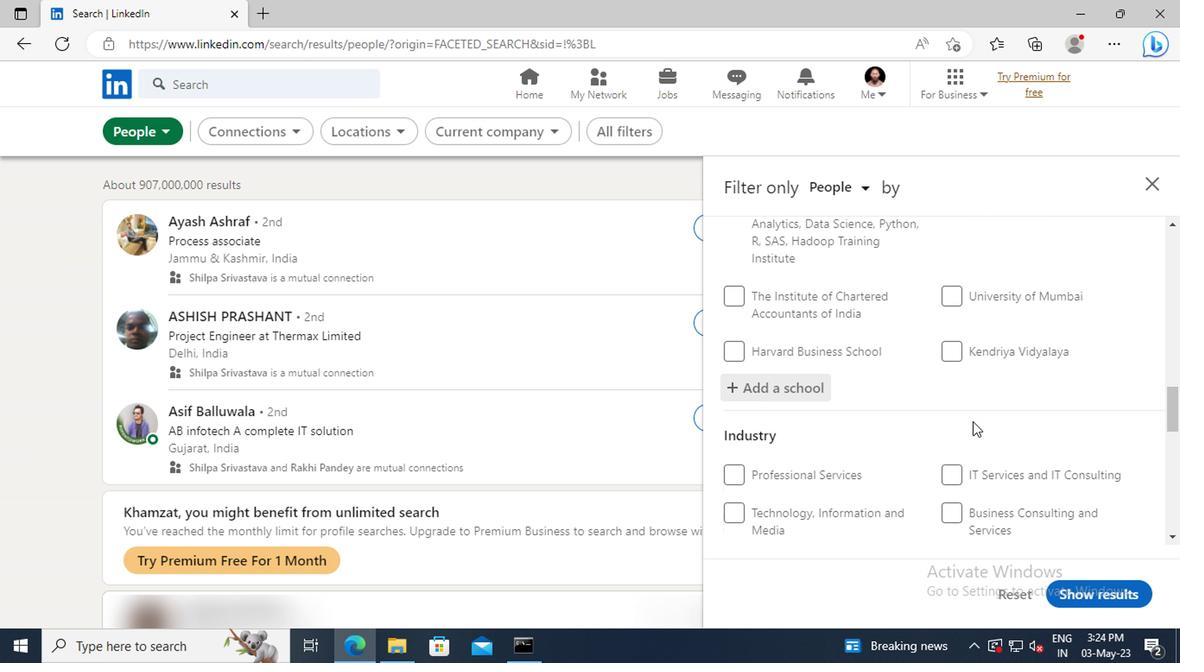 
Action: Mouse moved to (817, 413)
Screenshot: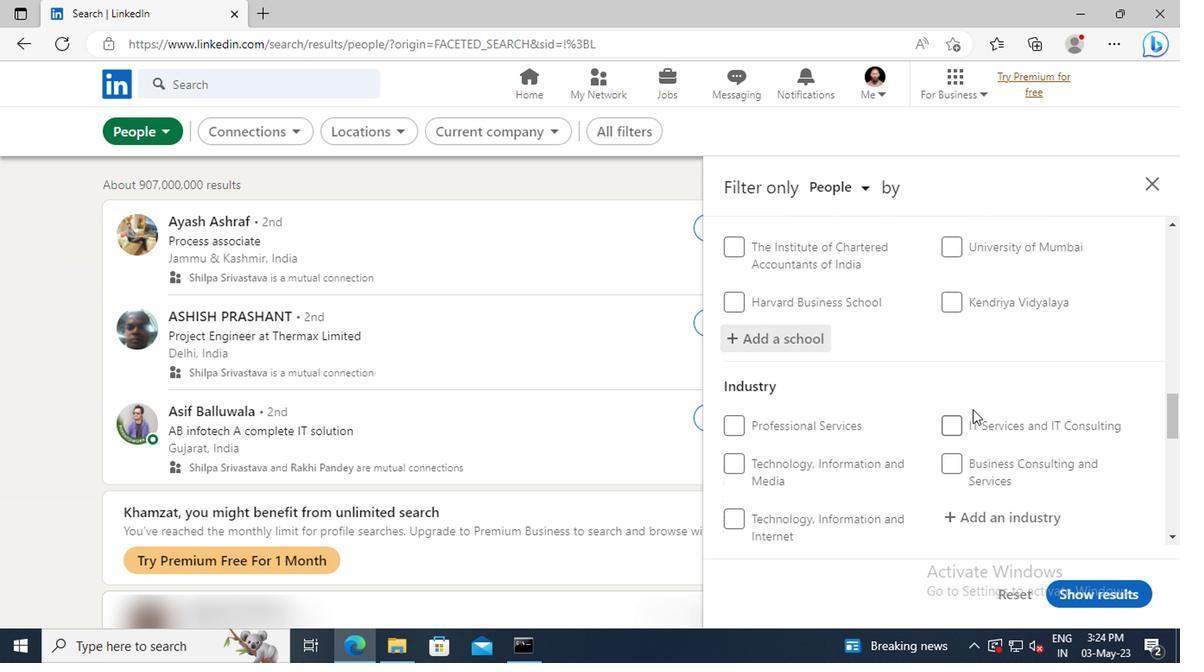 
Action: Mouse scrolled (817, 412) with delta (0, 0)
Screenshot: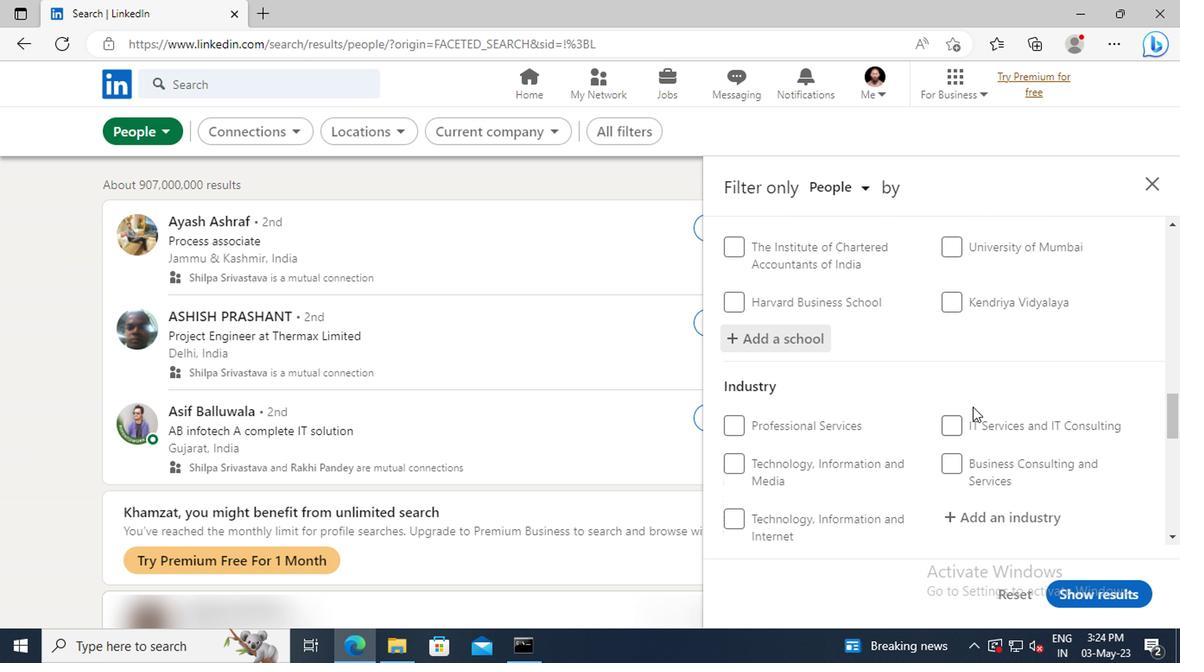 
Action: Mouse scrolled (817, 412) with delta (0, 0)
Screenshot: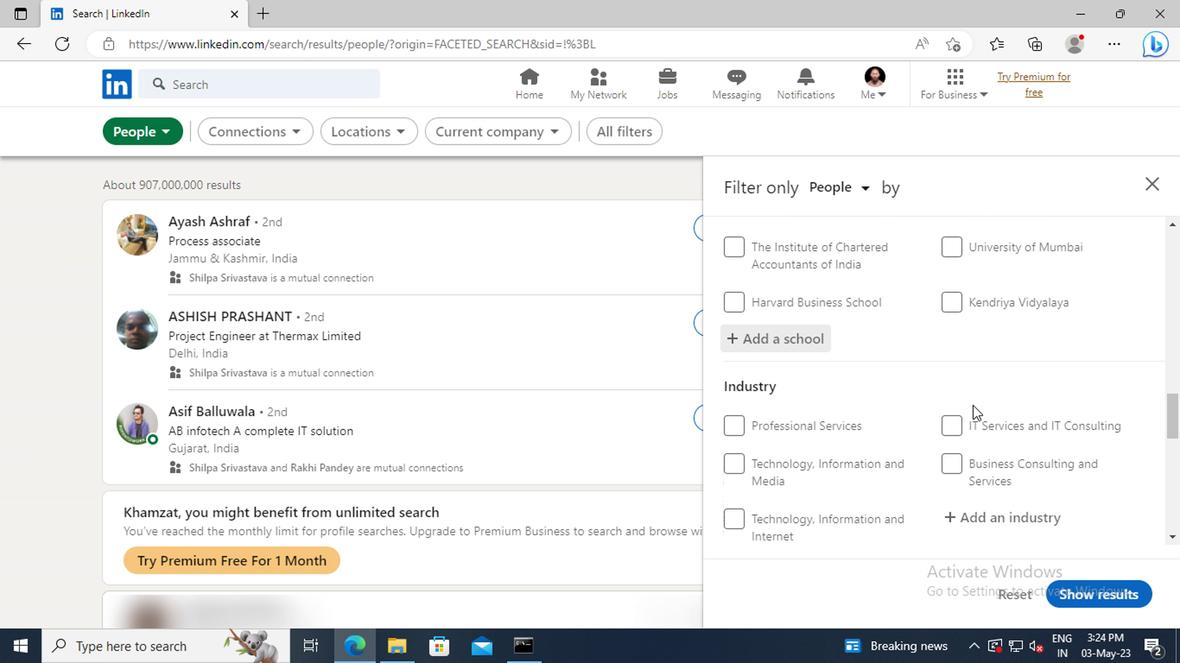 
Action: Mouse moved to (818, 424)
Screenshot: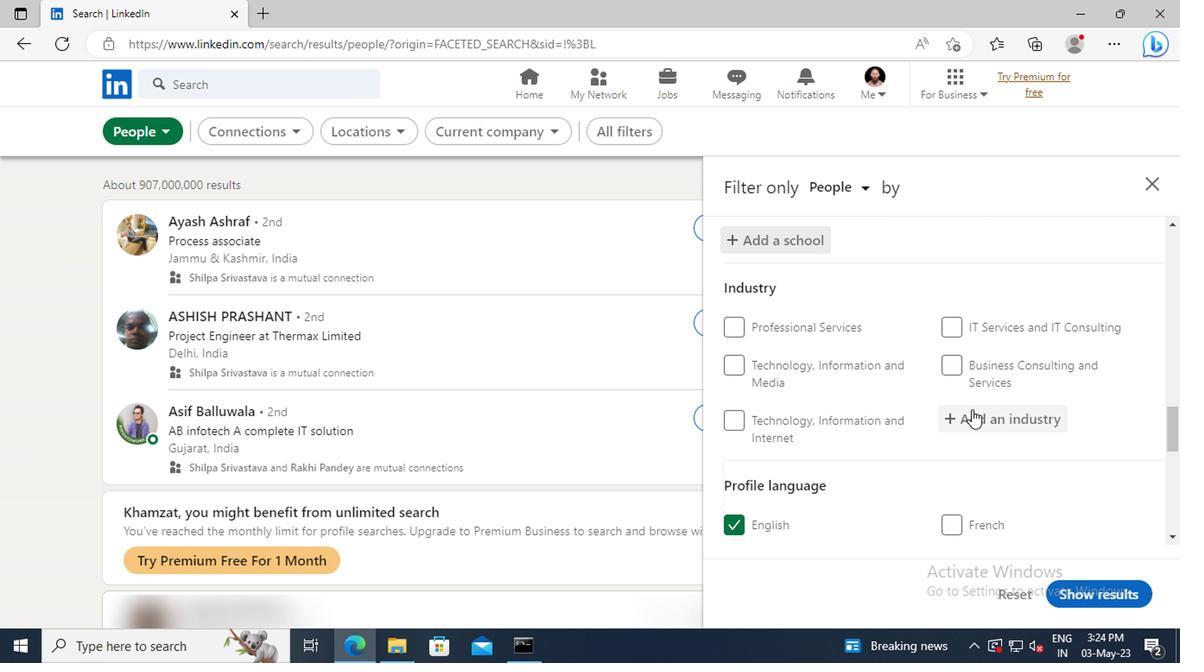 
Action: Mouse pressed left at (818, 424)
Screenshot: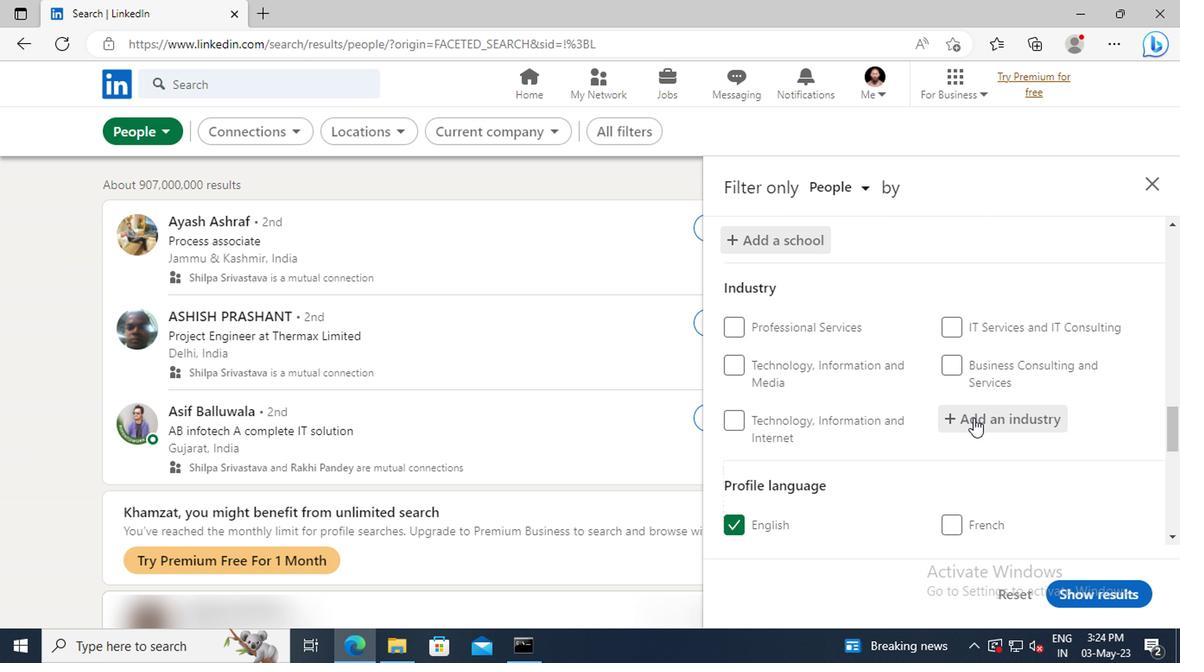 
Action: Key pressed <Key.shift>WARE
Screenshot: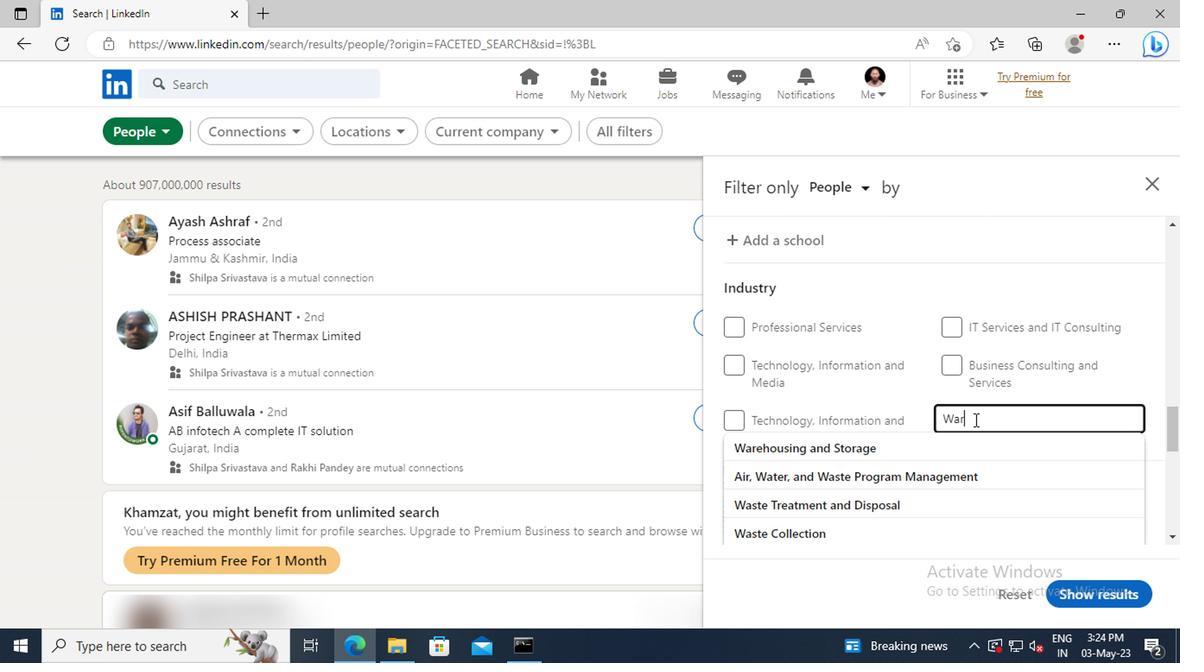 
Action: Mouse moved to (821, 441)
Screenshot: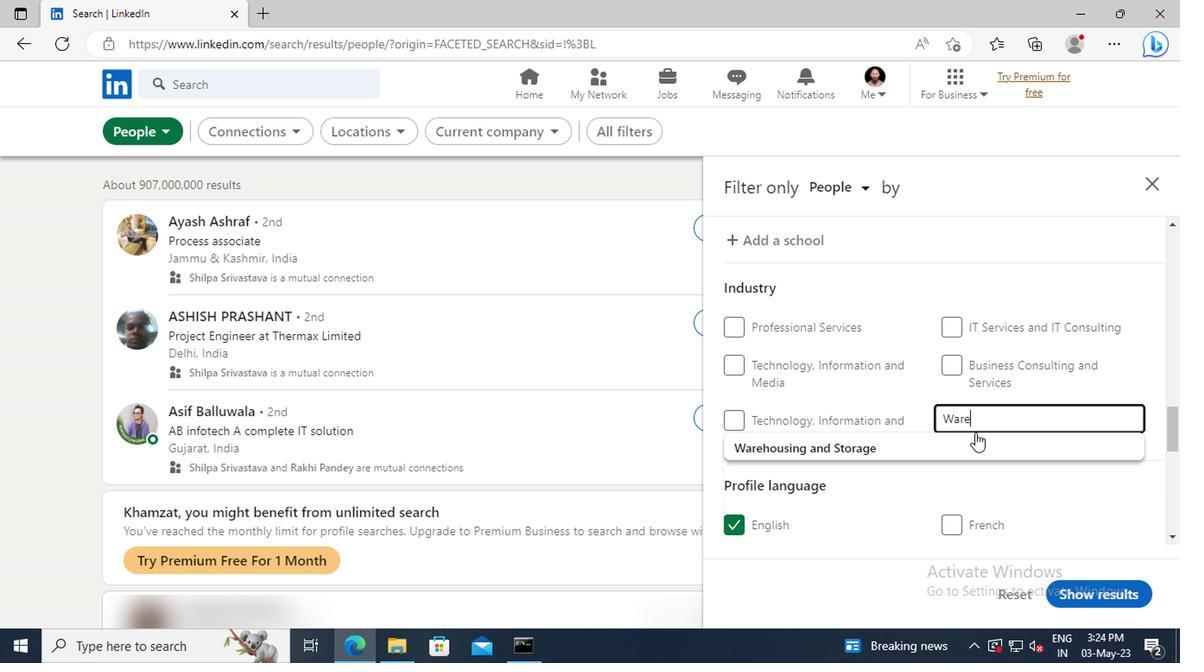 
Action: Mouse pressed left at (821, 441)
Screenshot: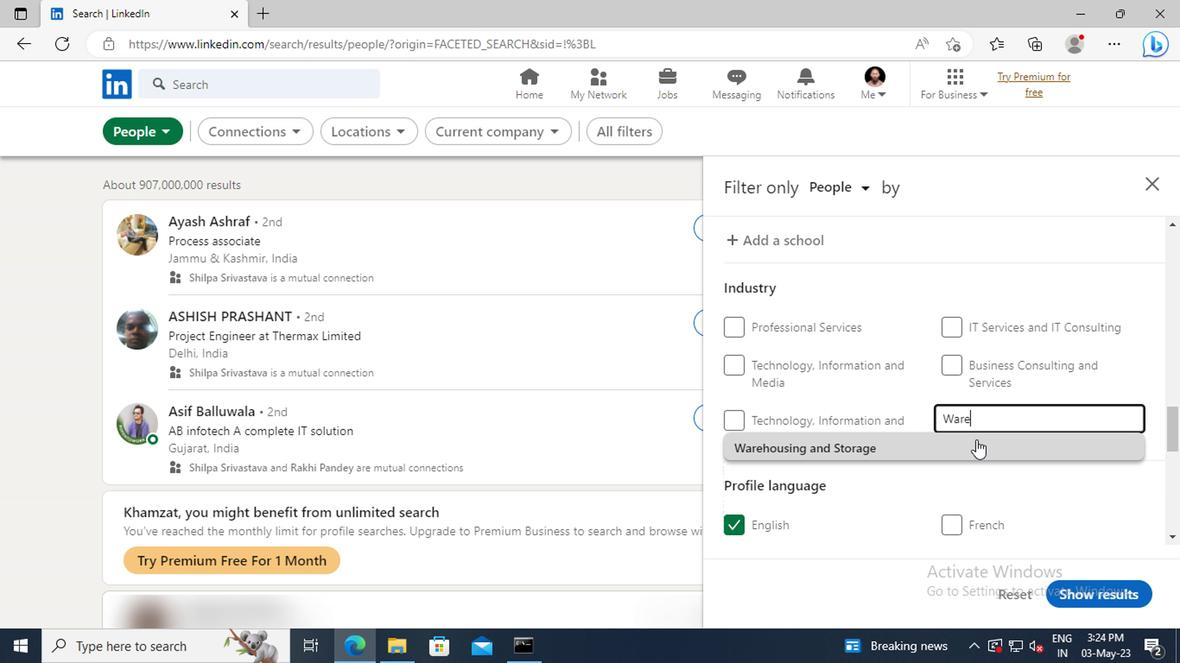 
Action: Mouse scrolled (821, 440) with delta (0, 0)
Screenshot: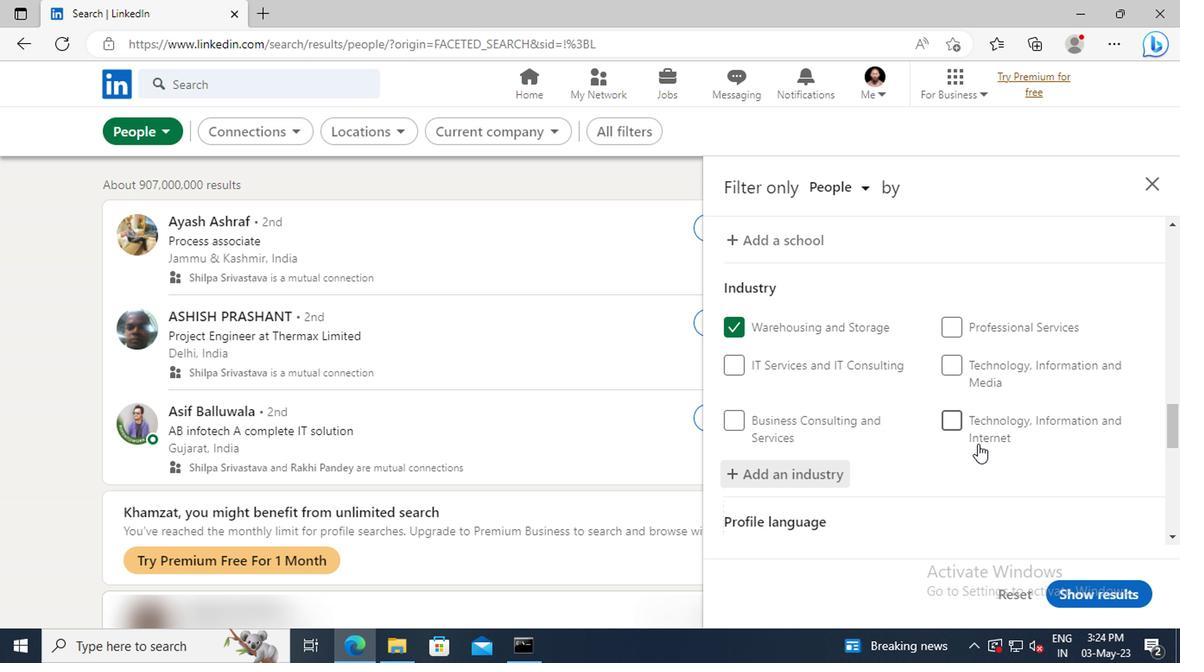 
Action: Mouse moved to (820, 433)
Screenshot: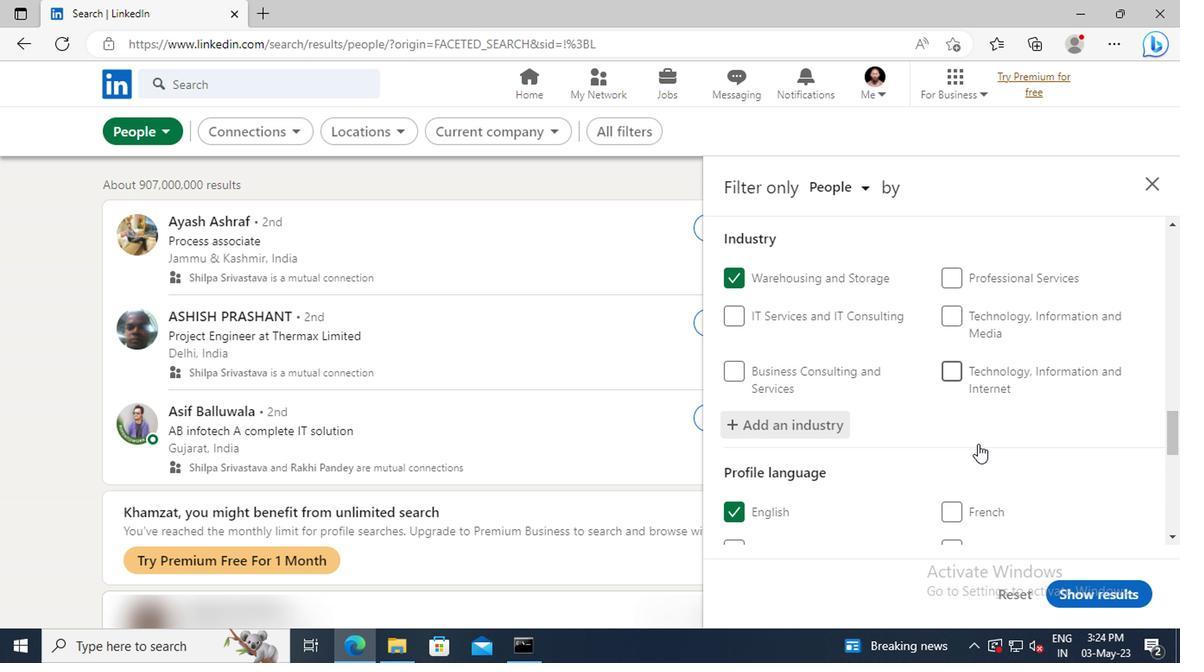 
Action: Mouse scrolled (820, 432) with delta (0, 0)
Screenshot: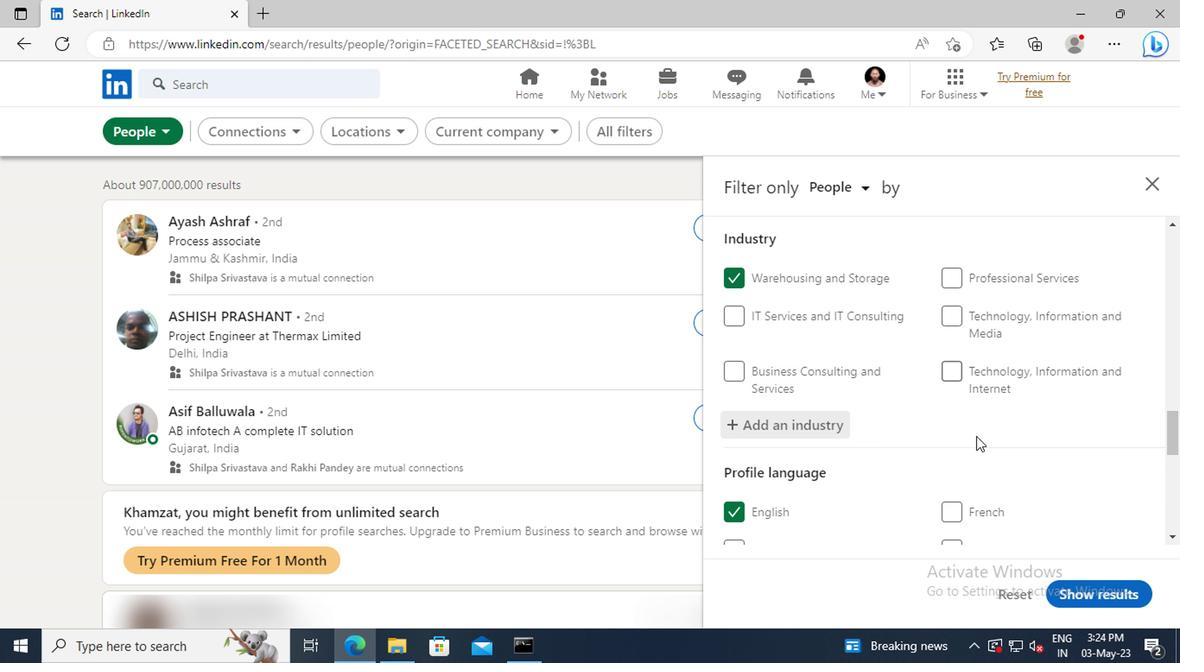 
Action: Mouse scrolled (820, 432) with delta (0, 0)
Screenshot: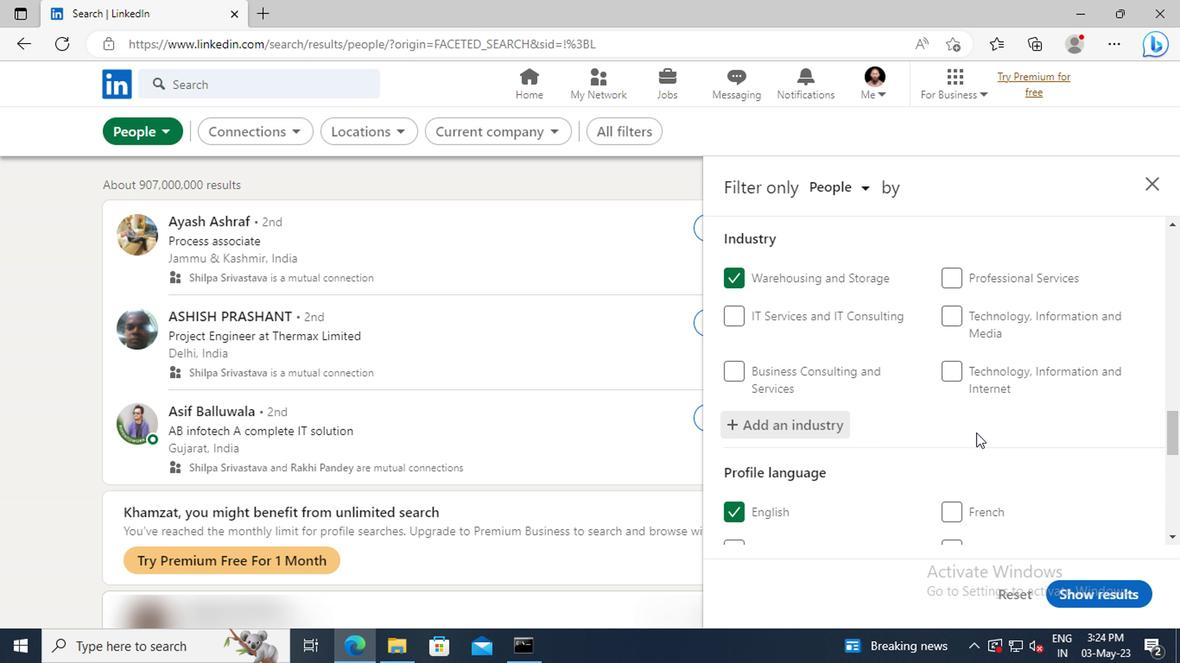 
Action: Mouse moved to (820, 419)
Screenshot: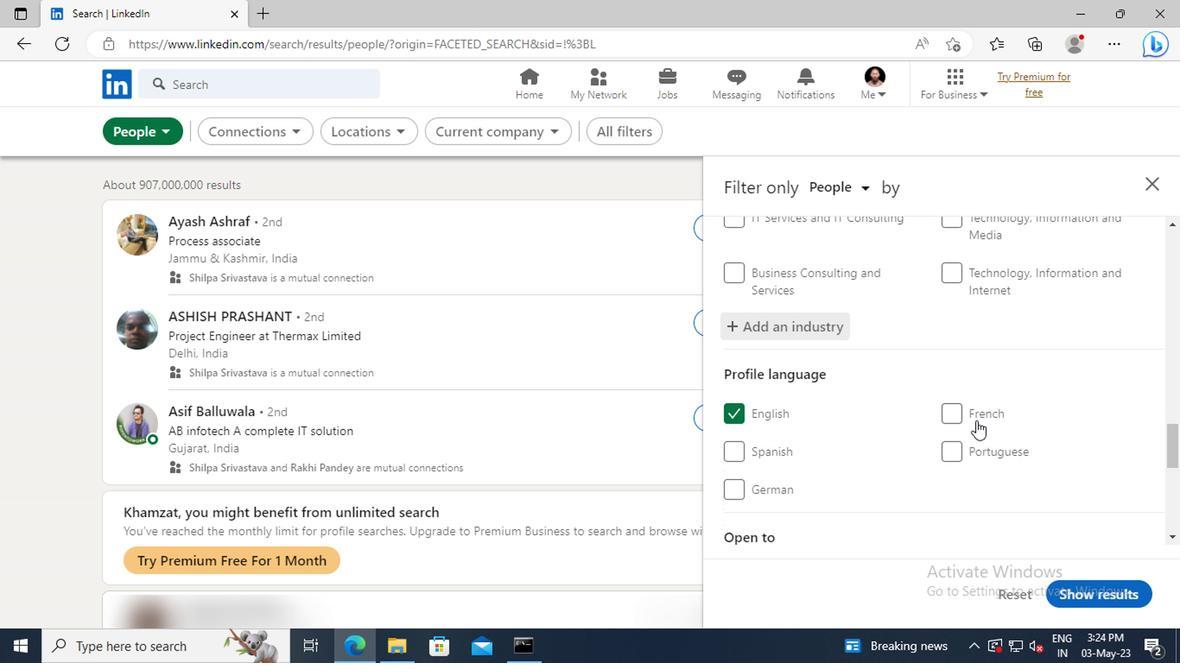 
Action: Mouse scrolled (820, 418) with delta (0, 0)
Screenshot: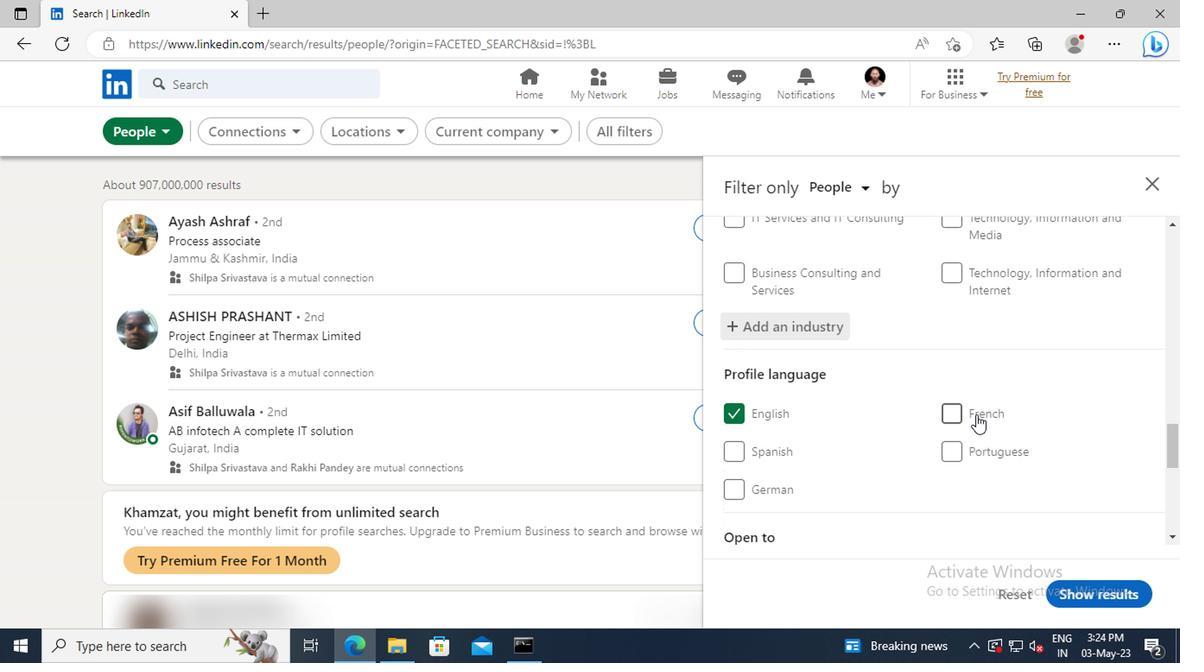 
Action: Mouse scrolled (820, 418) with delta (0, 0)
Screenshot: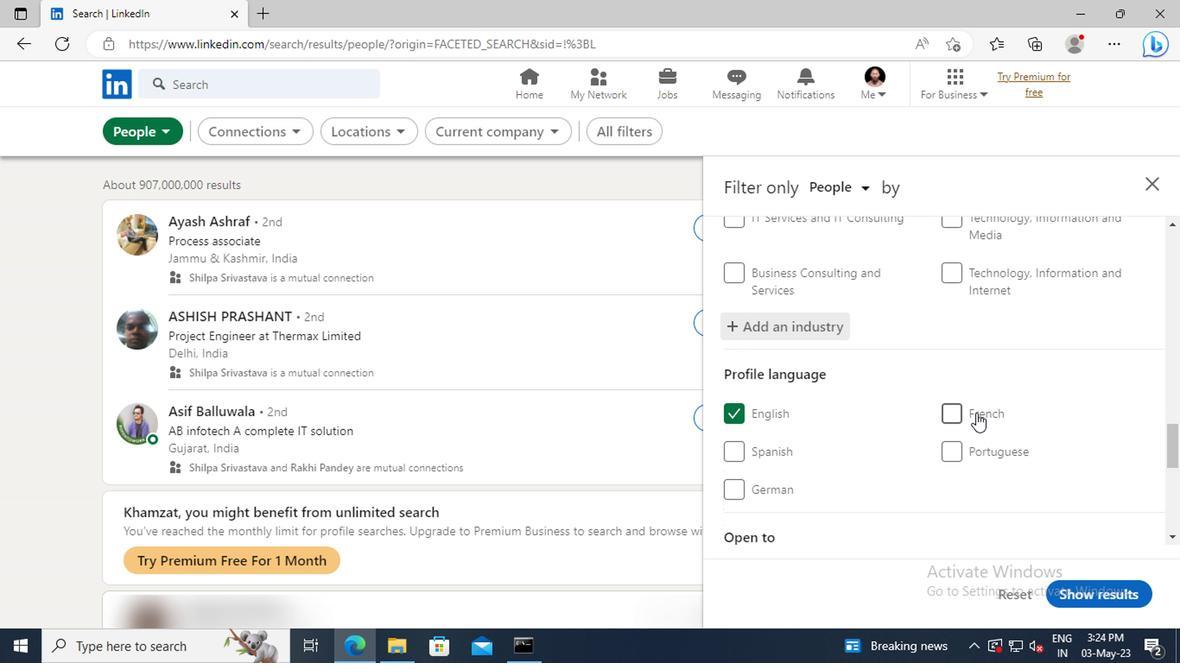 
Action: Mouse moved to (820, 414)
Screenshot: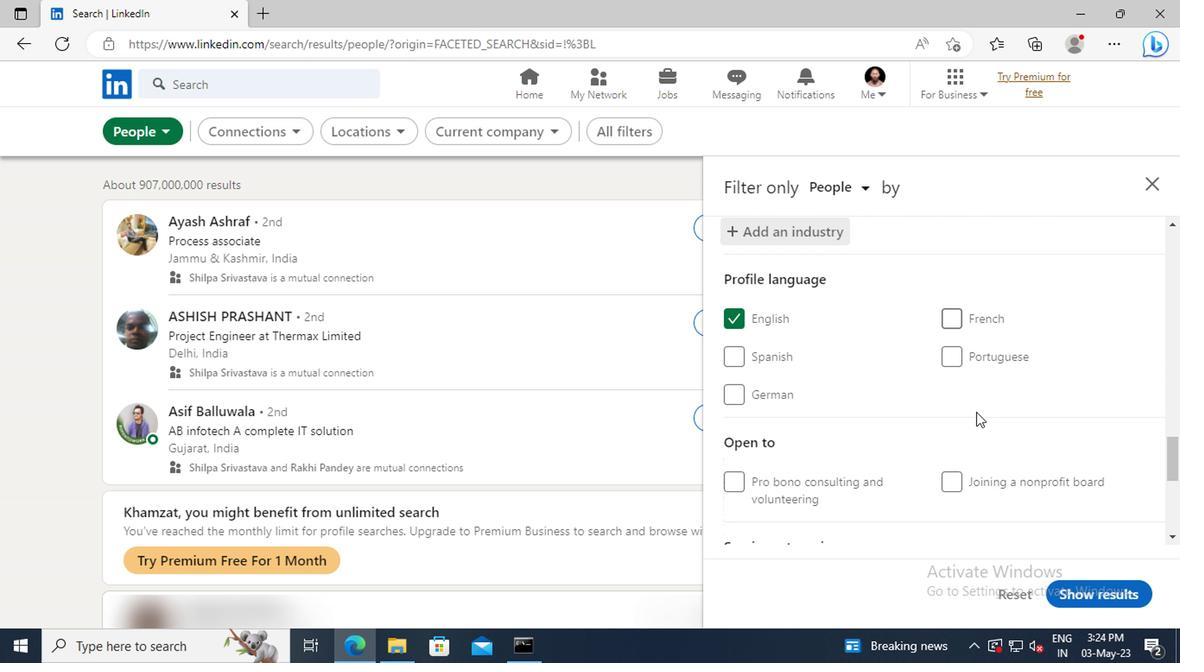 
Action: Mouse scrolled (820, 413) with delta (0, 0)
Screenshot: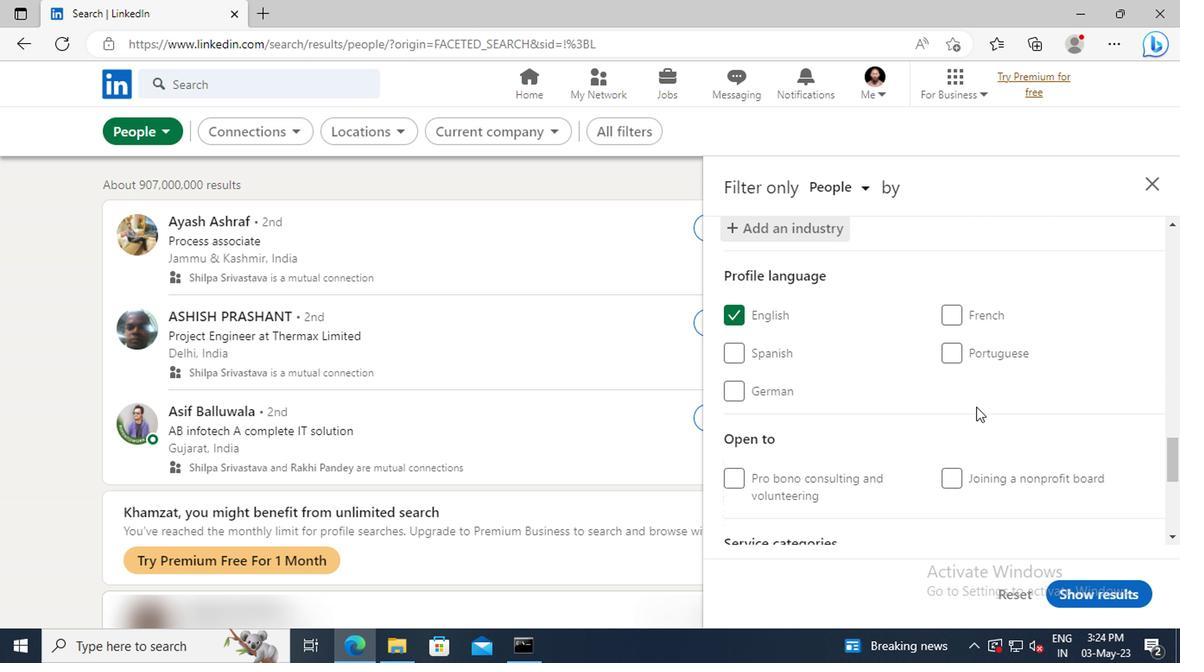 
Action: Mouse scrolled (820, 413) with delta (0, 0)
Screenshot: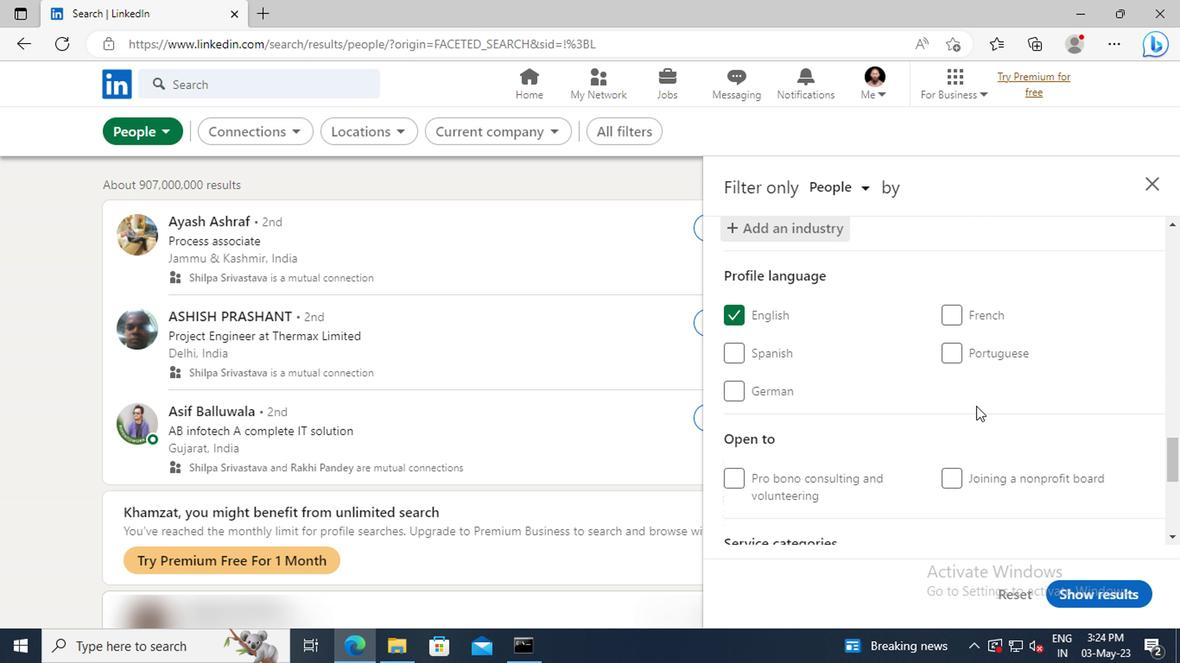 
Action: Mouse moved to (820, 407)
Screenshot: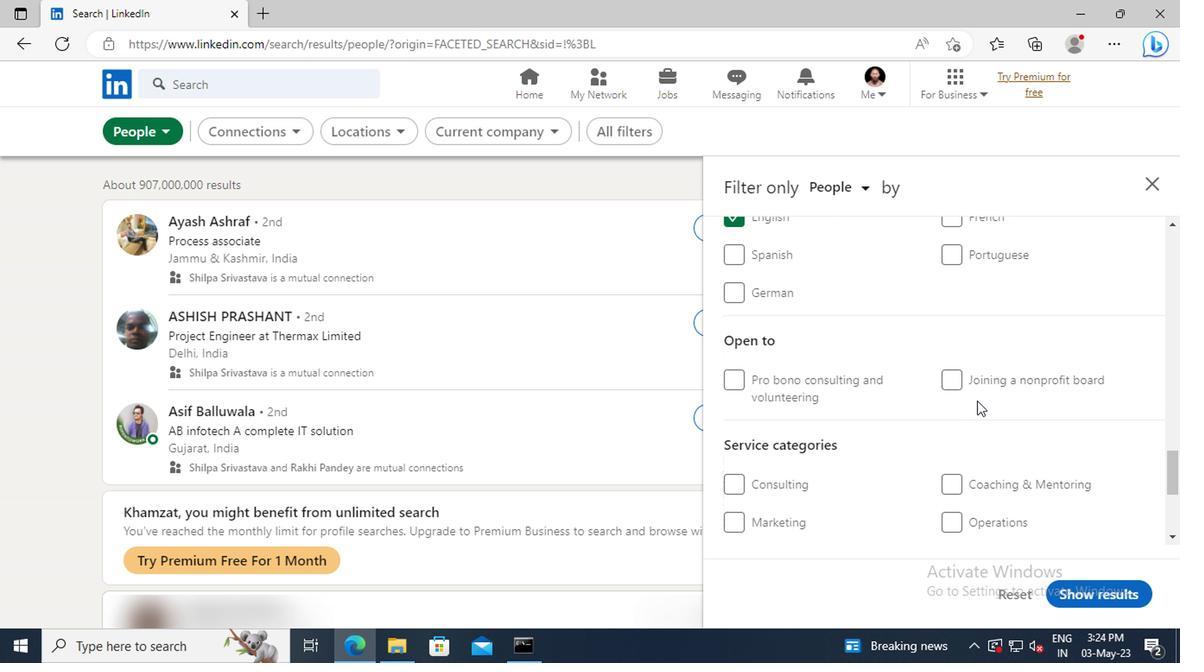 
Action: Mouse scrolled (820, 406) with delta (0, 0)
Screenshot: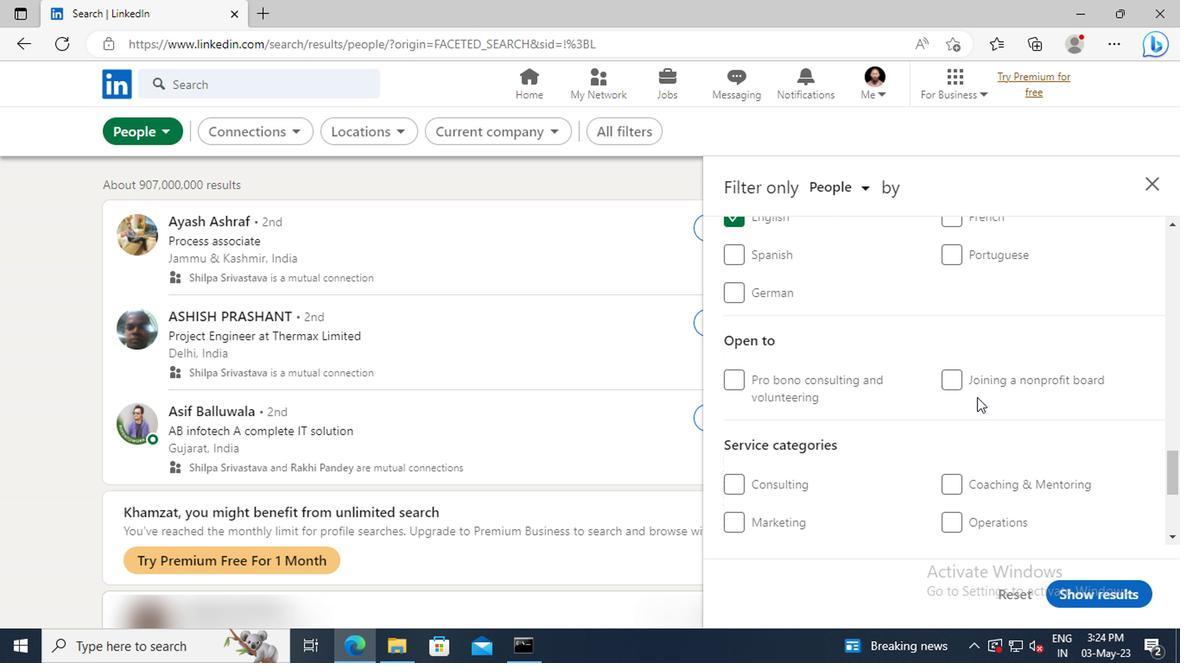 
Action: Mouse scrolled (820, 406) with delta (0, 0)
Screenshot: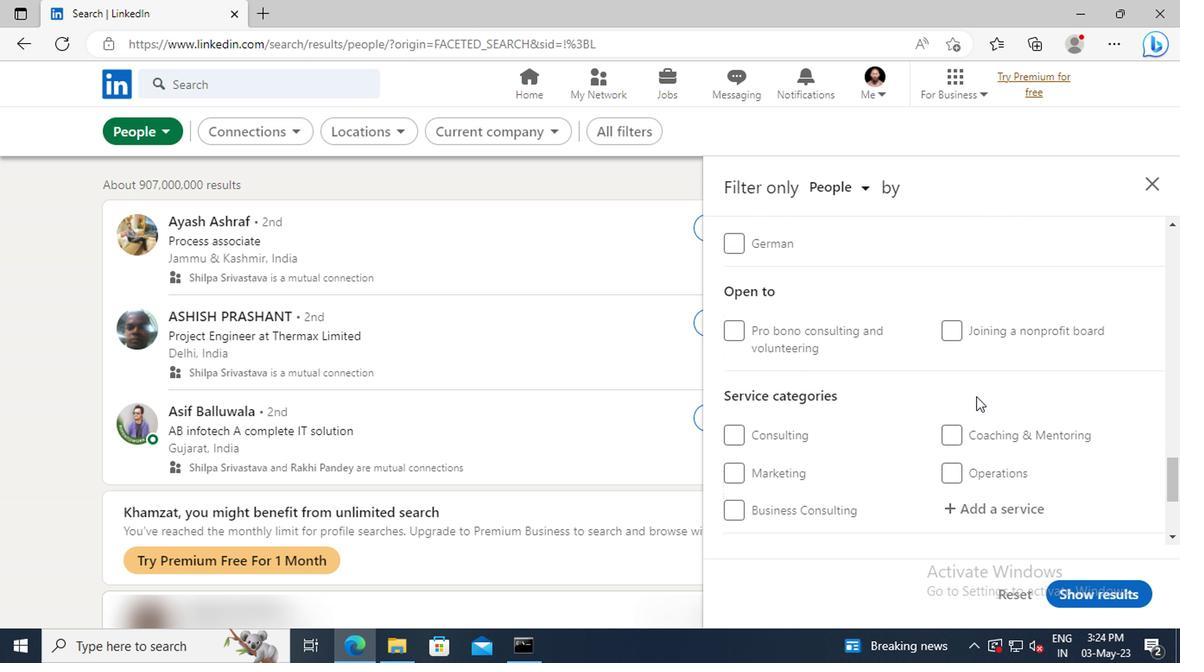 
Action: Mouse scrolled (820, 406) with delta (0, 0)
Screenshot: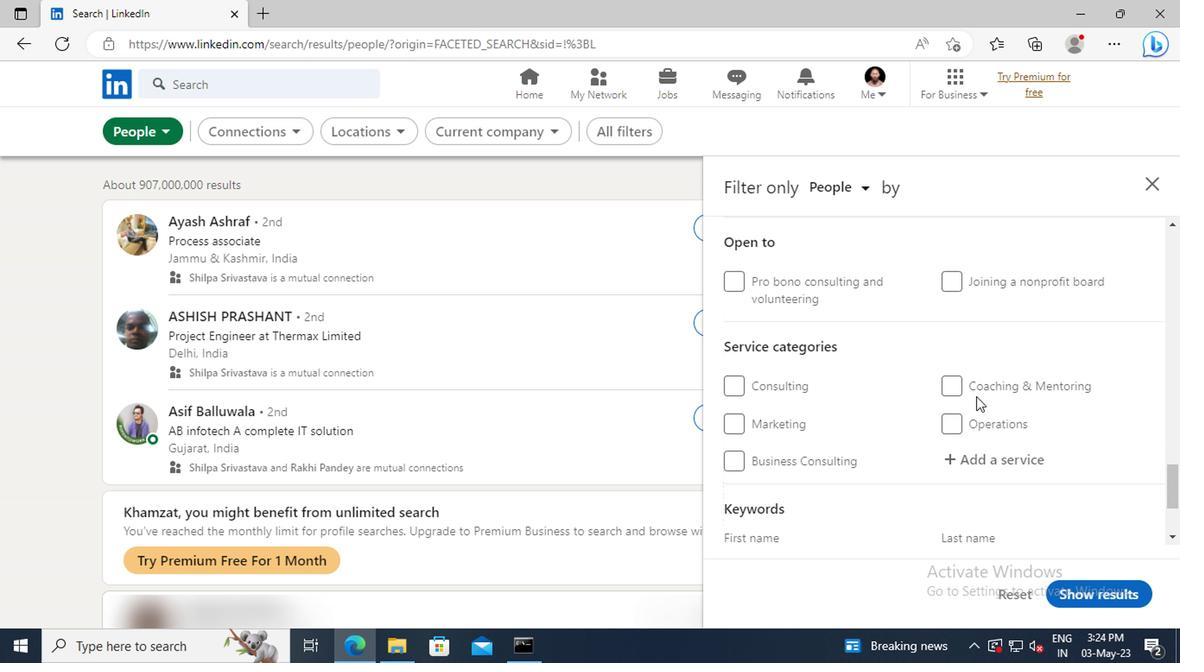 
Action: Mouse moved to (815, 414)
Screenshot: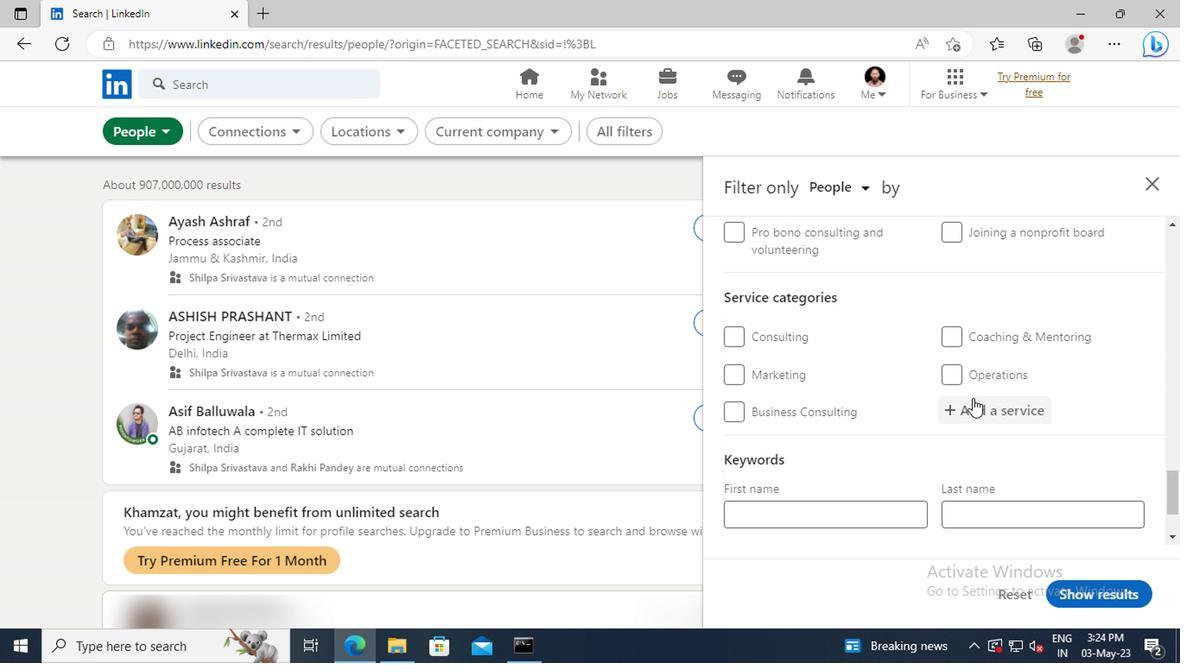 
Action: Mouse pressed left at (815, 414)
Screenshot: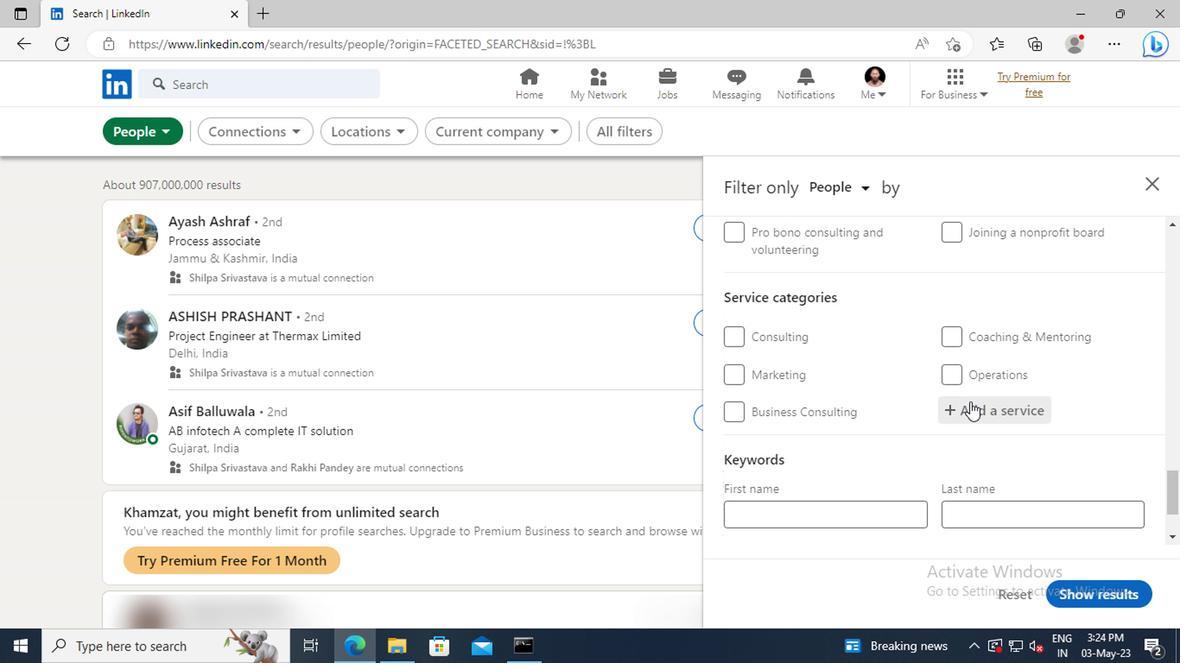 
Action: Key pressed <Key.shift>CUSTOMER
Screenshot: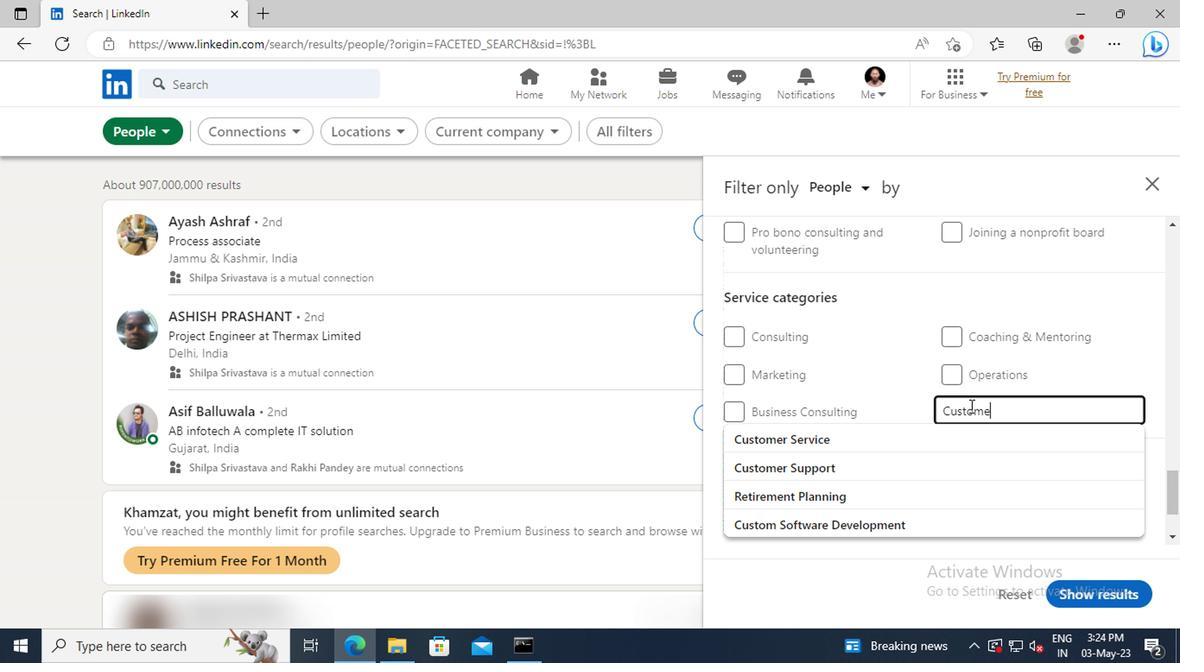 
Action: Mouse moved to (818, 438)
Screenshot: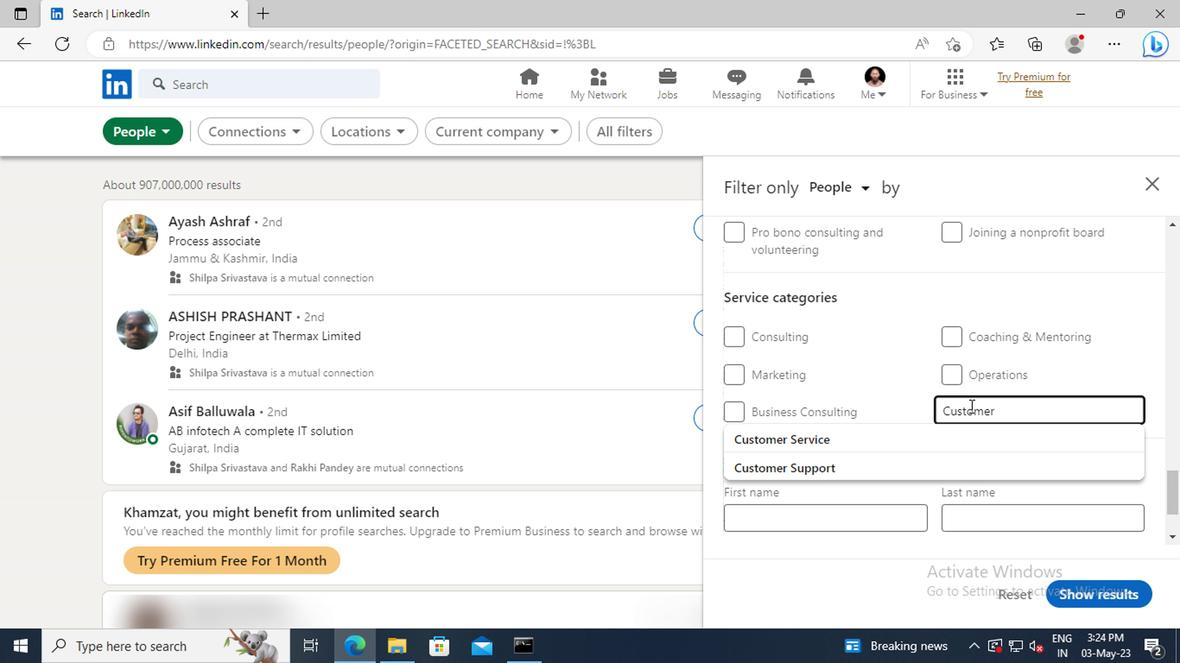 
Action: Mouse pressed left at (818, 438)
Screenshot: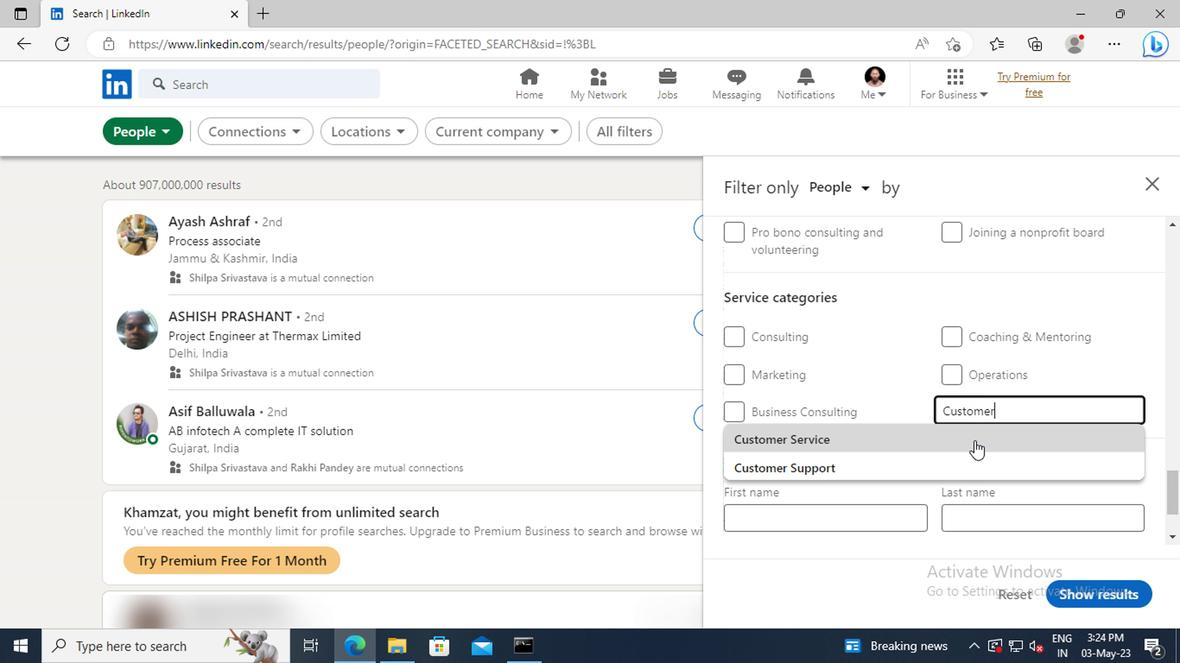 
Action: Mouse scrolled (818, 438) with delta (0, 0)
Screenshot: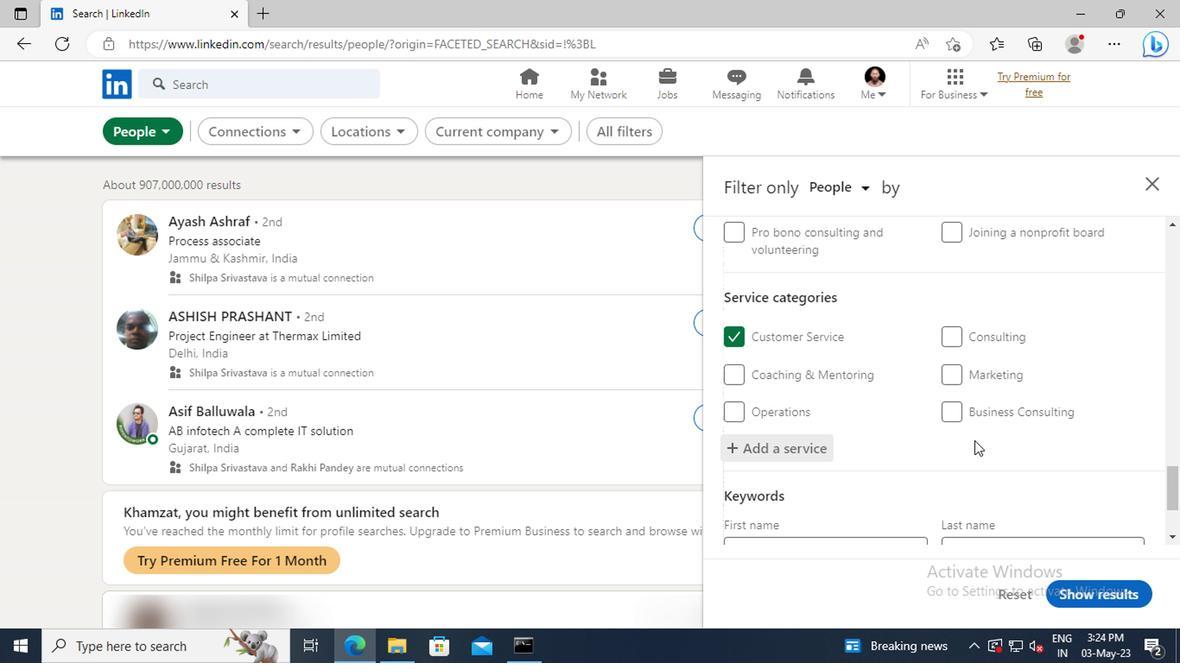 
Action: Mouse scrolled (818, 438) with delta (0, 0)
Screenshot: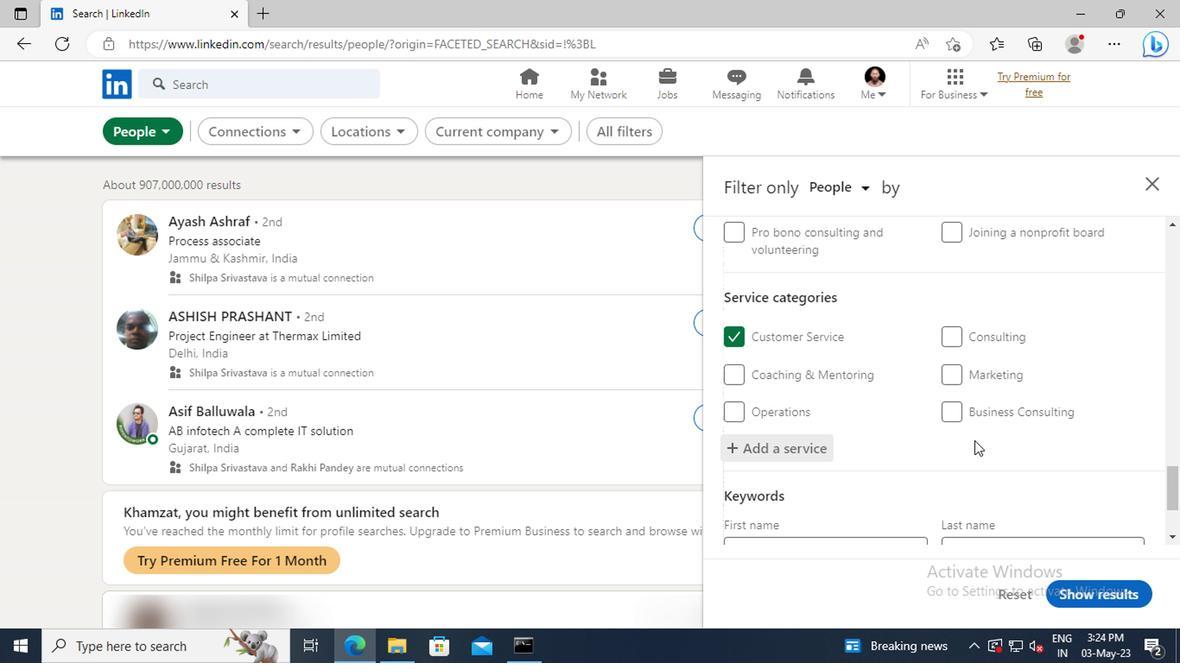 
Action: Mouse scrolled (818, 438) with delta (0, 0)
Screenshot: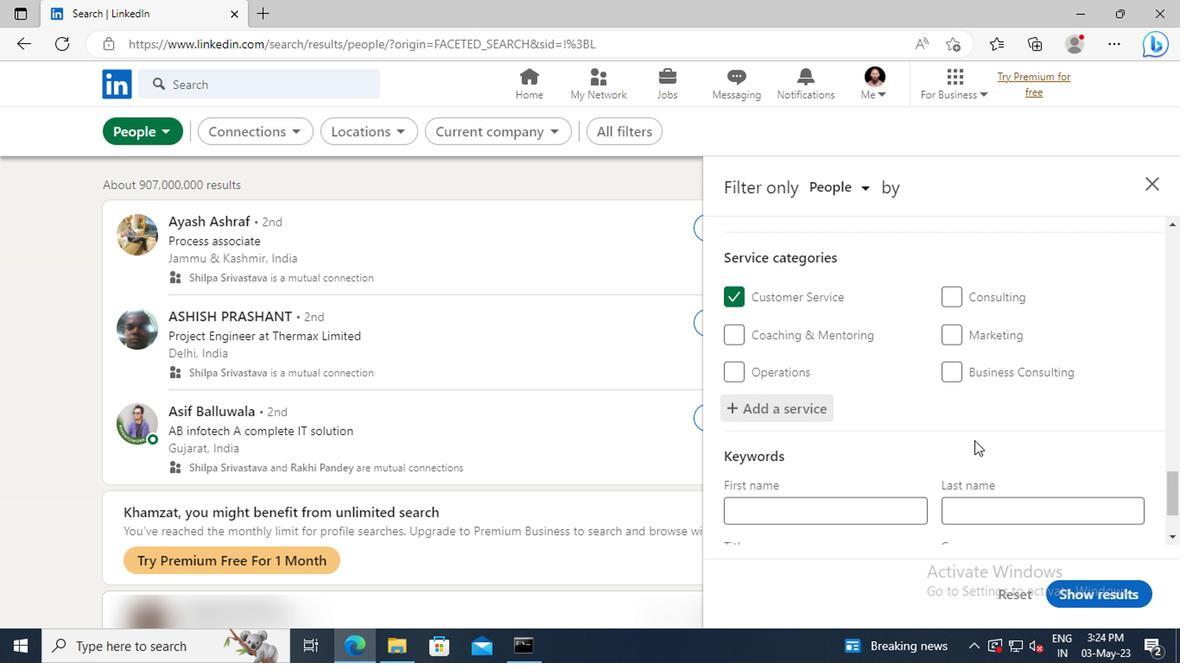 
Action: Mouse scrolled (818, 438) with delta (0, 0)
Screenshot: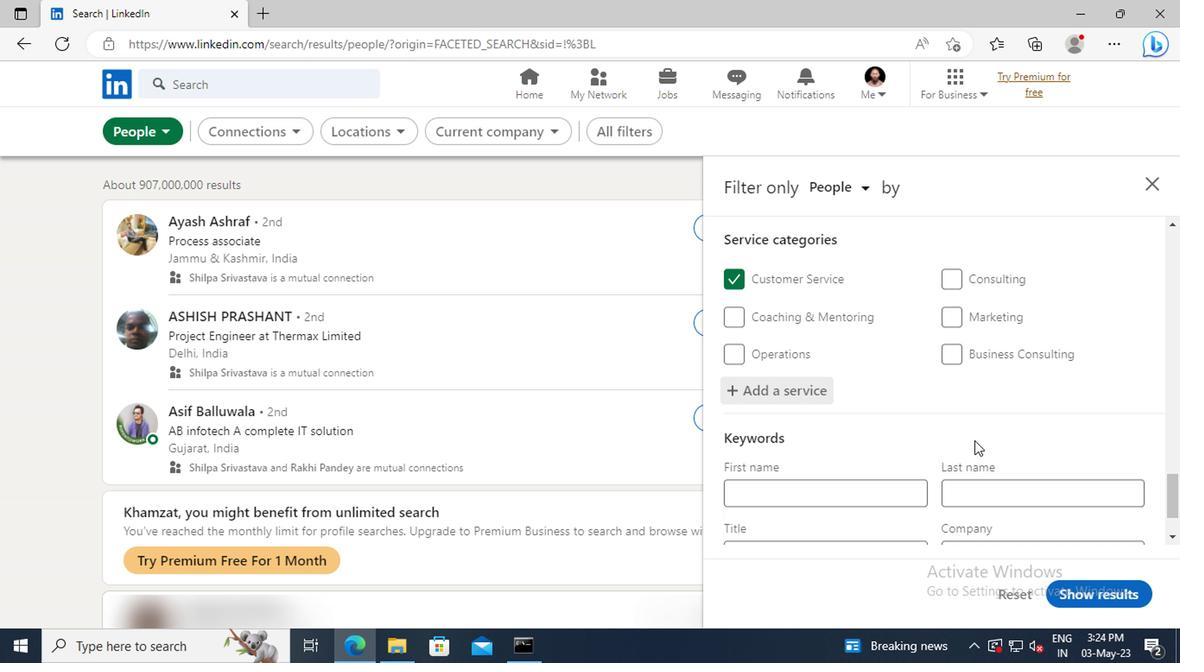 
Action: Mouse moved to (723, 453)
Screenshot: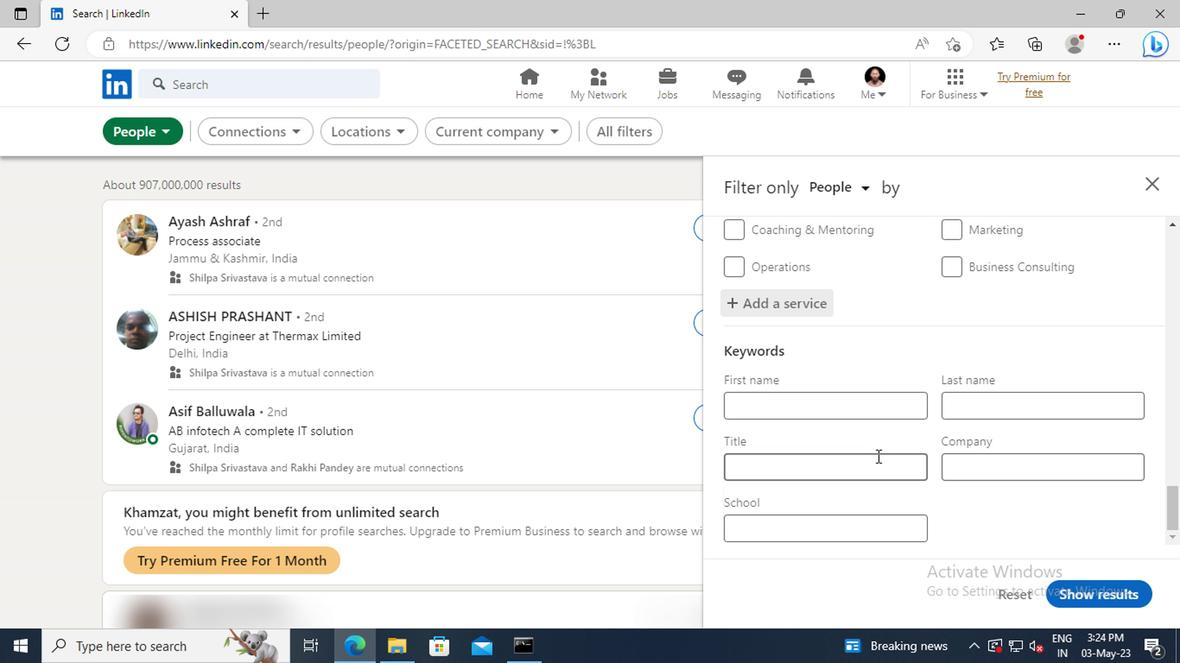 
Action: Mouse pressed left at (723, 453)
Screenshot: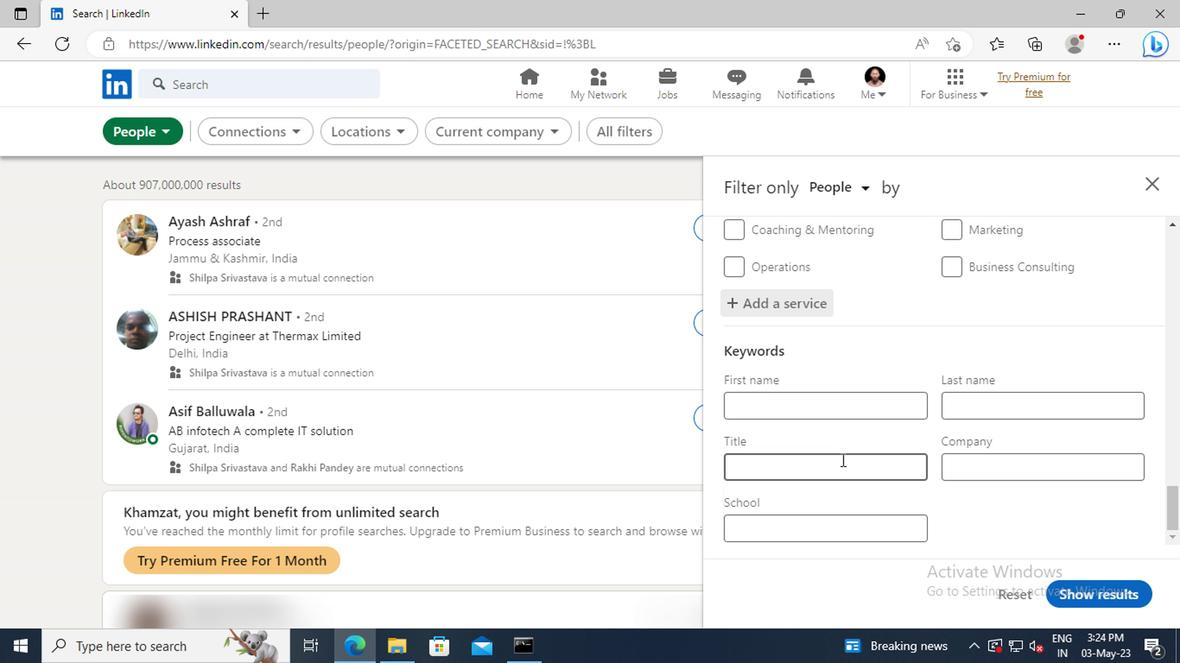 
Action: Key pressed <Key.shift>ACCOUNT<Key.space><Key.shift>EXECUTIVE<Key.enter>
Screenshot: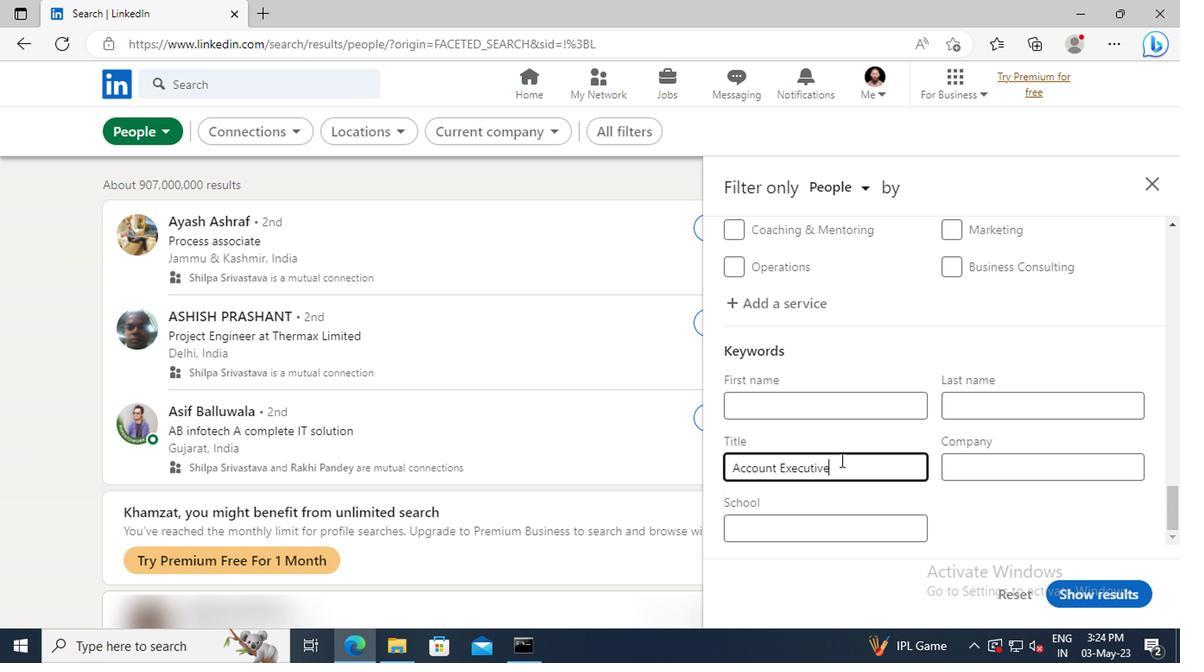 
Action: Mouse moved to (893, 547)
Screenshot: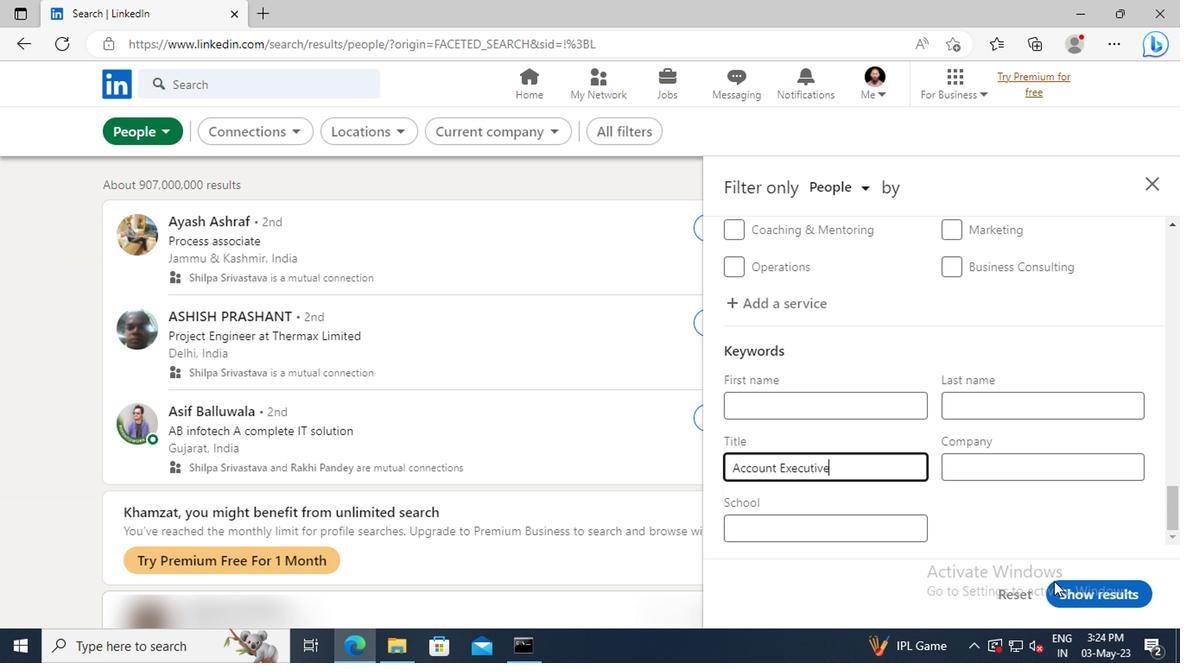 
Action: Mouse pressed left at (893, 547)
Screenshot: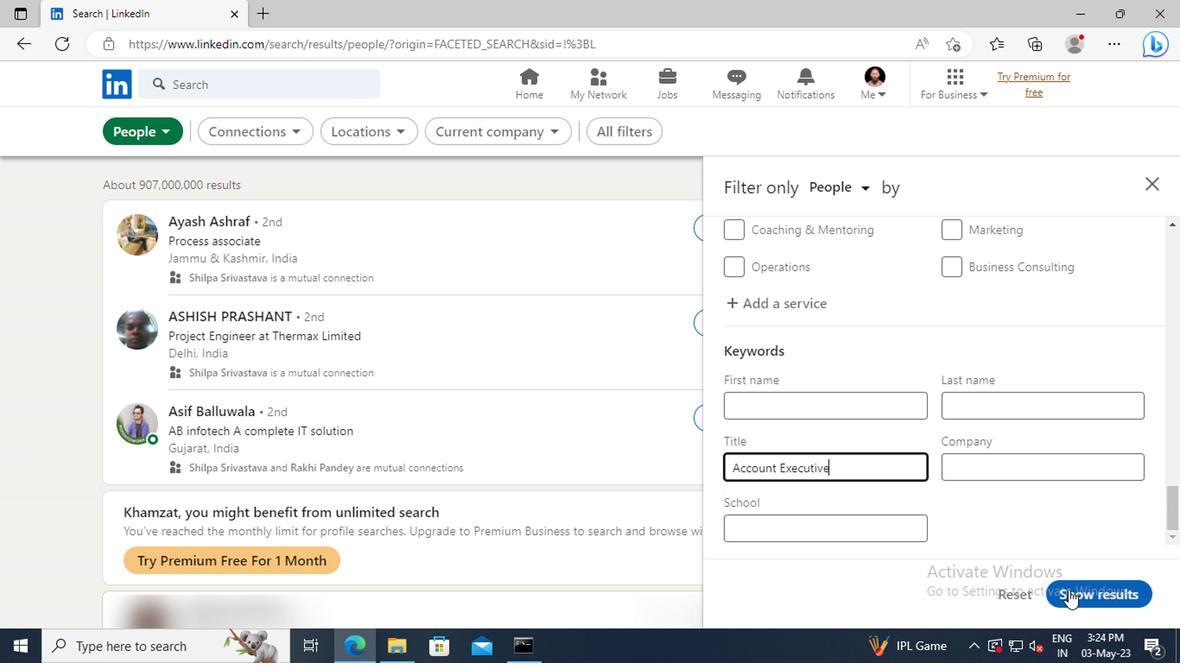 
